 Task: Find connections with filter location Cambará with filter topic #Affiliationwith filter profile language German with filter current company PUMA Group with filter school Rungta College of Engineering & Technology Kohka-Kurud Bhilai. with filter industry Wholesale Alcoholic Beverages with filter service category Administrative with filter keywords title Call Center Representative
Action: Mouse moved to (615, 234)
Screenshot: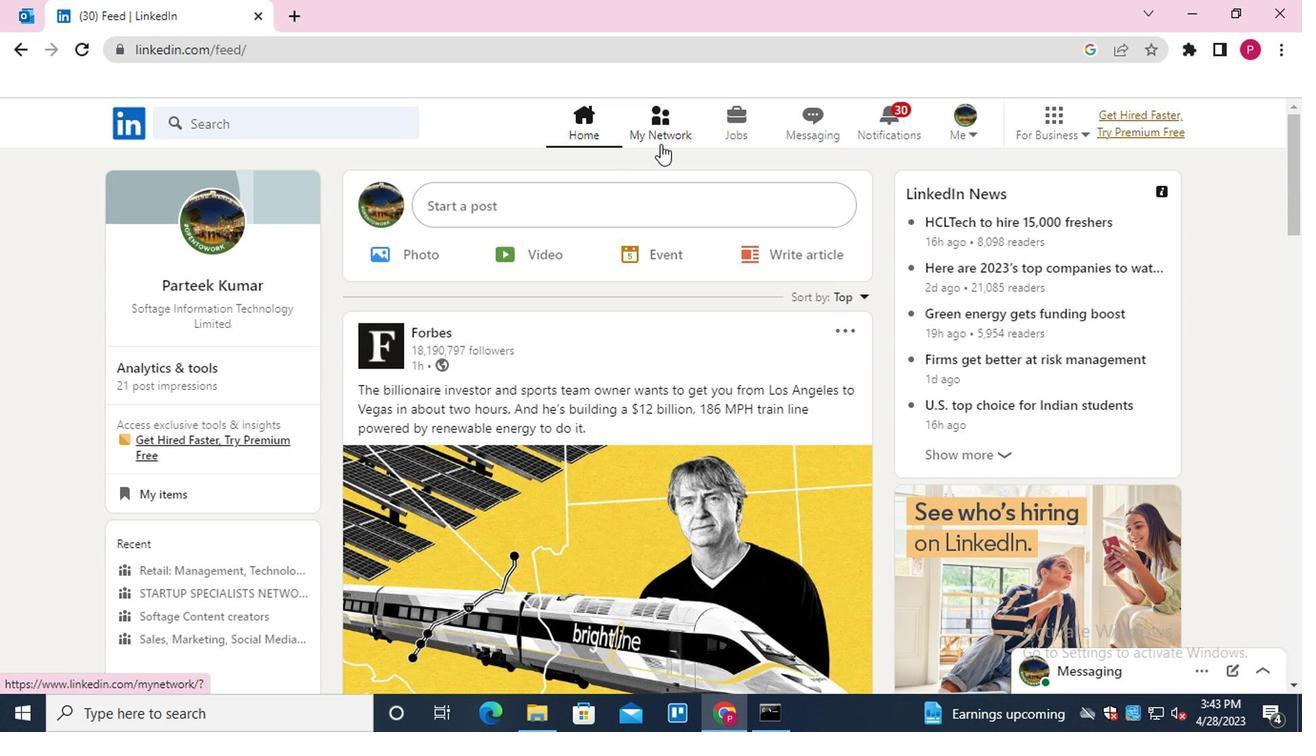 
Action: Mouse pressed left at (615, 234)
Screenshot: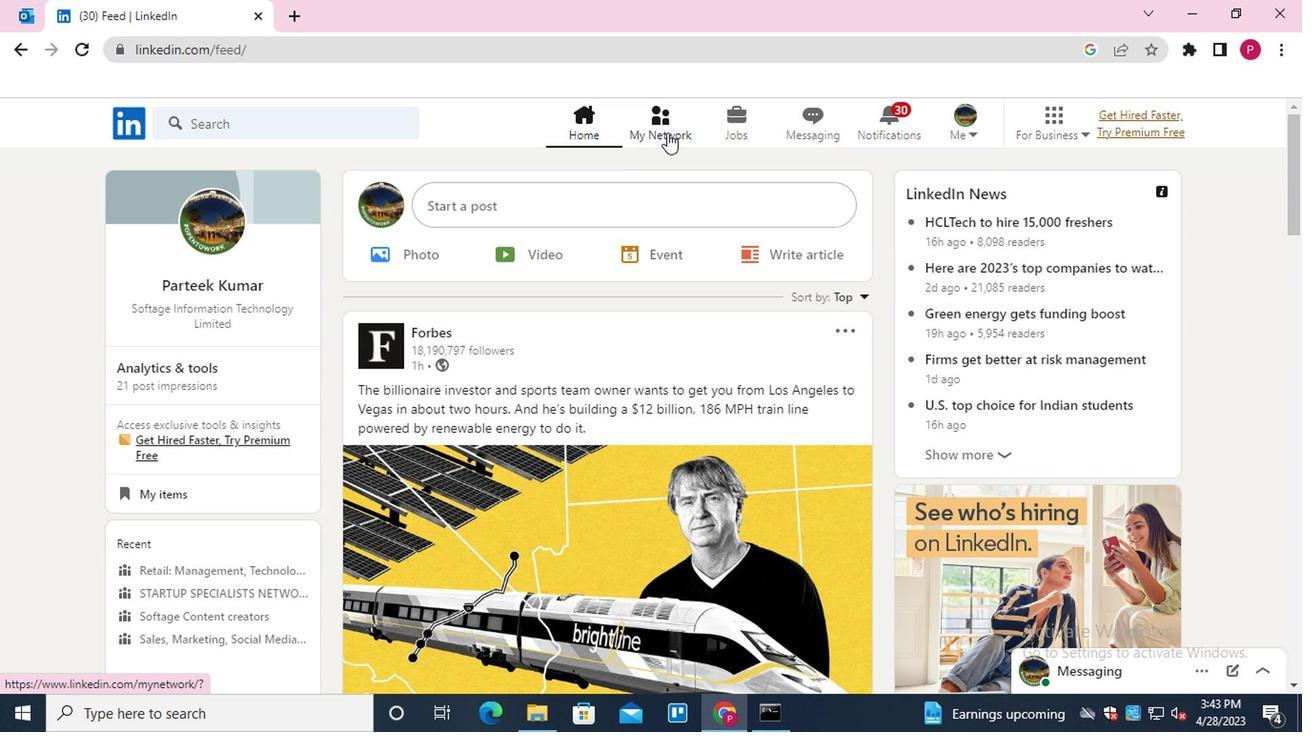 
Action: Mouse moved to (370, 309)
Screenshot: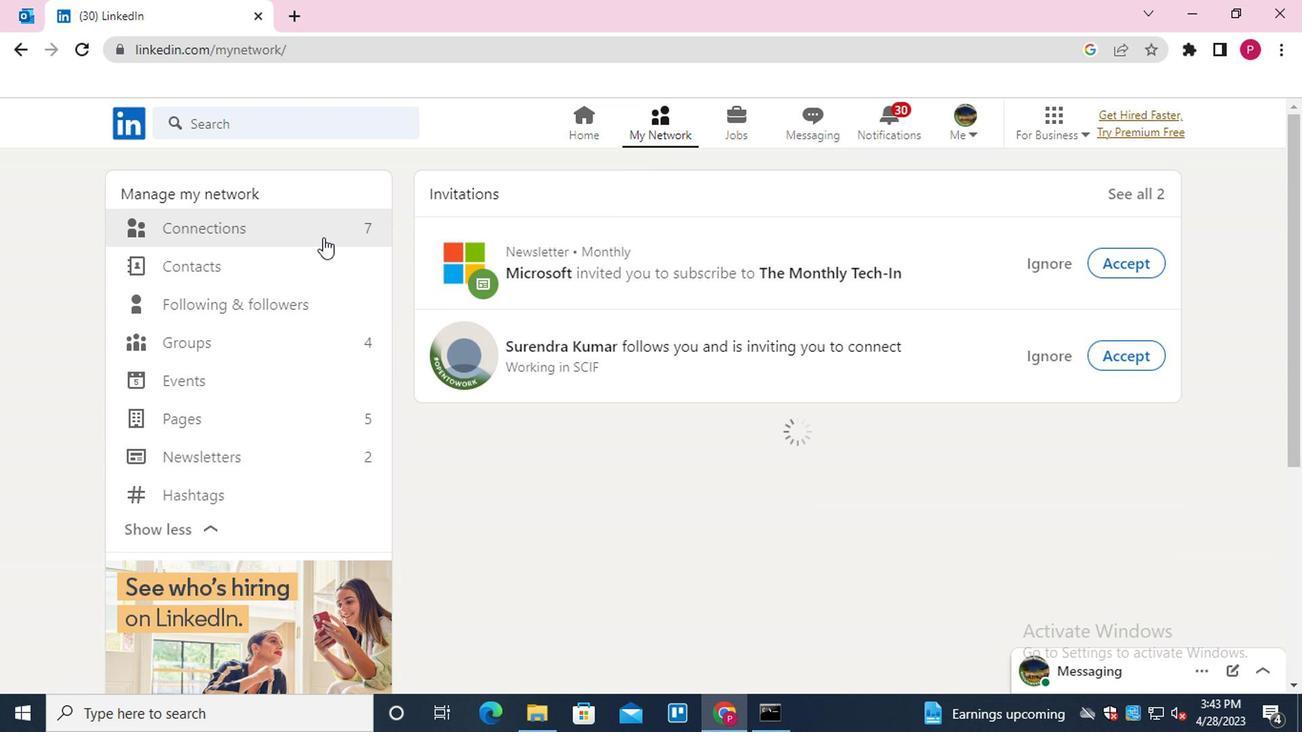 
Action: Mouse pressed left at (370, 309)
Screenshot: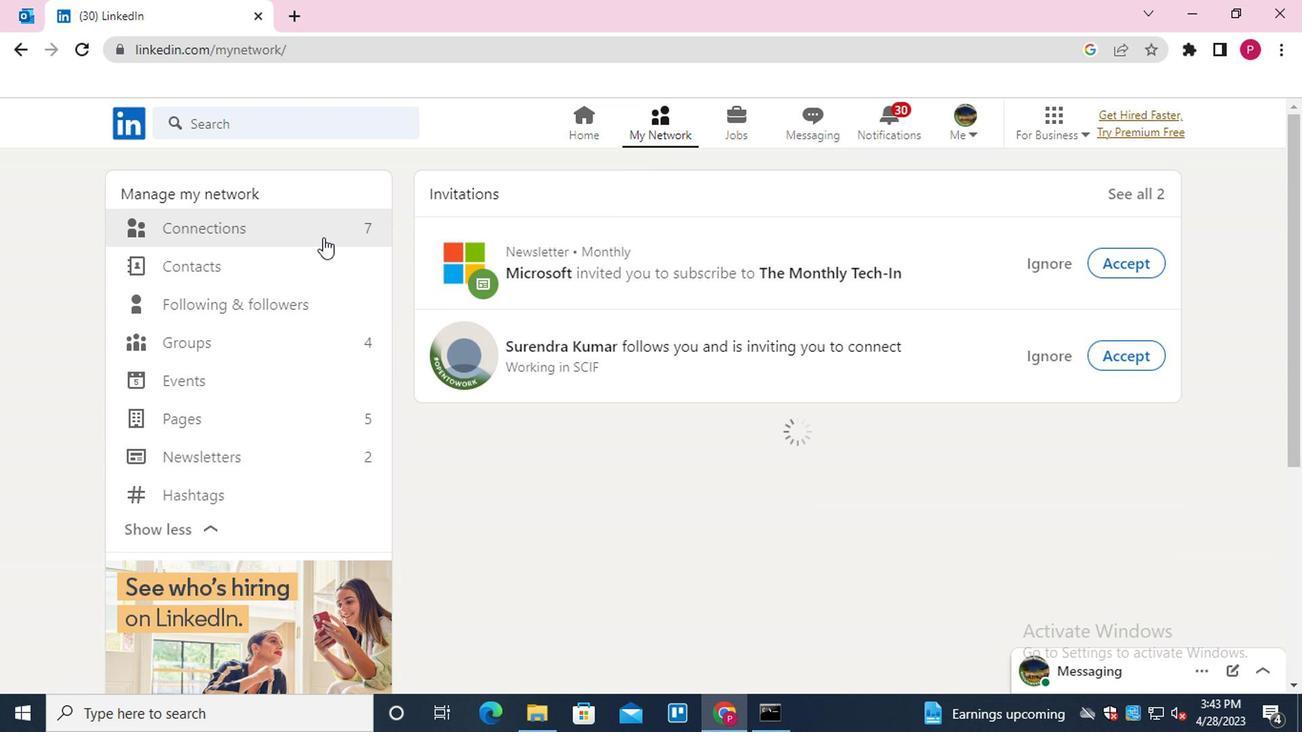 
Action: Mouse moved to (685, 303)
Screenshot: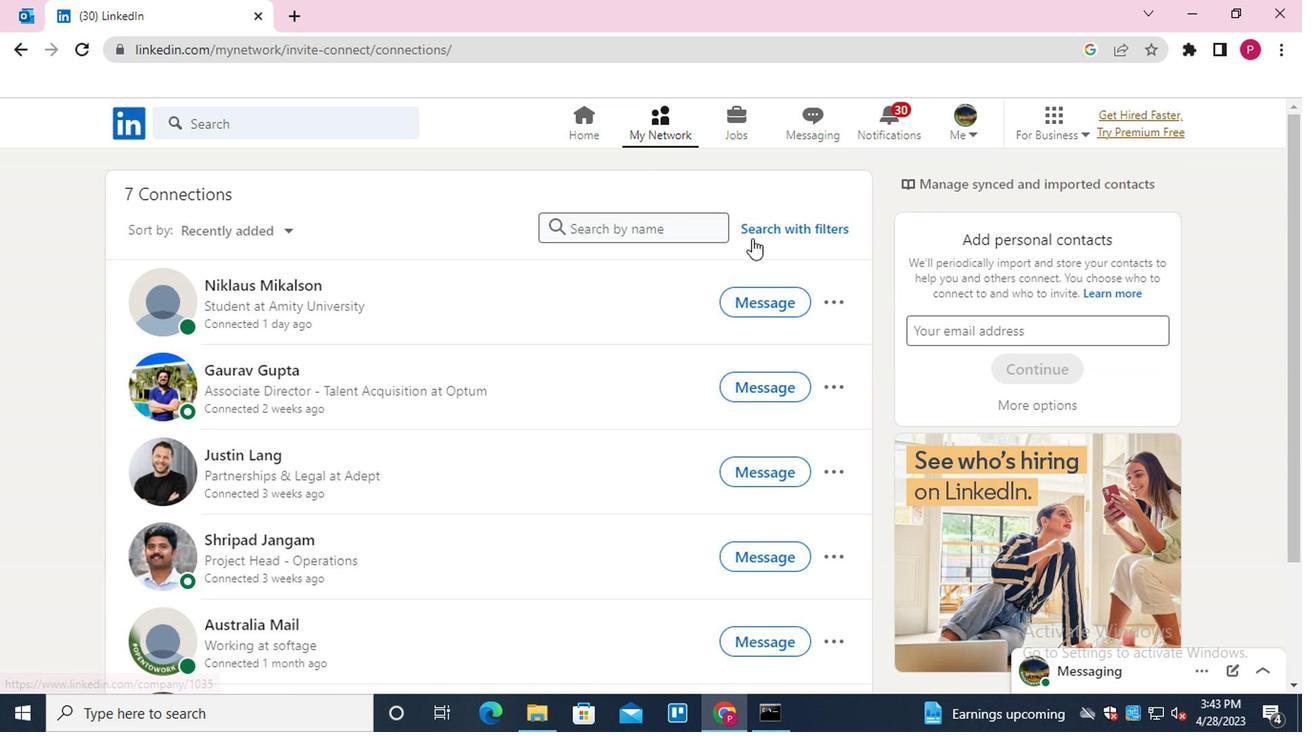 
Action: Mouse pressed left at (685, 303)
Screenshot: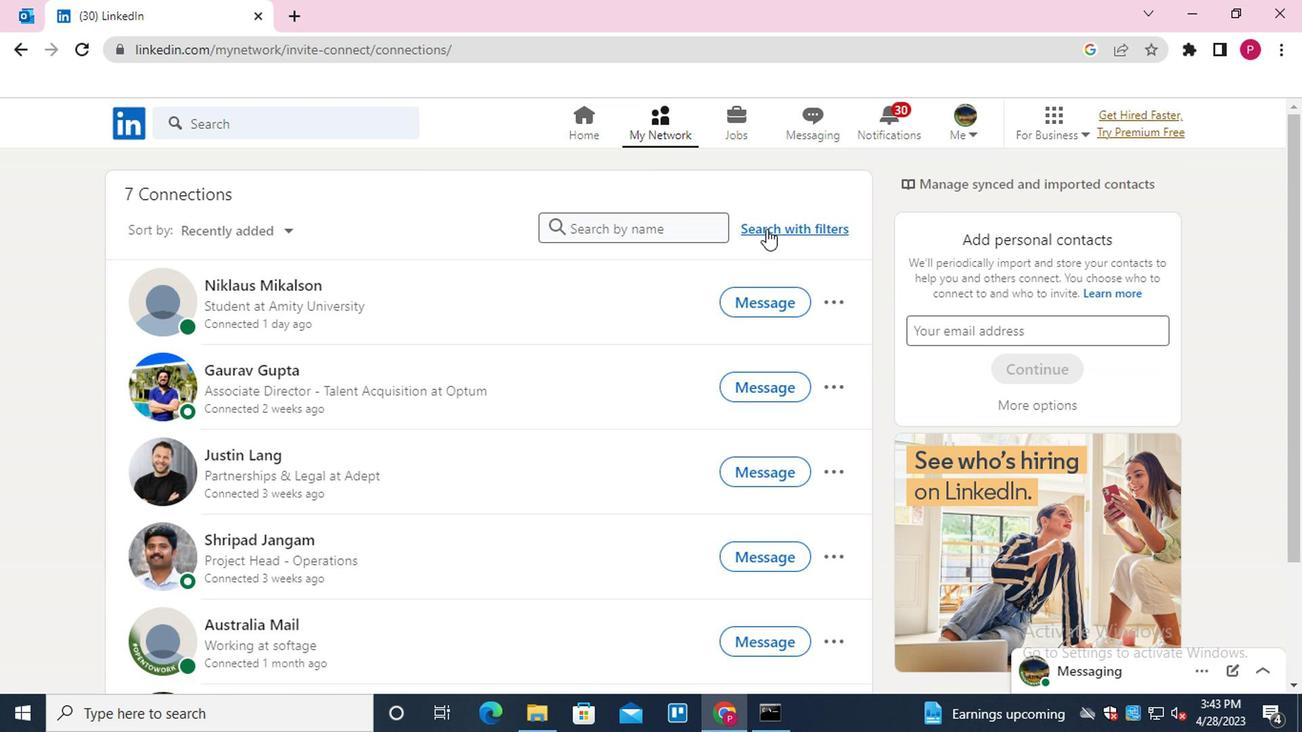 
Action: Mouse moved to (649, 263)
Screenshot: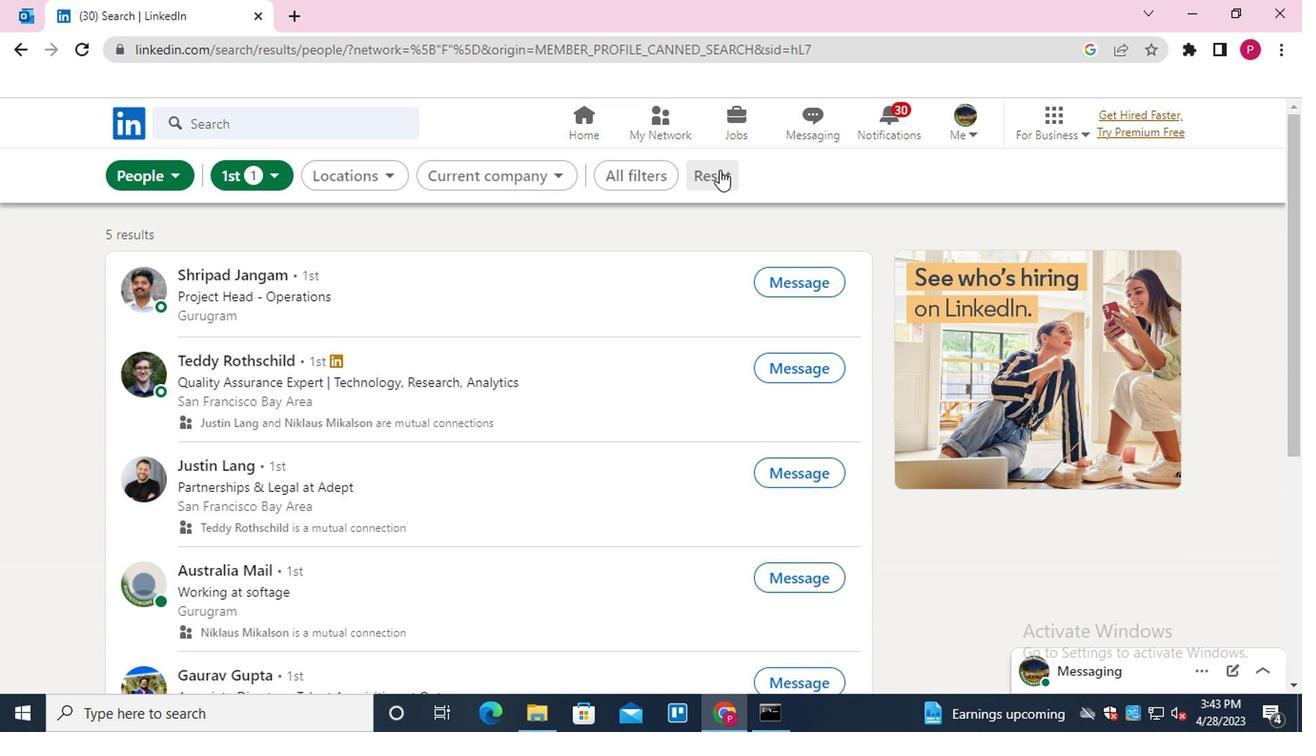 
Action: Mouse pressed left at (649, 263)
Screenshot: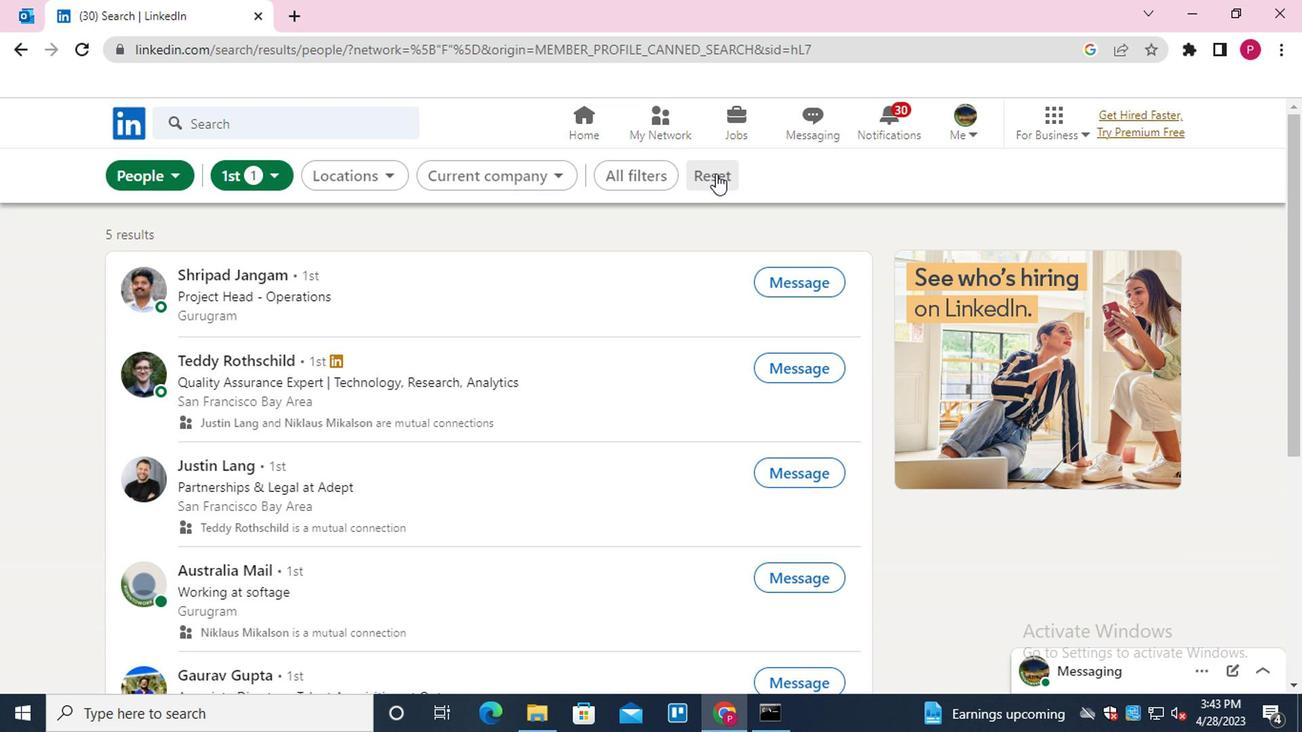 
Action: Mouse moved to (629, 266)
Screenshot: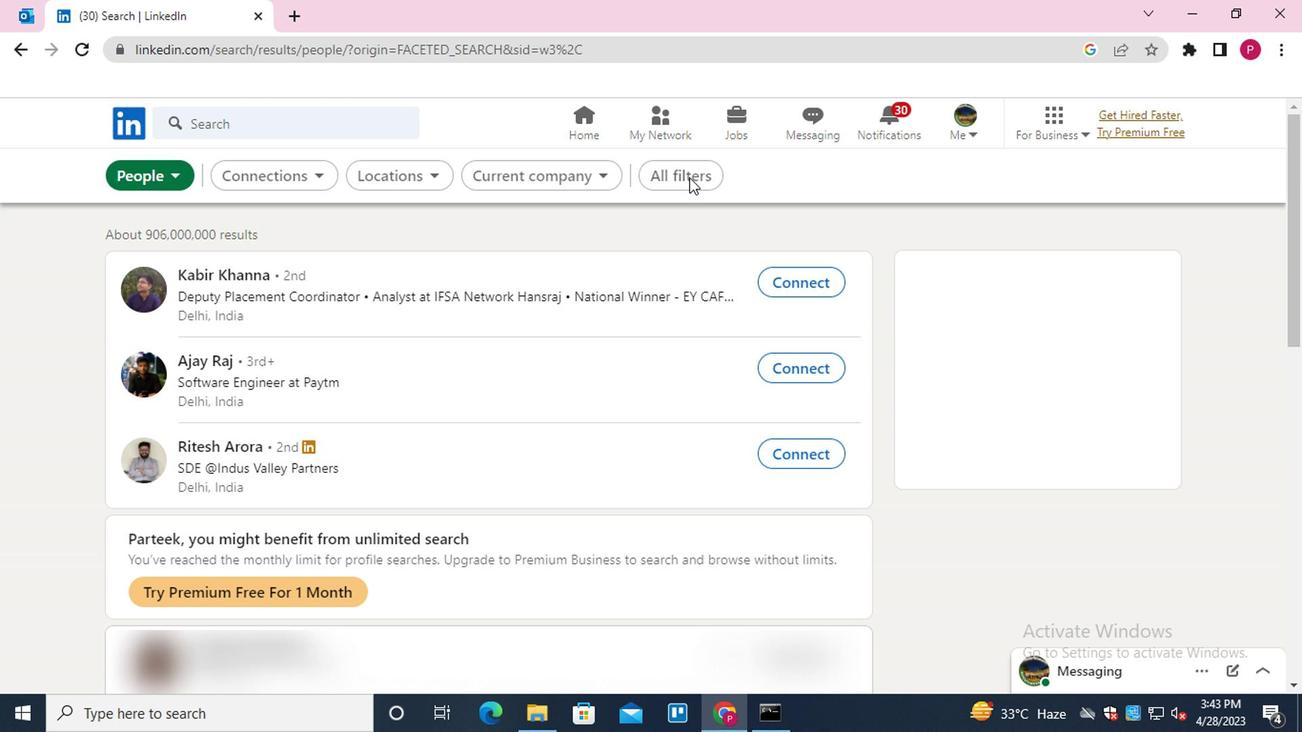 
Action: Mouse pressed left at (629, 266)
Screenshot: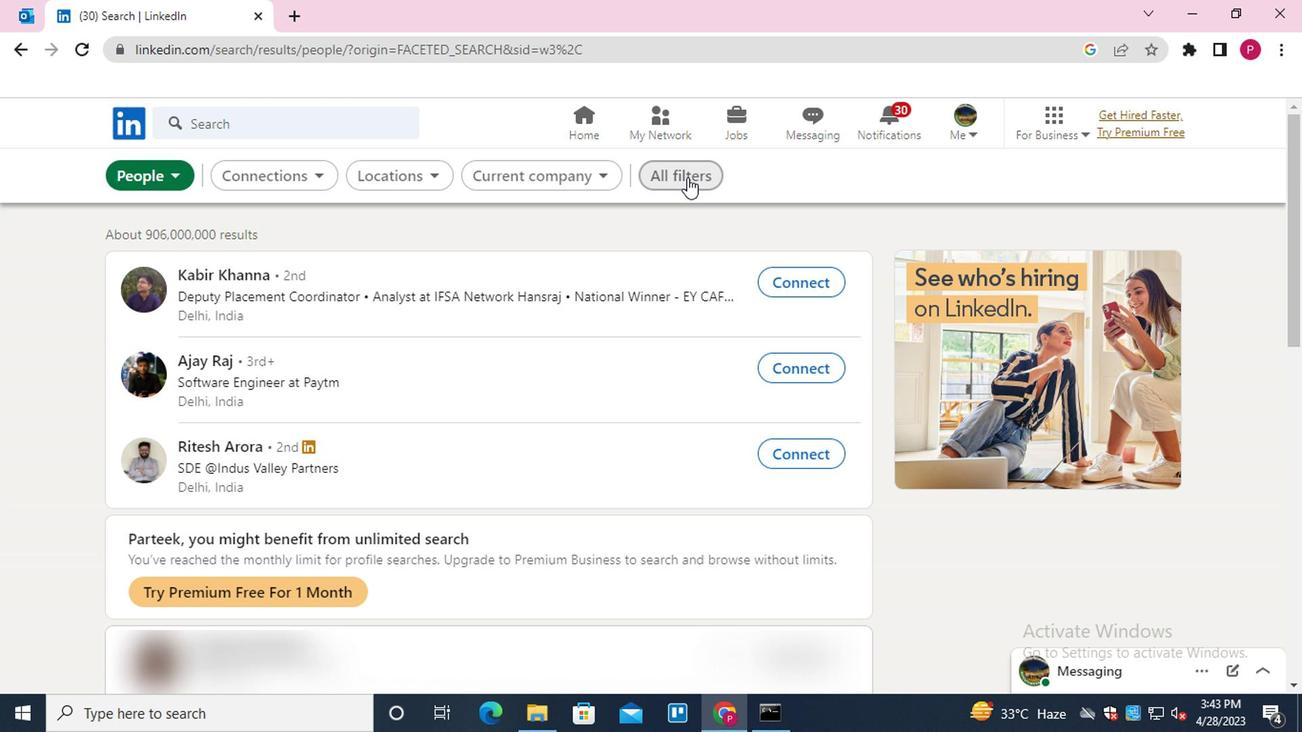 
Action: Mouse moved to (825, 422)
Screenshot: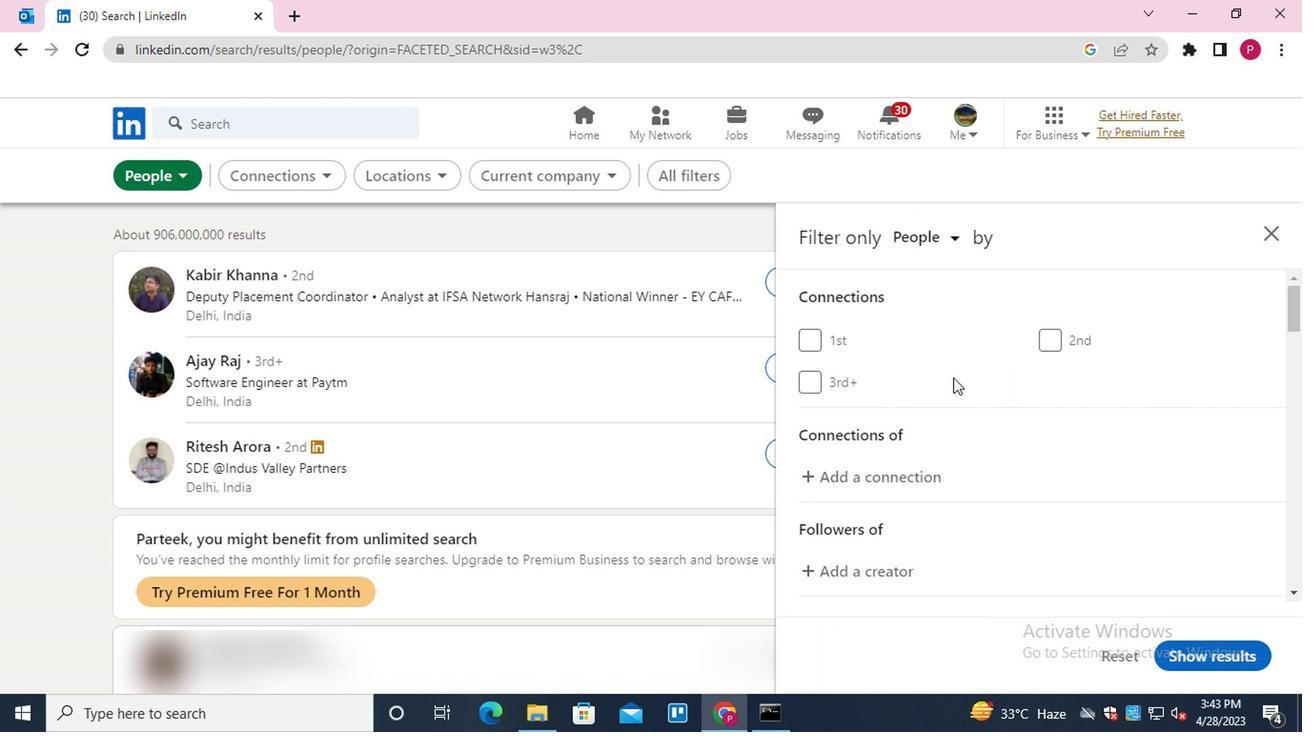
Action: Mouse scrolled (825, 421) with delta (0, 0)
Screenshot: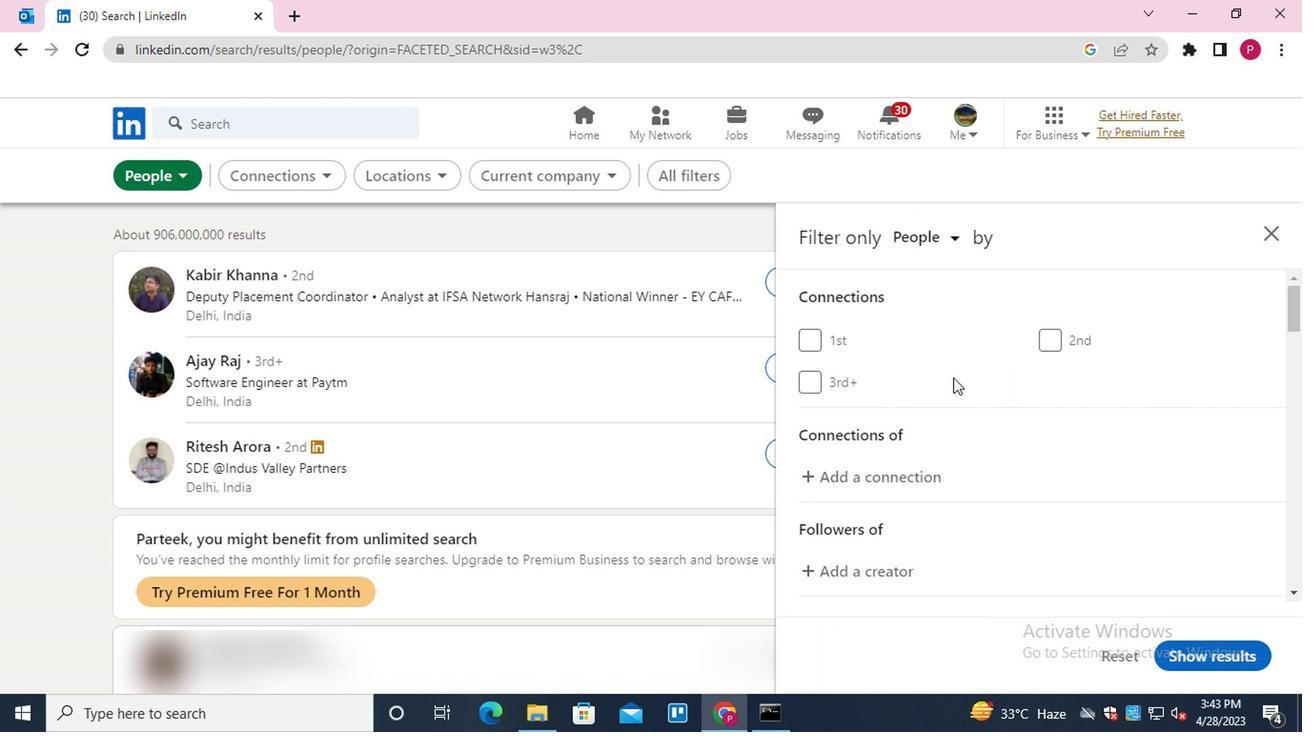 
Action: Mouse moved to (825, 424)
Screenshot: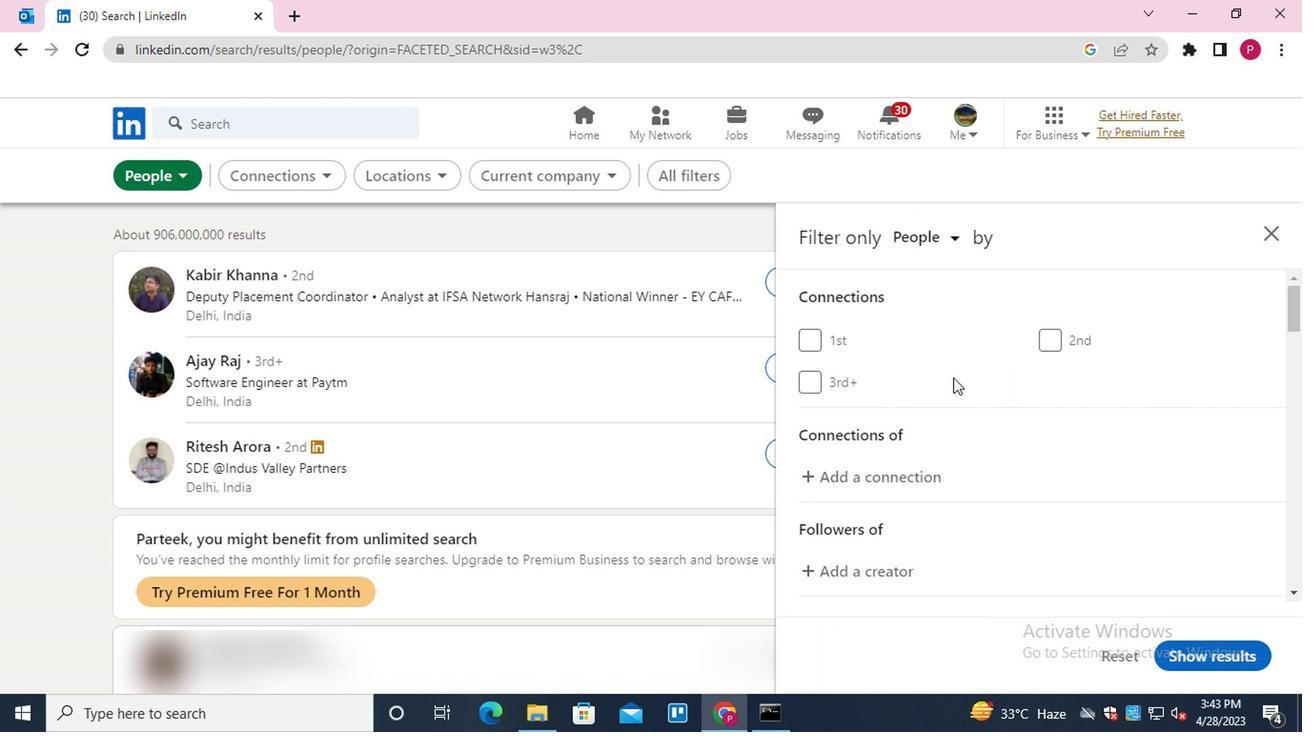 
Action: Mouse scrolled (825, 424) with delta (0, 0)
Screenshot: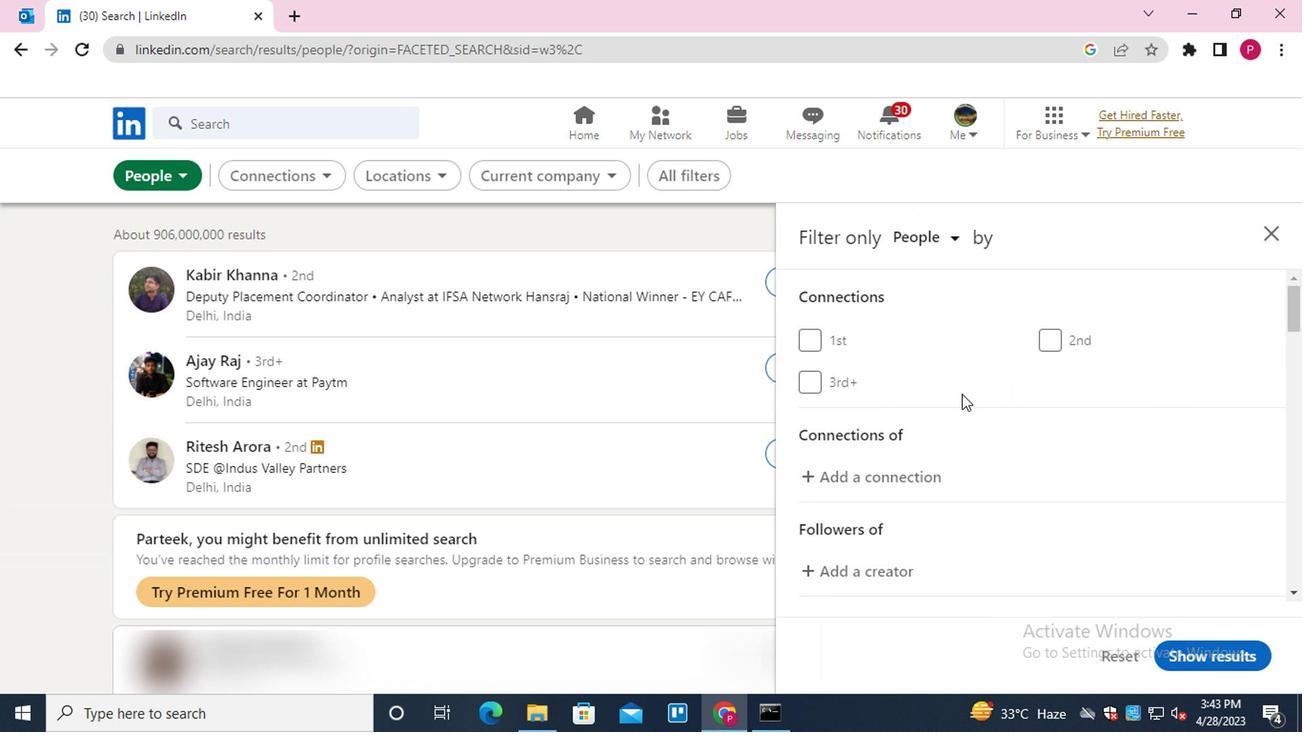 
Action: Mouse moved to (825, 426)
Screenshot: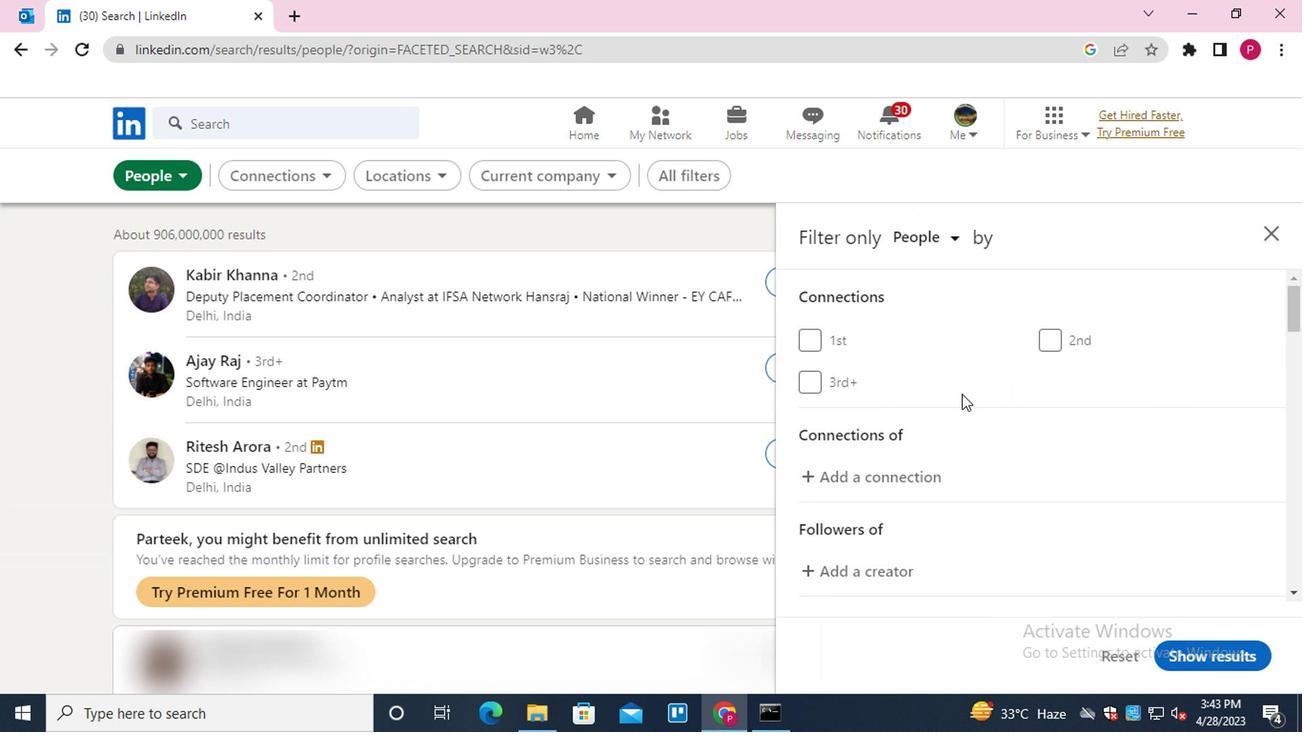 
Action: Mouse scrolled (825, 425) with delta (0, 0)
Screenshot: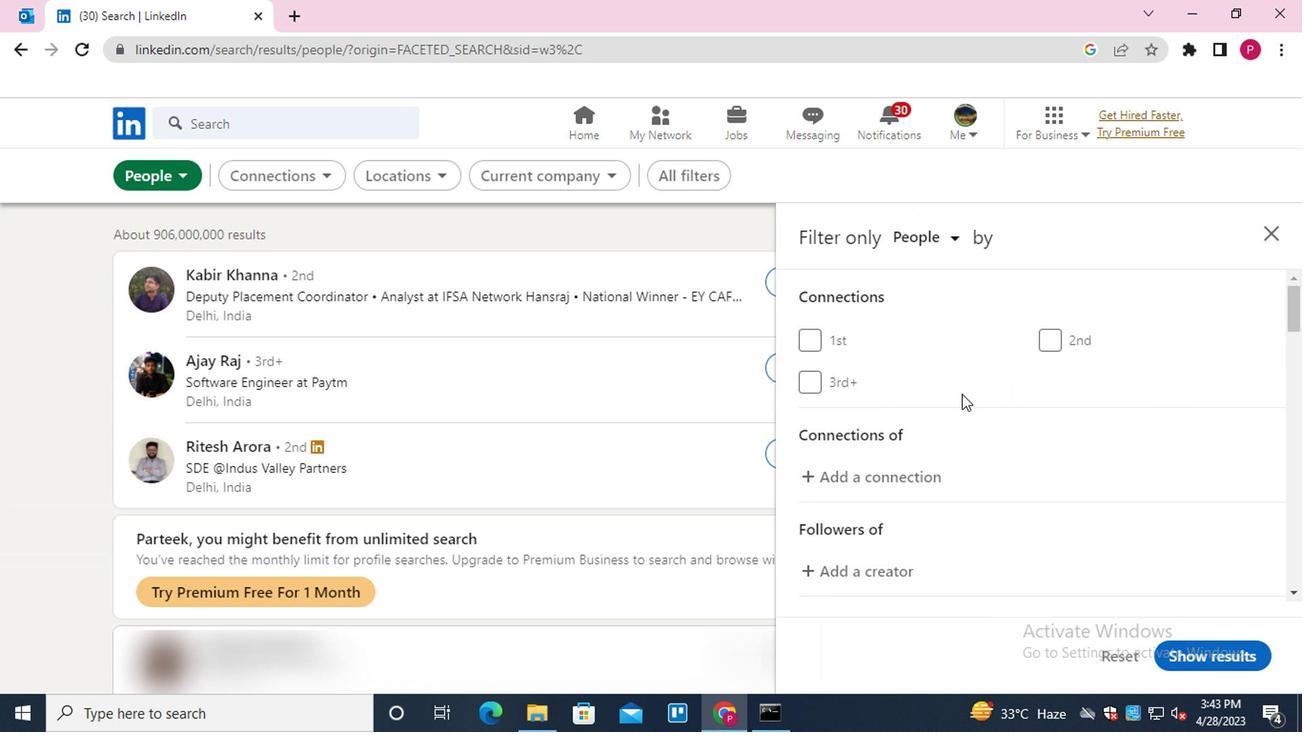 
Action: Mouse moved to (825, 428)
Screenshot: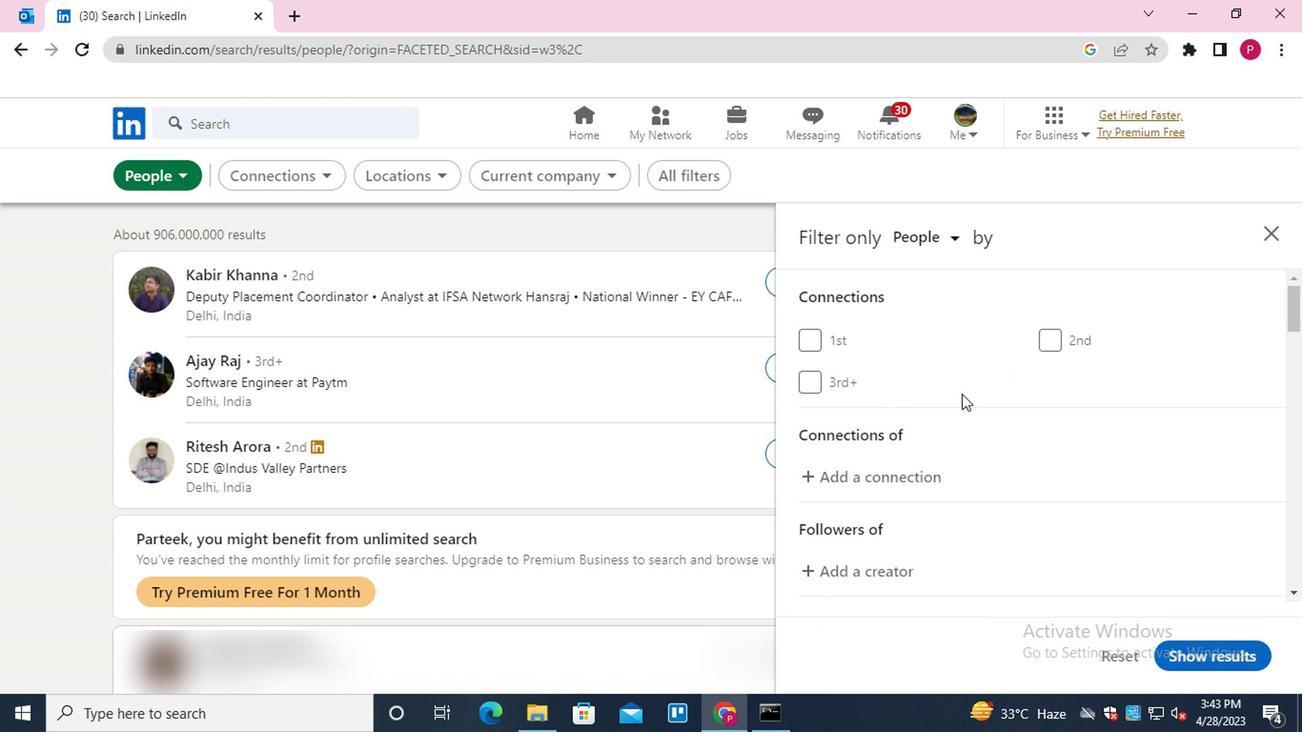 
Action: Mouse scrolled (825, 427) with delta (0, 0)
Screenshot: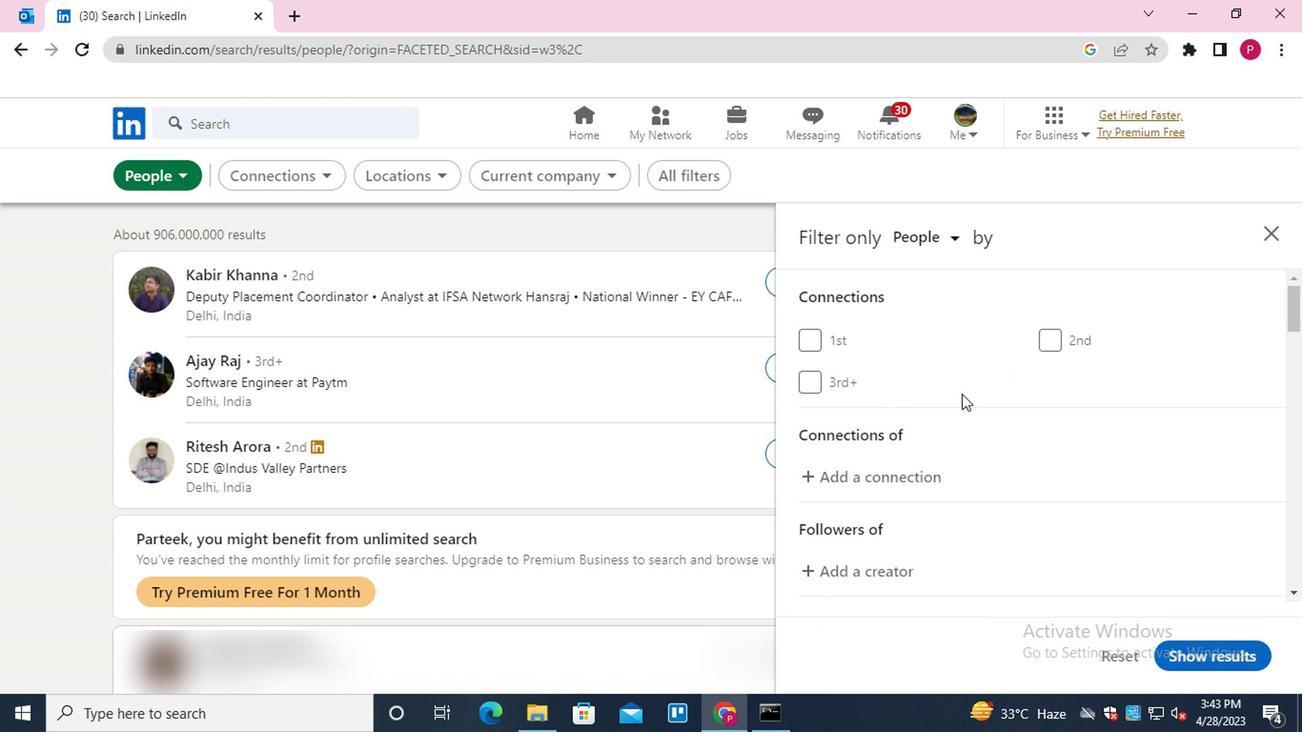 
Action: Mouse moved to (929, 408)
Screenshot: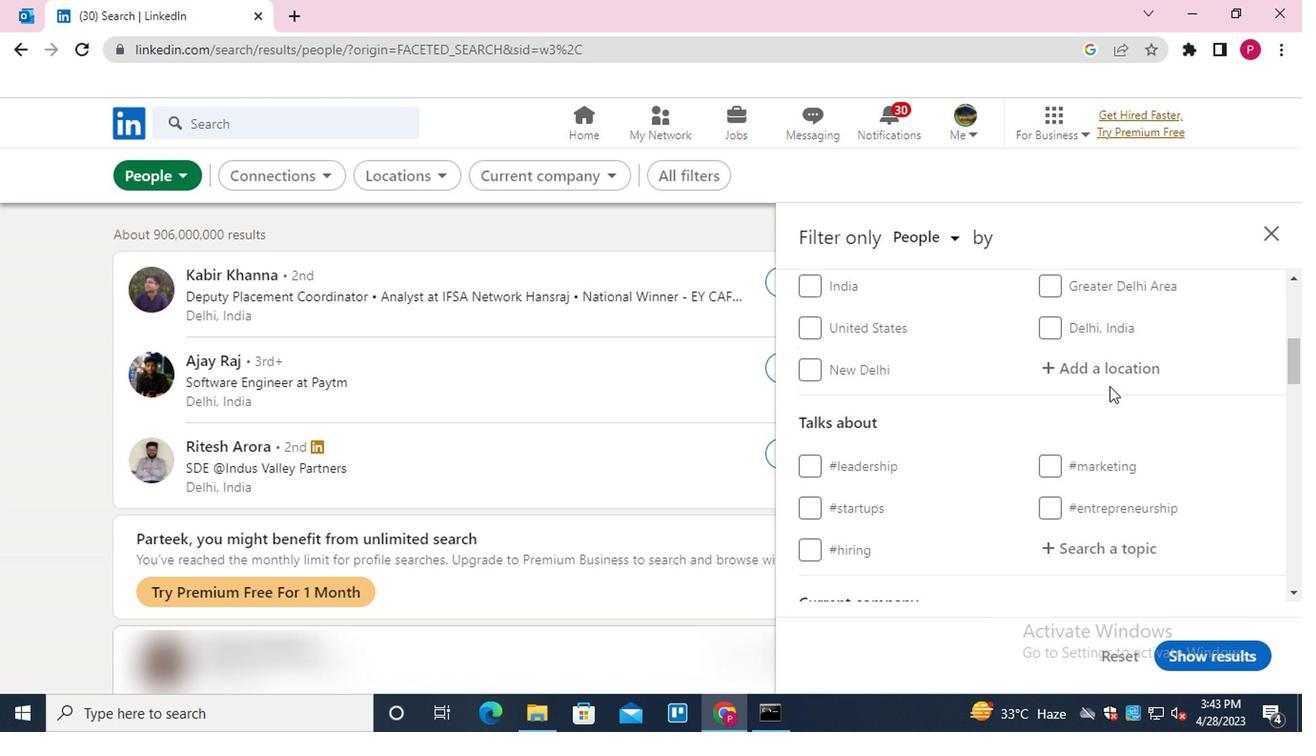 
Action: Mouse pressed left at (929, 408)
Screenshot: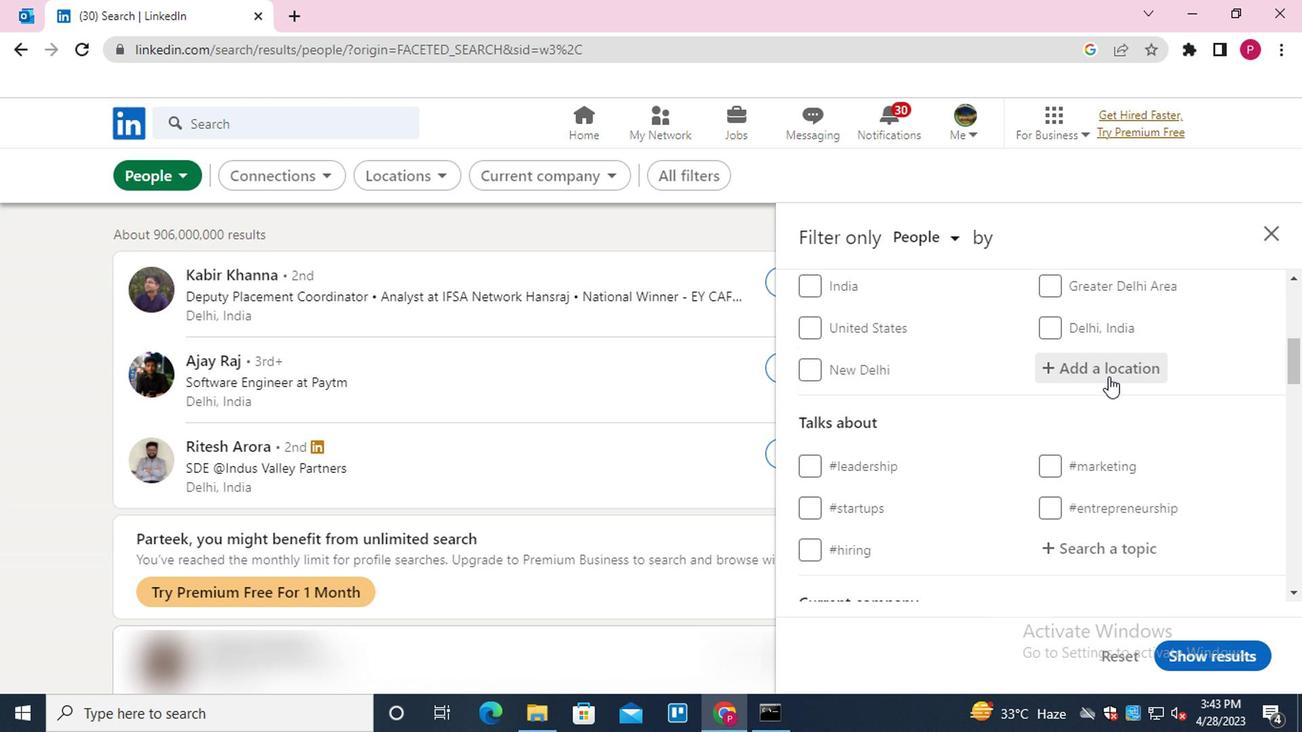 
Action: Mouse moved to (927, 407)
Screenshot: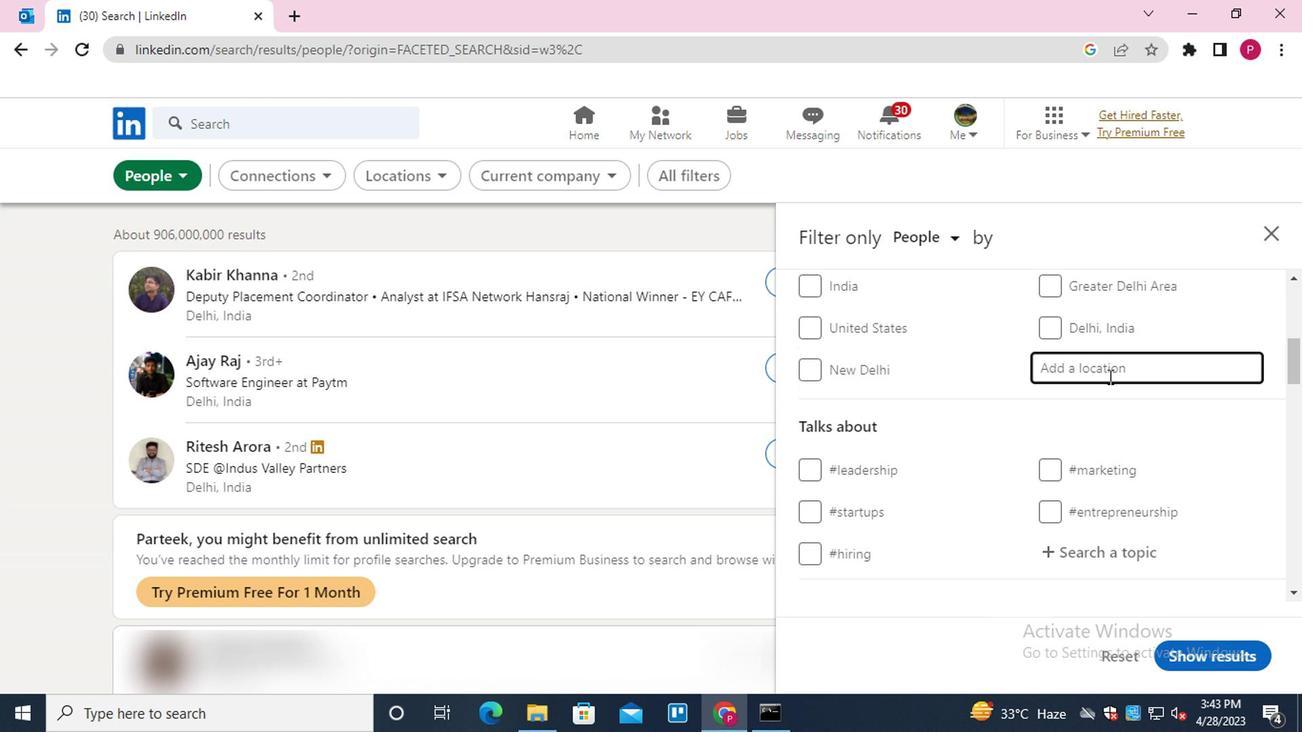 
Action: Key pressed <Key.shift>CAMBARA<Key.down><Key.enter>
Screenshot: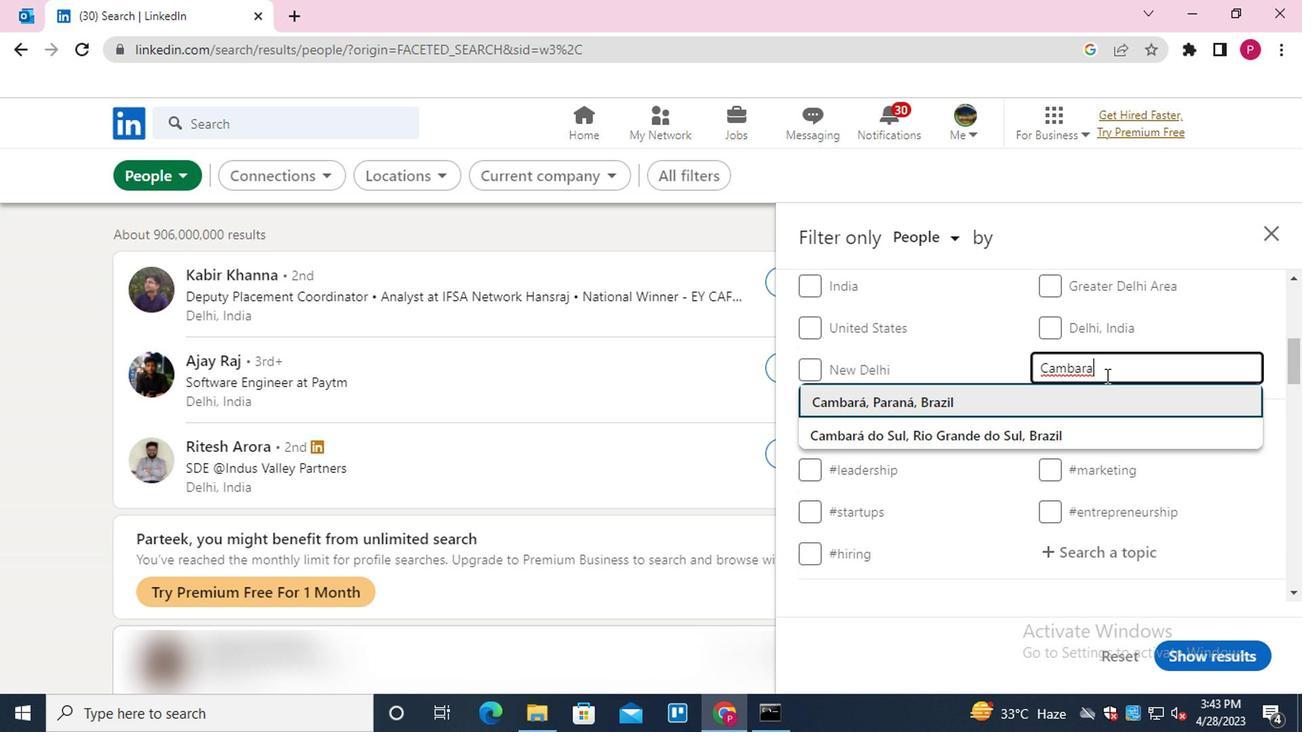 
Action: Mouse moved to (845, 474)
Screenshot: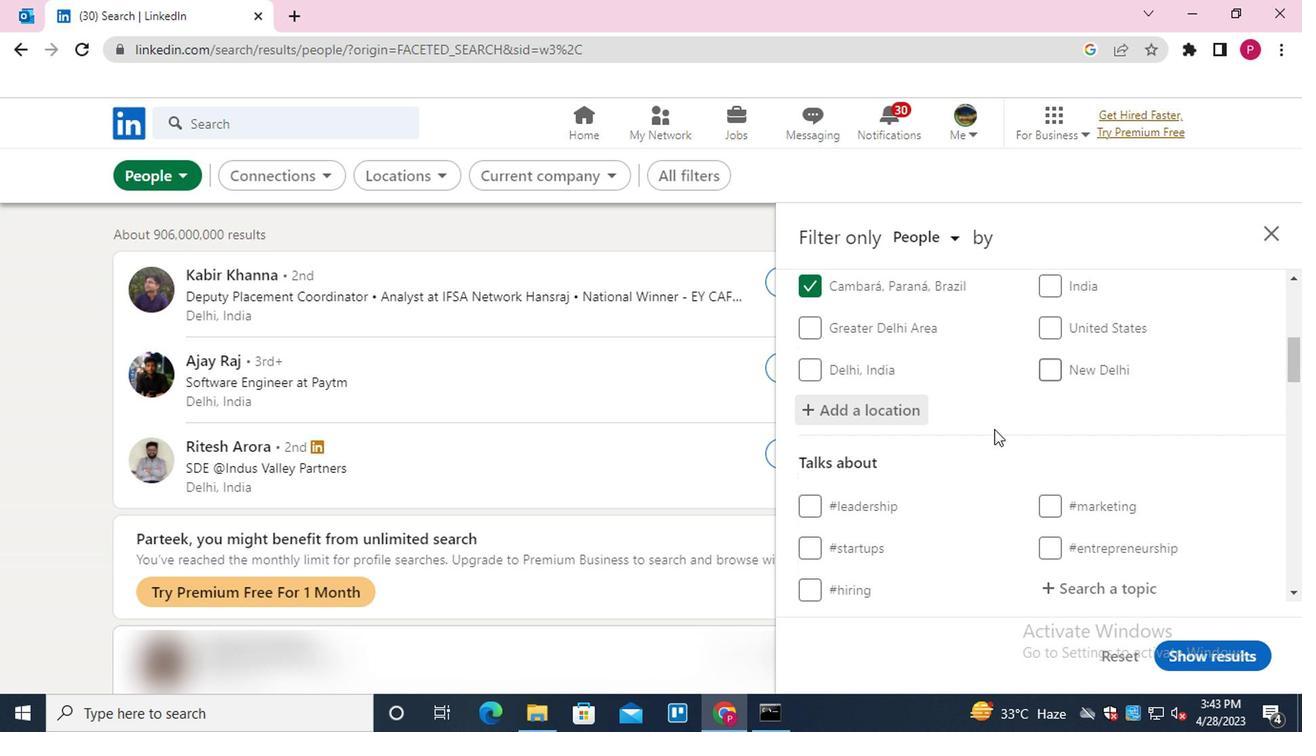 
Action: Mouse scrolled (845, 473) with delta (0, 0)
Screenshot: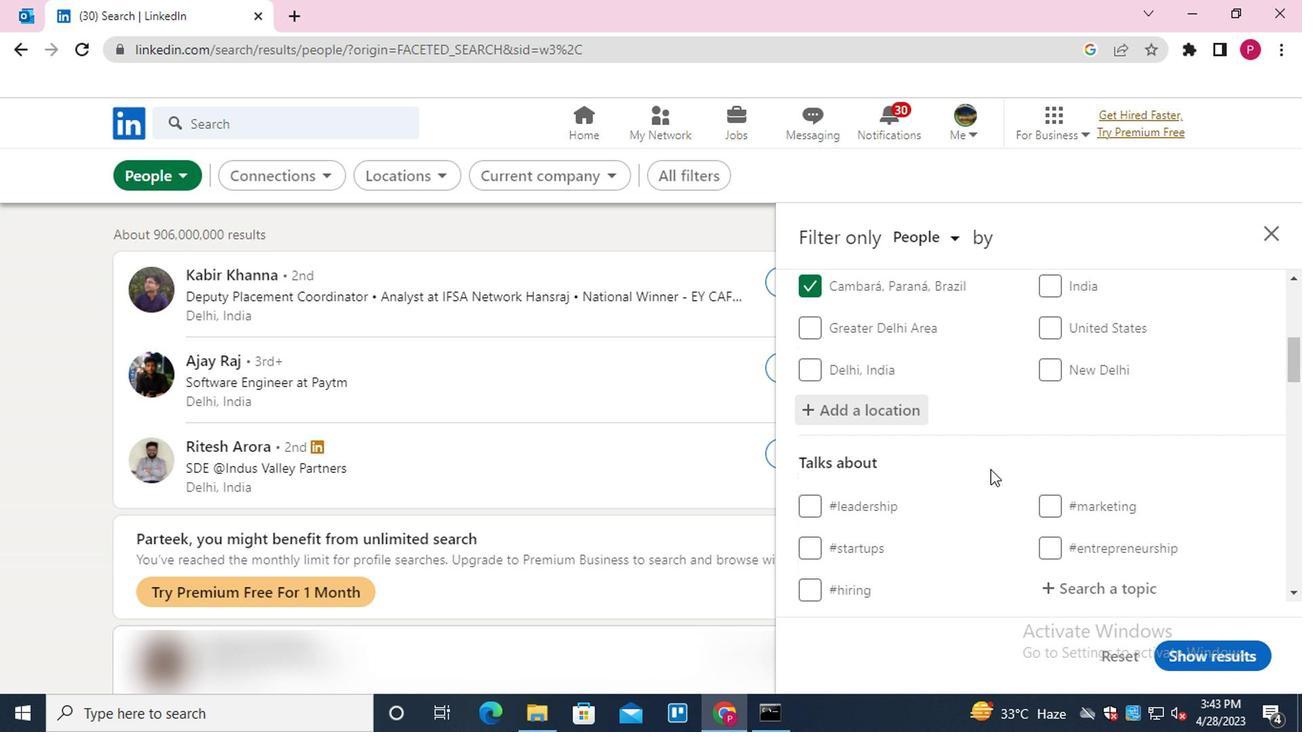 
Action: Mouse scrolled (845, 473) with delta (0, 0)
Screenshot: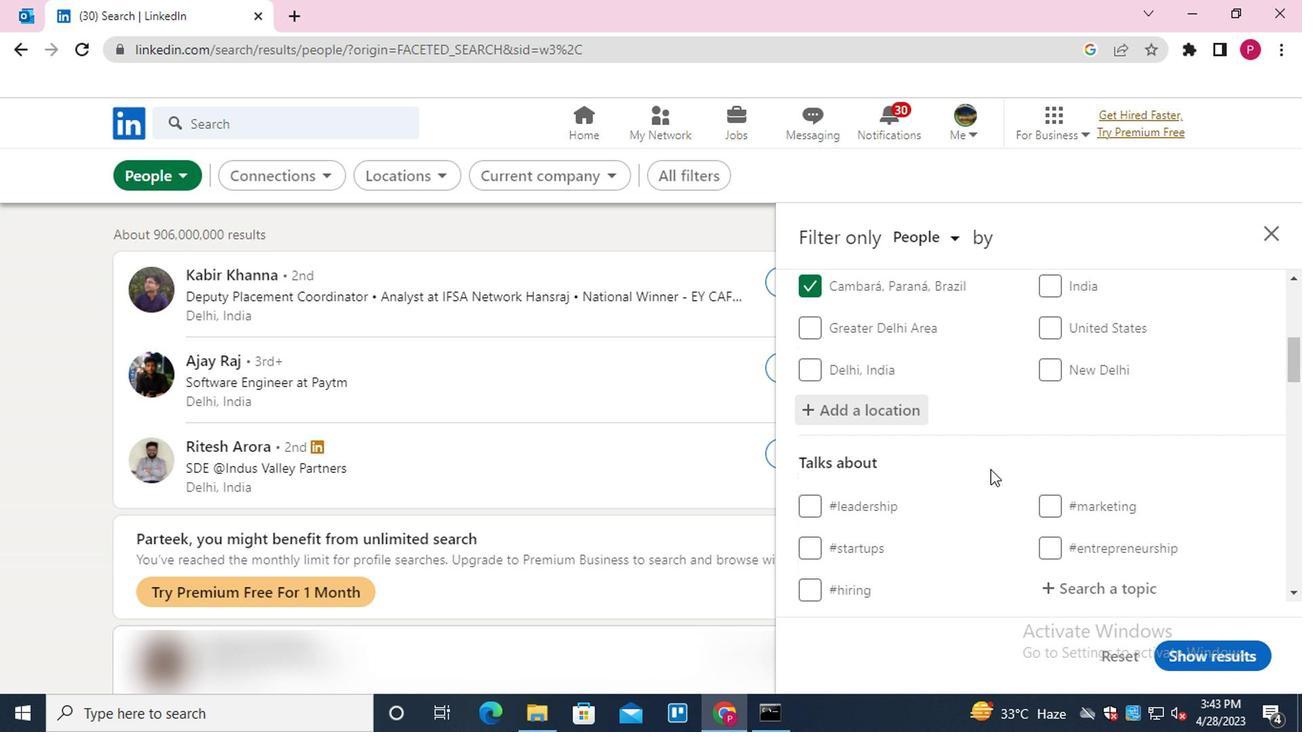 
Action: Mouse moved to (929, 424)
Screenshot: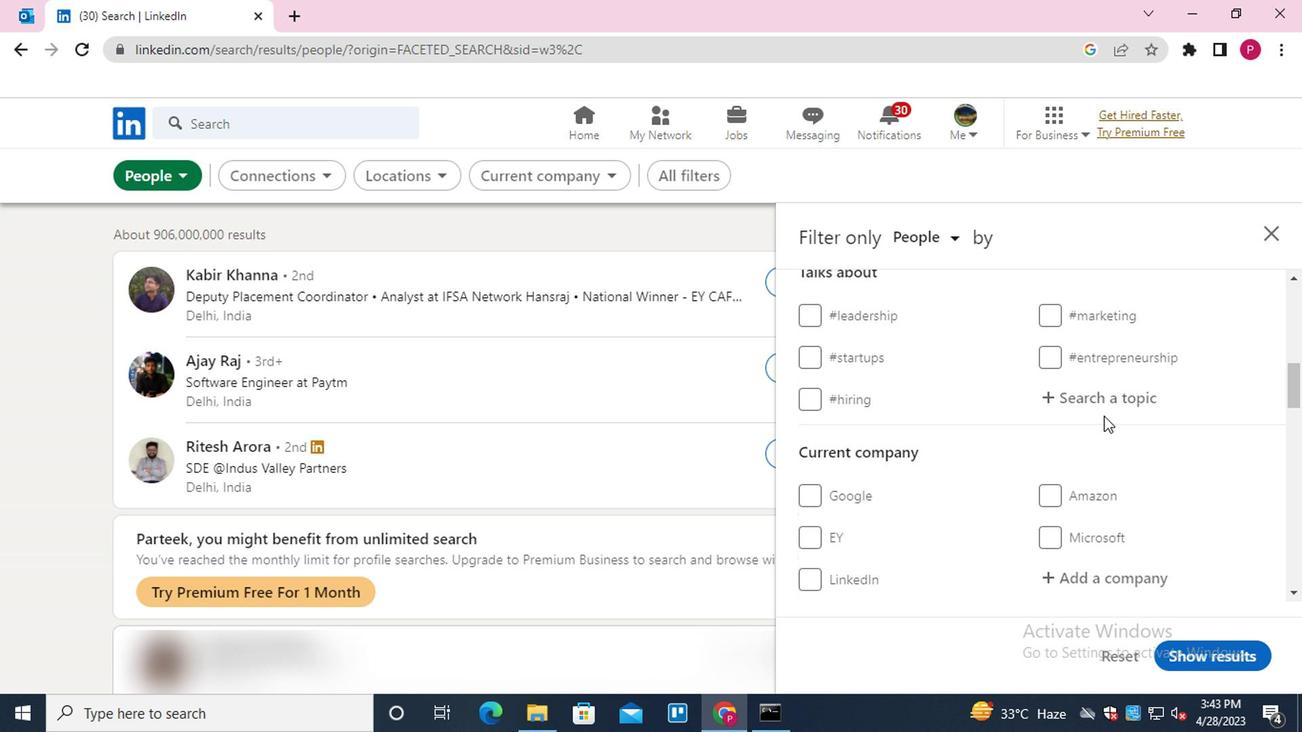 
Action: Mouse pressed left at (929, 424)
Screenshot: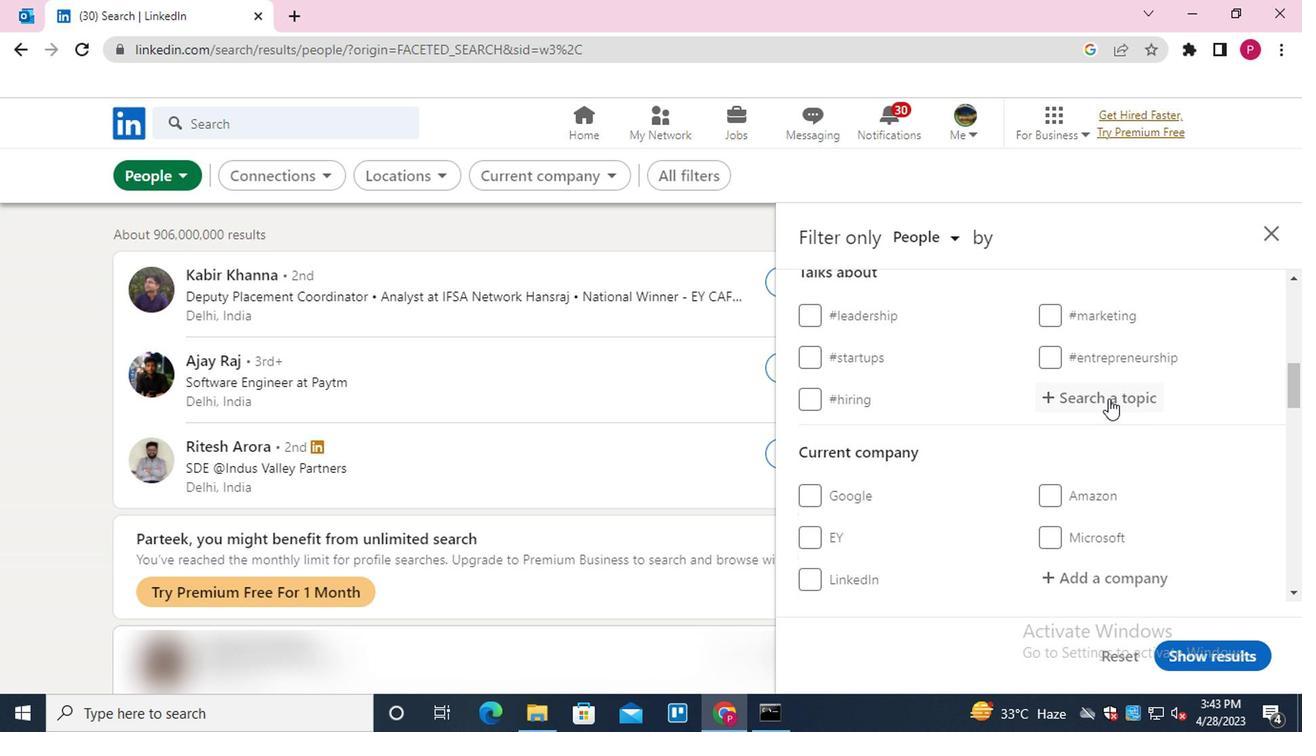 
Action: Mouse moved to (926, 426)
Screenshot: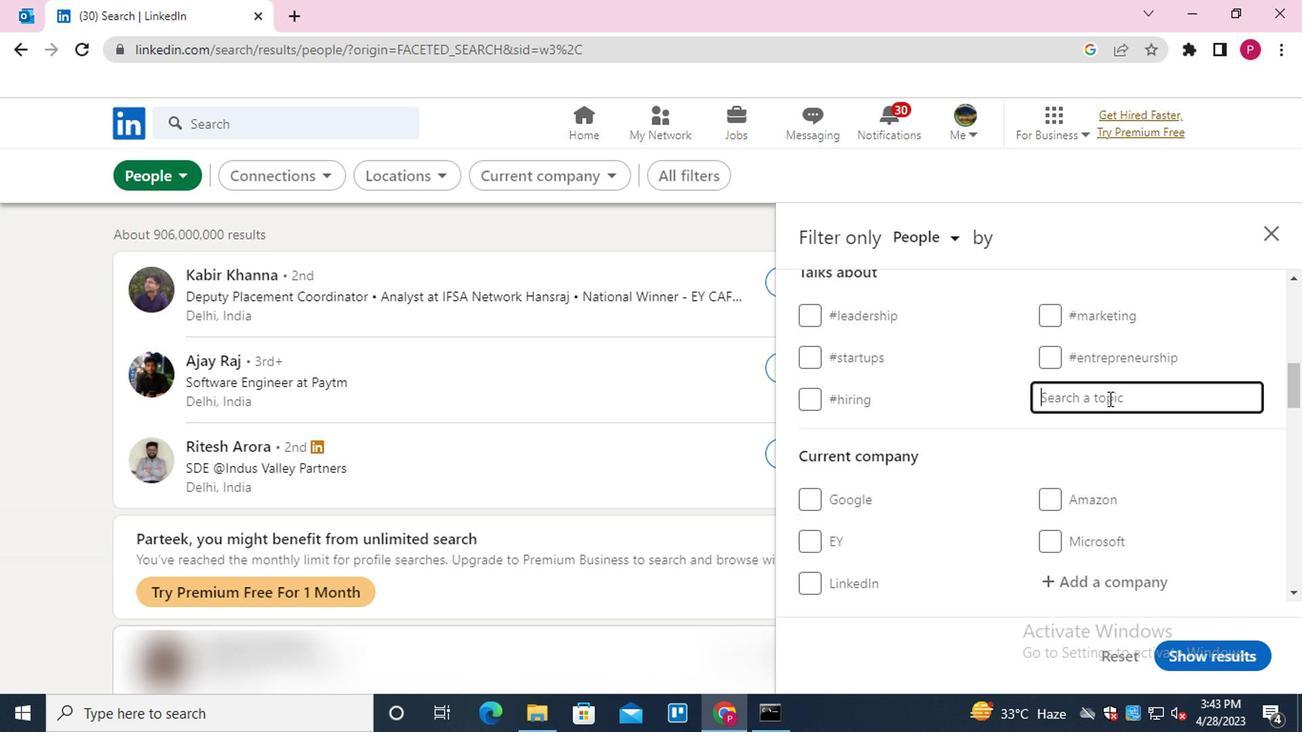 
Action: Key pressed <Key.shift>AFFILATION<Key.backspace><Key.backspace><Key.backspace><Key.down>ION<Key.enter>
Screenshot: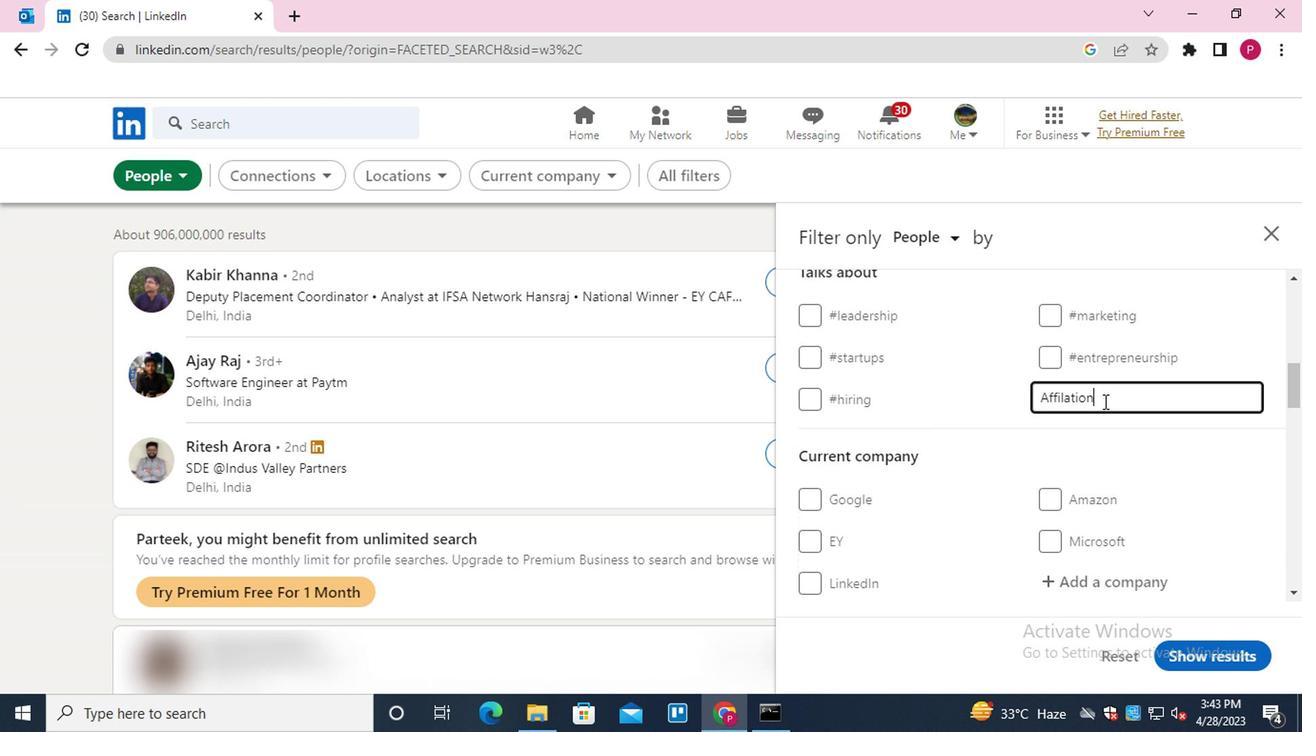 
Action: Mouse moved to (831, 491)
Screenshot: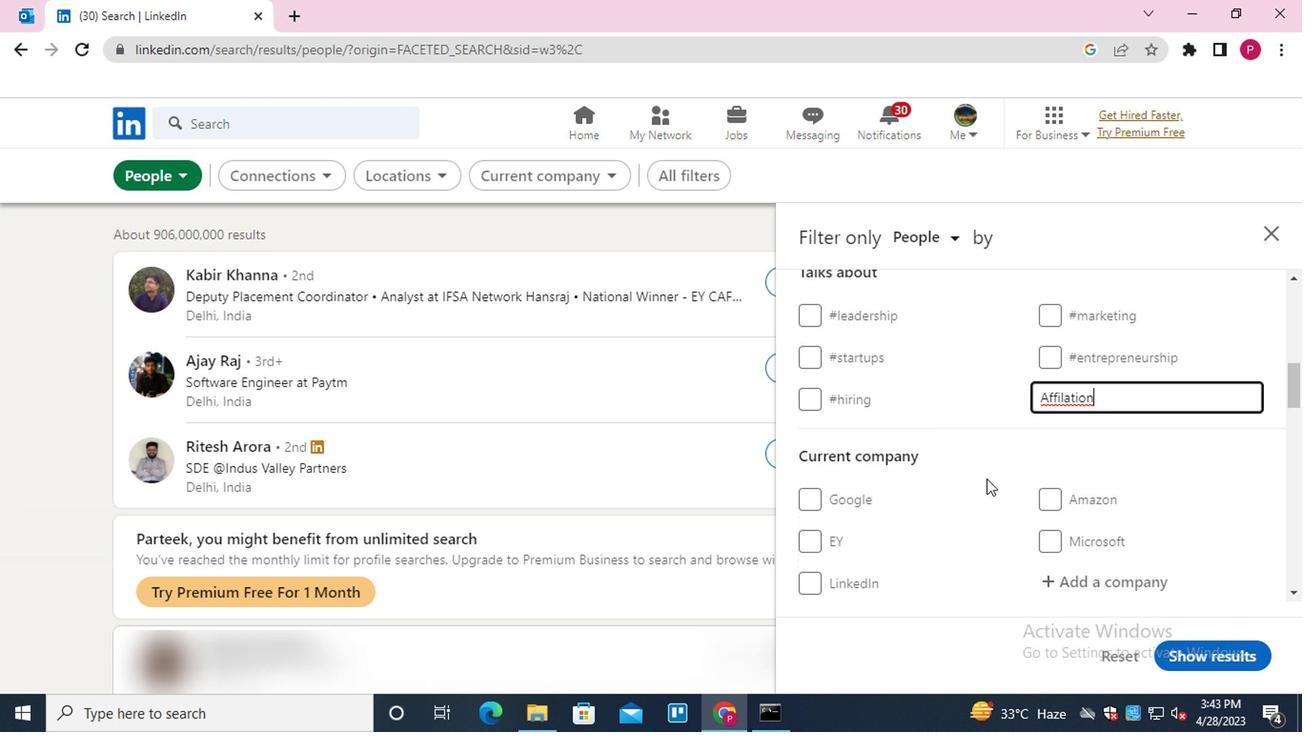 
Action: Mouse scrolled (831, 491) with delta (0, 0)
Screenshot: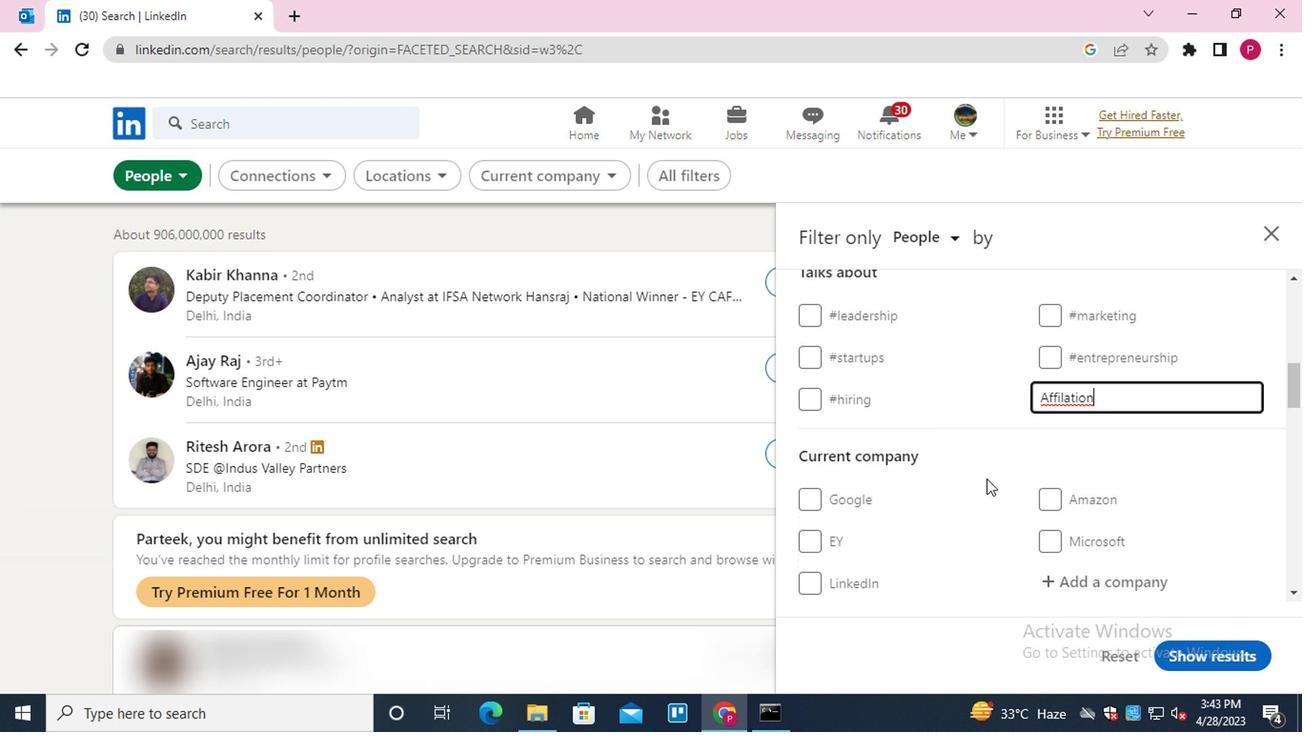 
Action: Mouse moved to (830, 491)
Screenshot: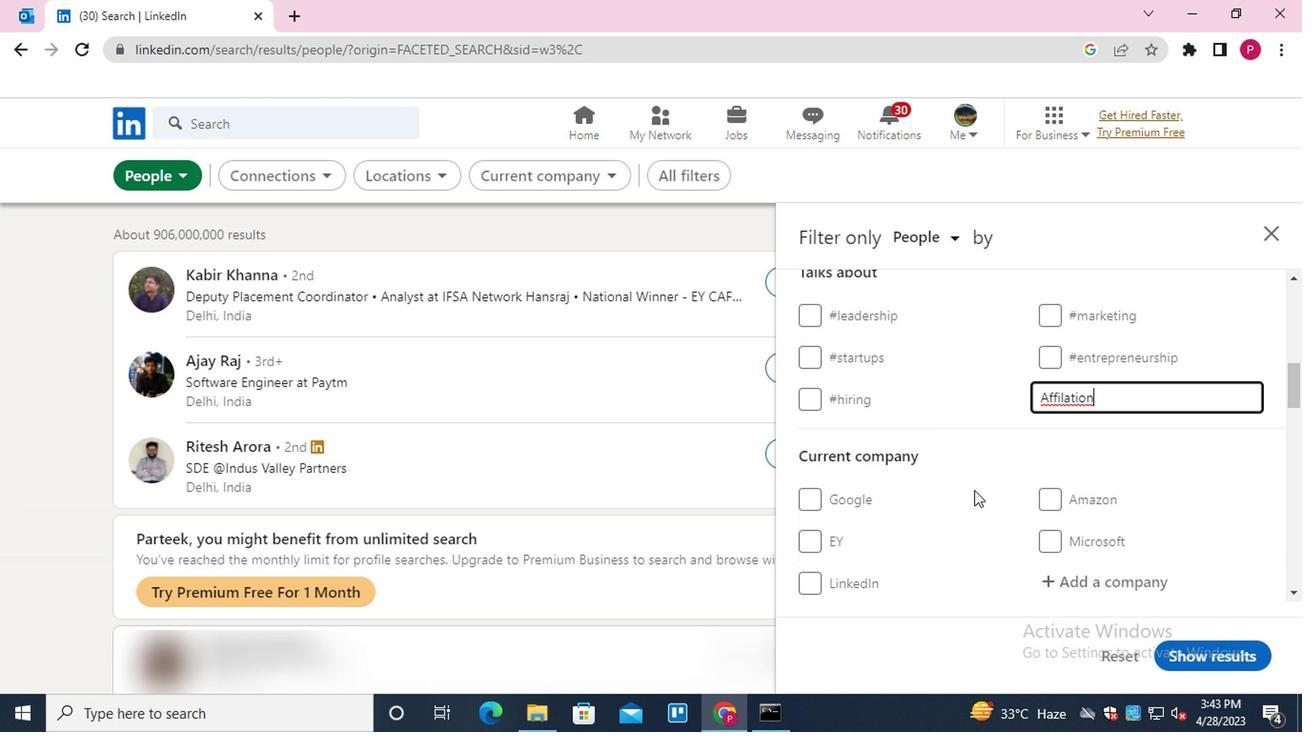 
Action: Mouse scrolled (830, 491) with delta (0, 0)
Screenshot: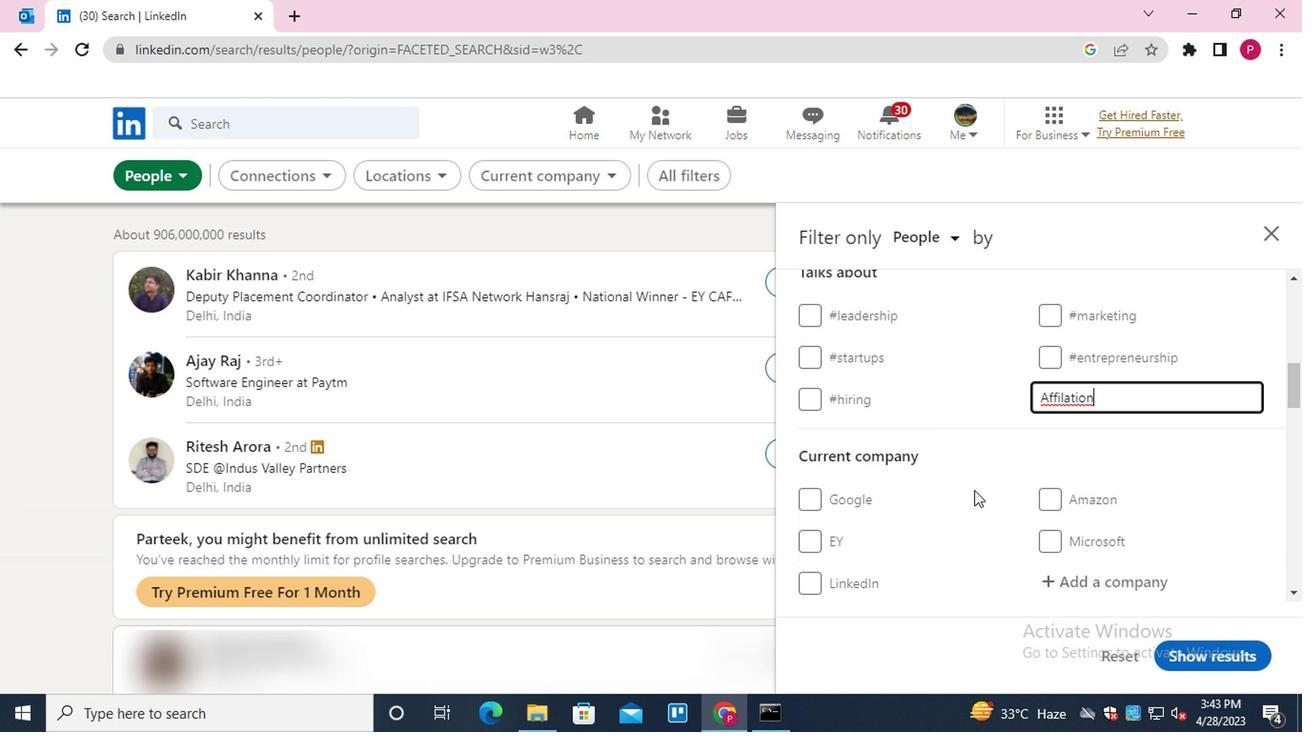 
Action: Mouse moved to (810, 495)
Screenshot: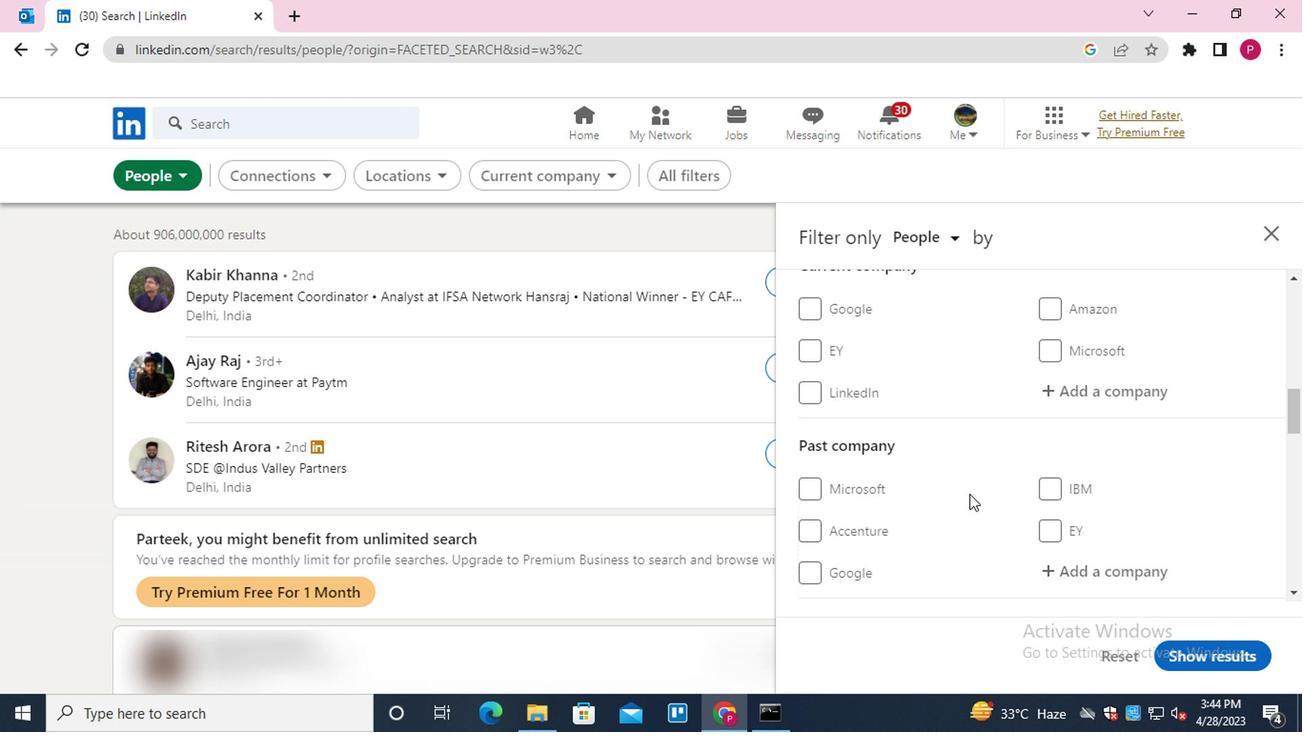 
Action: Mouse scrolled (810, 495) with delta (0, 0)
Screenshot: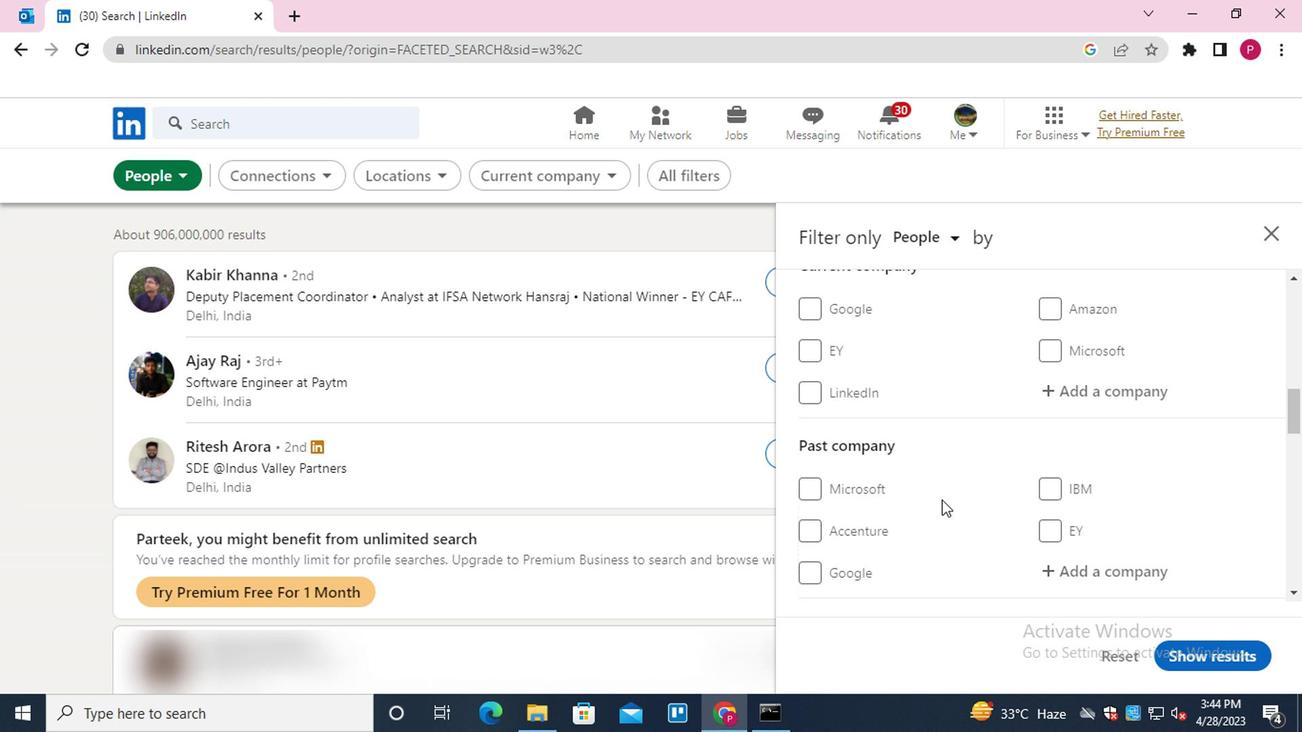 
Action: Mouse scrolled (810, 495) with delta (0, 0)
Screenshot: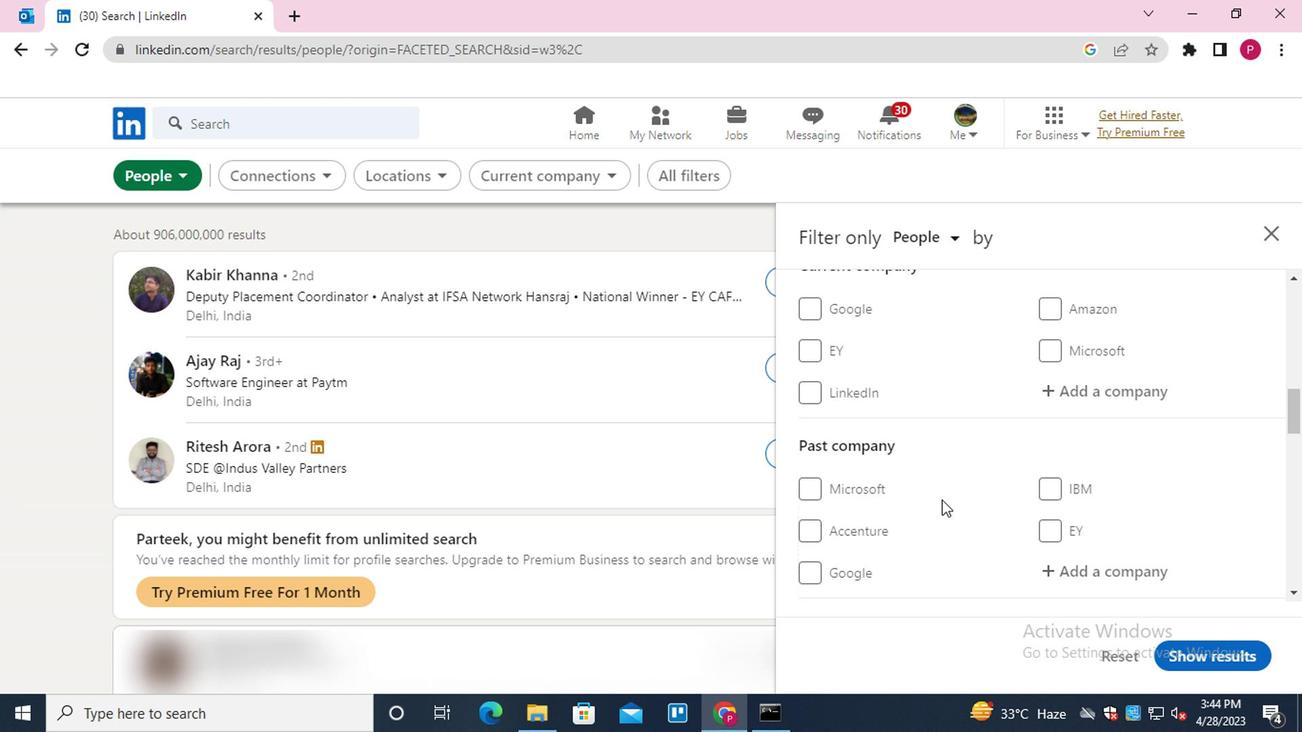 
Action: Mouse scrolled (810, 495) with delta (0, 0)
Screenshot: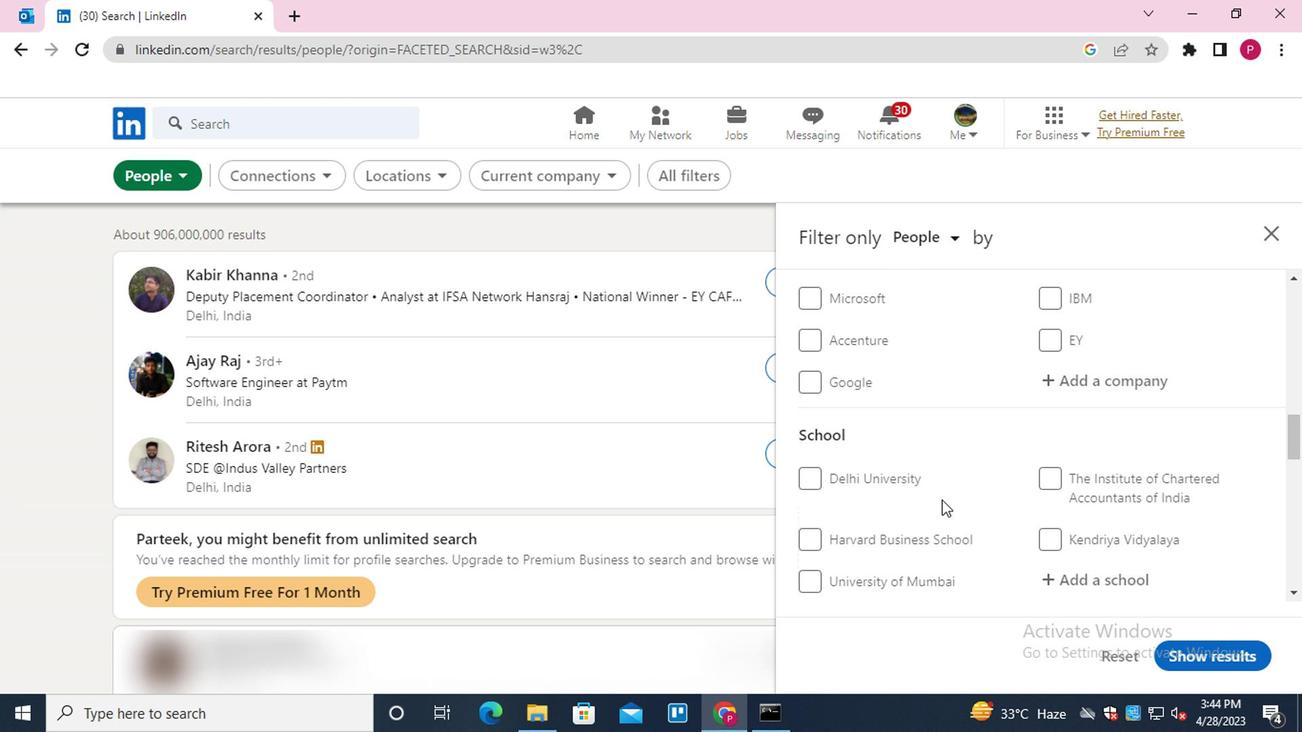
Action: Mouse scrolled (810, 495) with delta (0, 0)
Screenshot: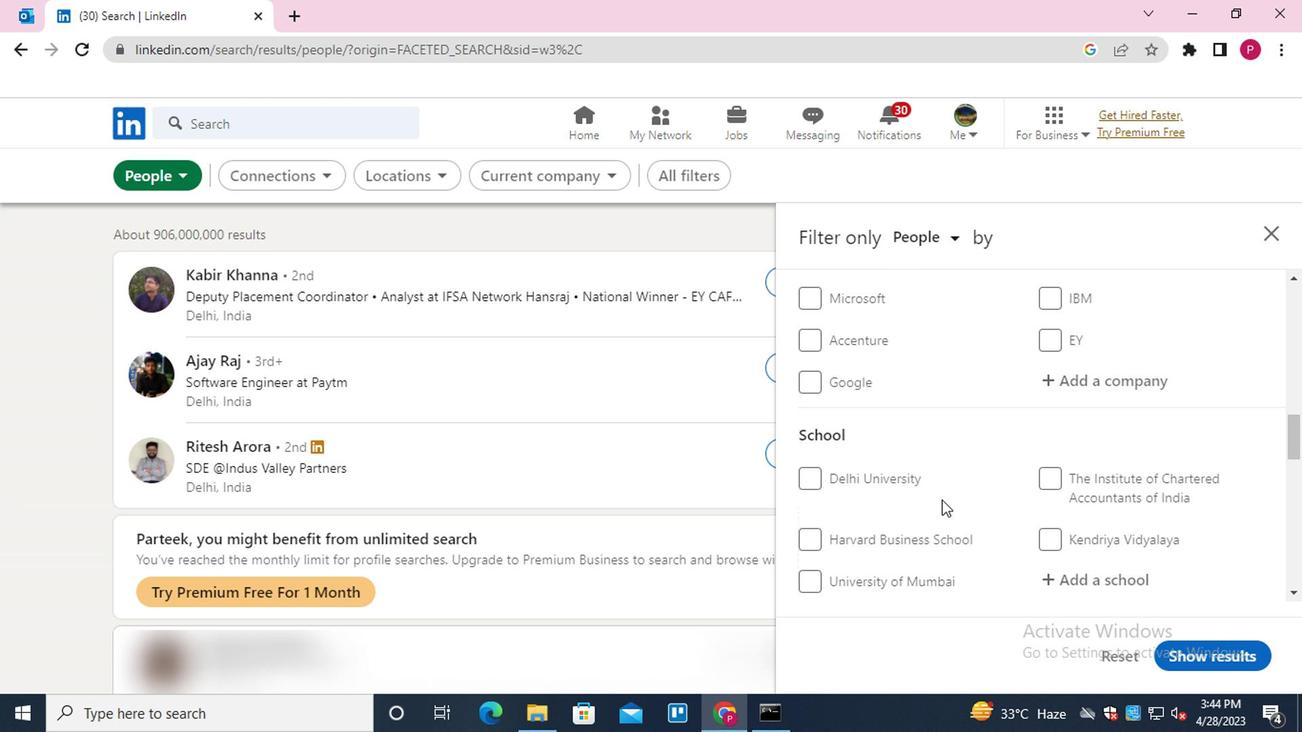 
Action: Mouse scrolled (810, 495) with delta (0, 0)
Screenshot: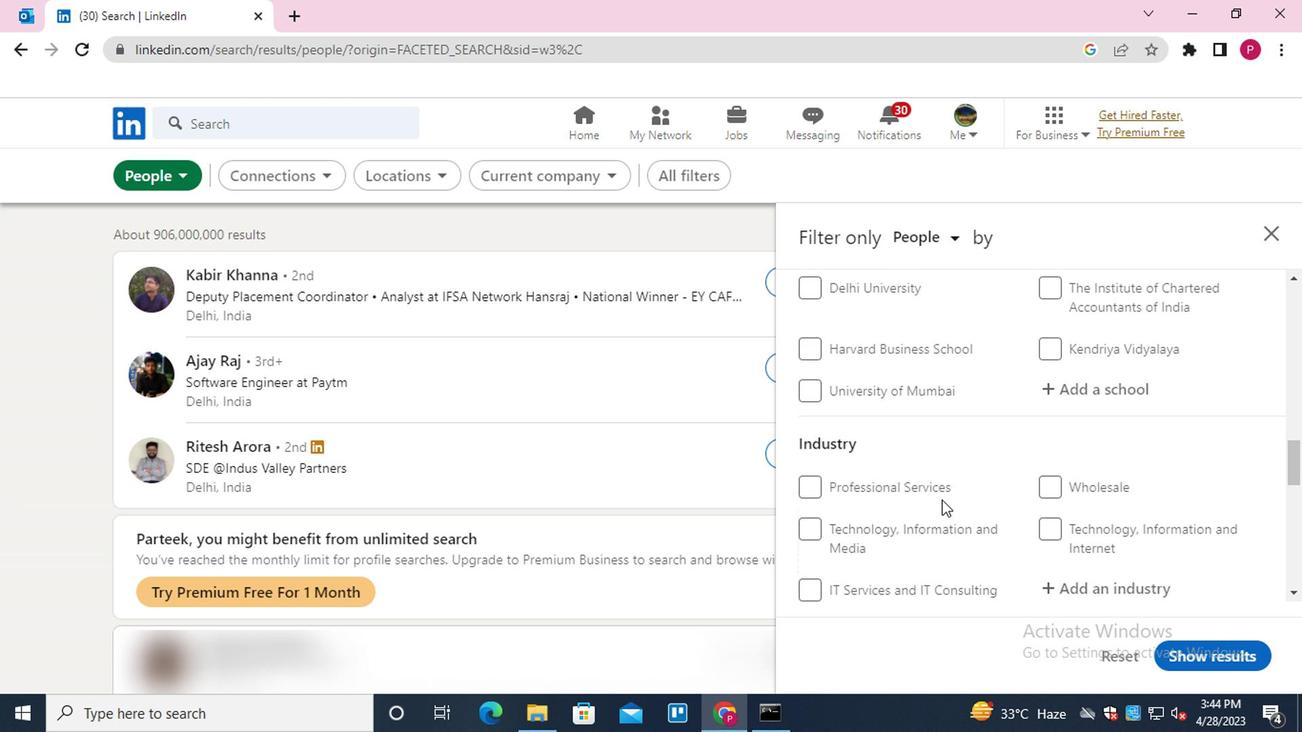 
Action: Mouse moved to (807, 483)
Screenshot: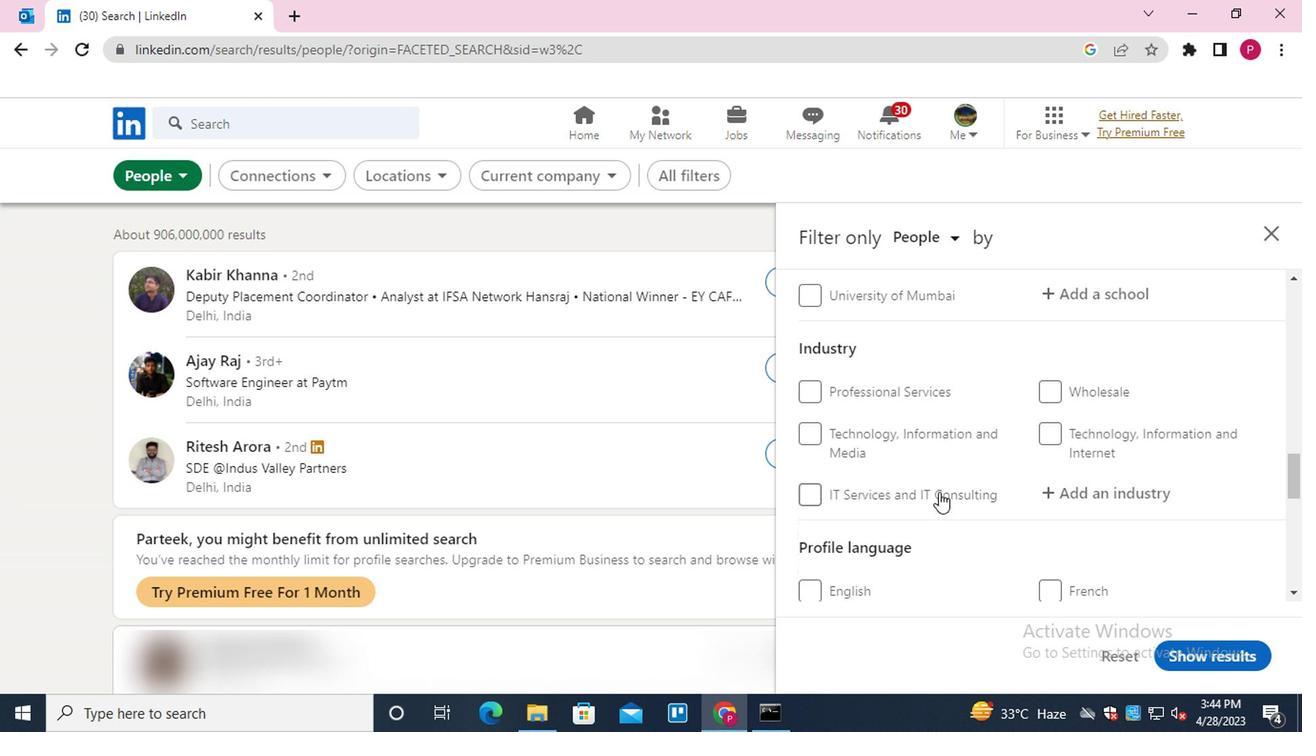 
Action: Mouse scrolled (807, 482) with delta (0, 0)
Screenshot: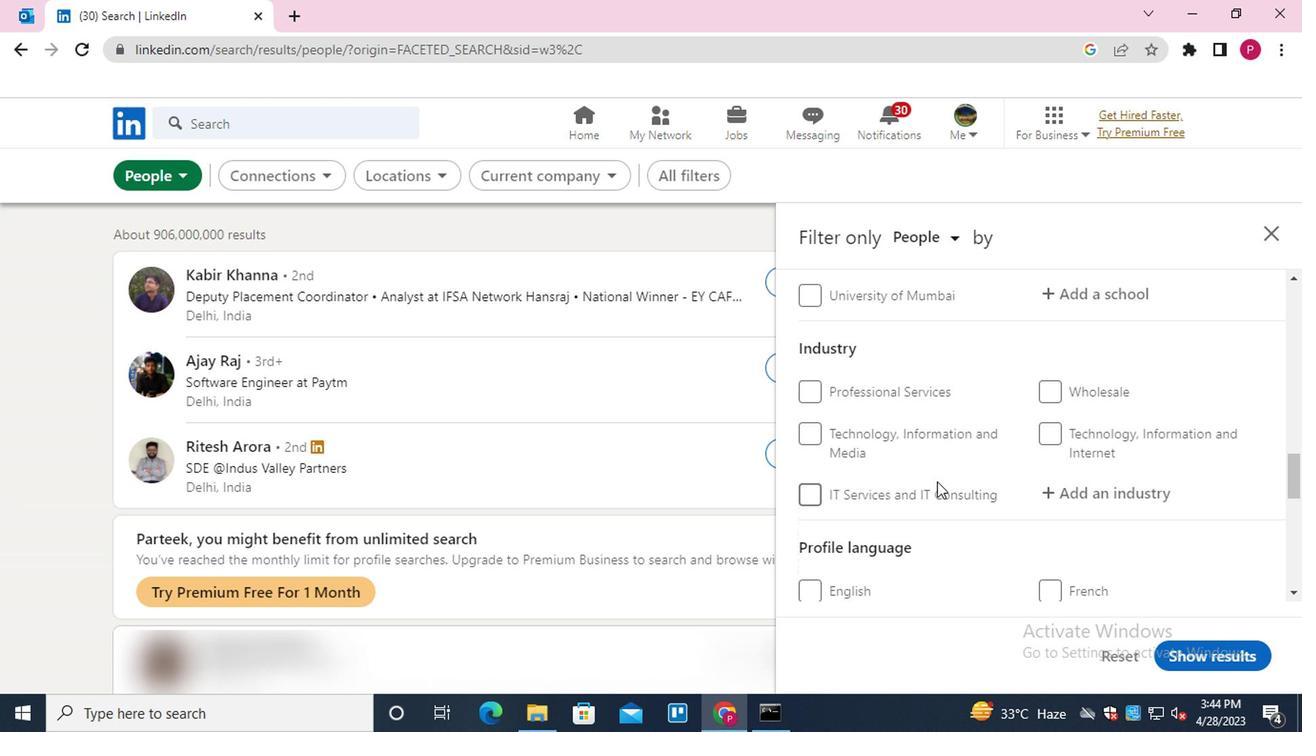 
Action: Mouse moved to (810, 479)
Screenshot: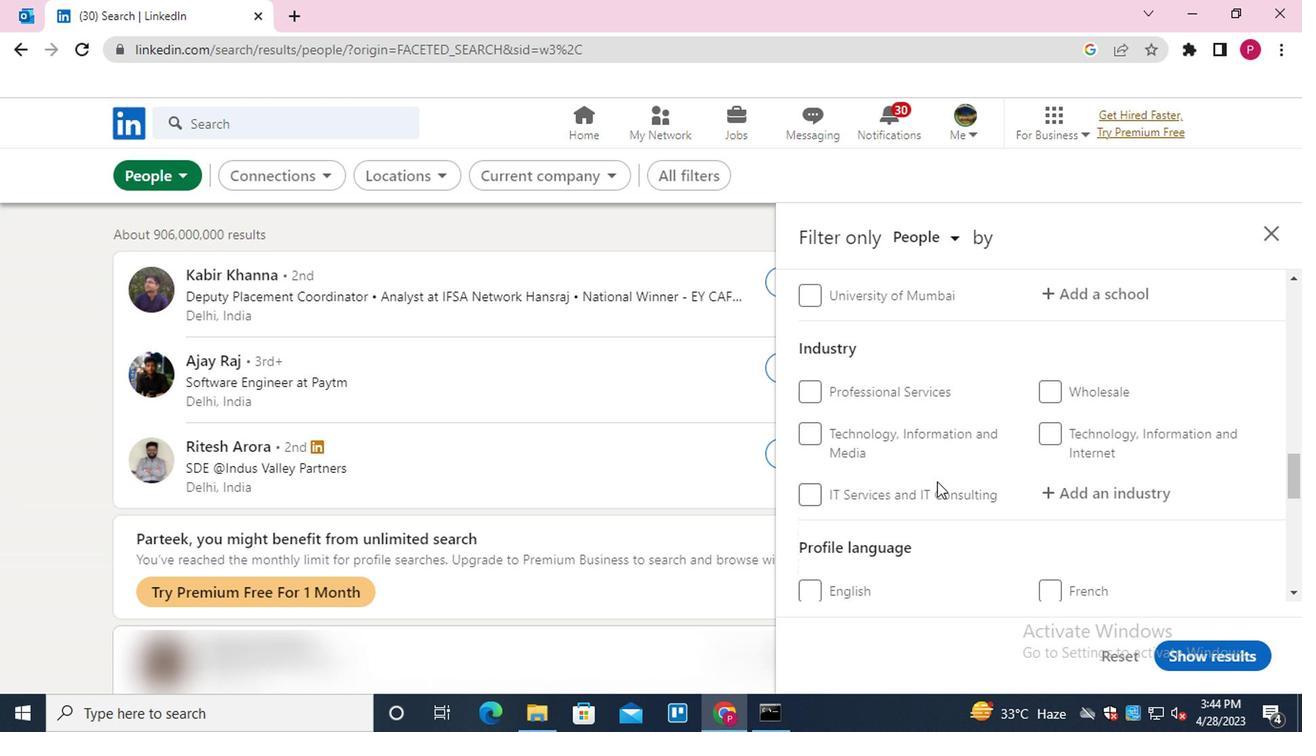
Action: Mouse scrolled (810, 479) with delta (0, 0)
Screenshot: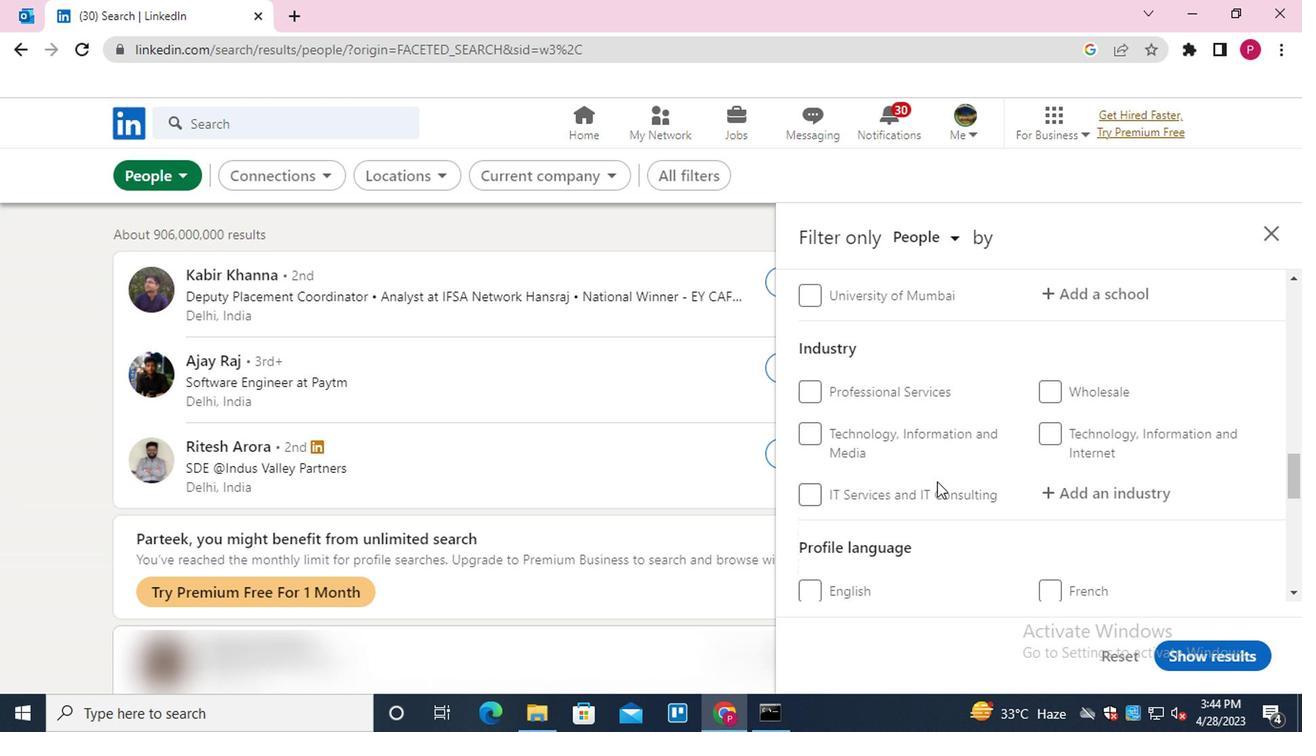 
Action: Mouse moved to (734, 485)
Screenshot: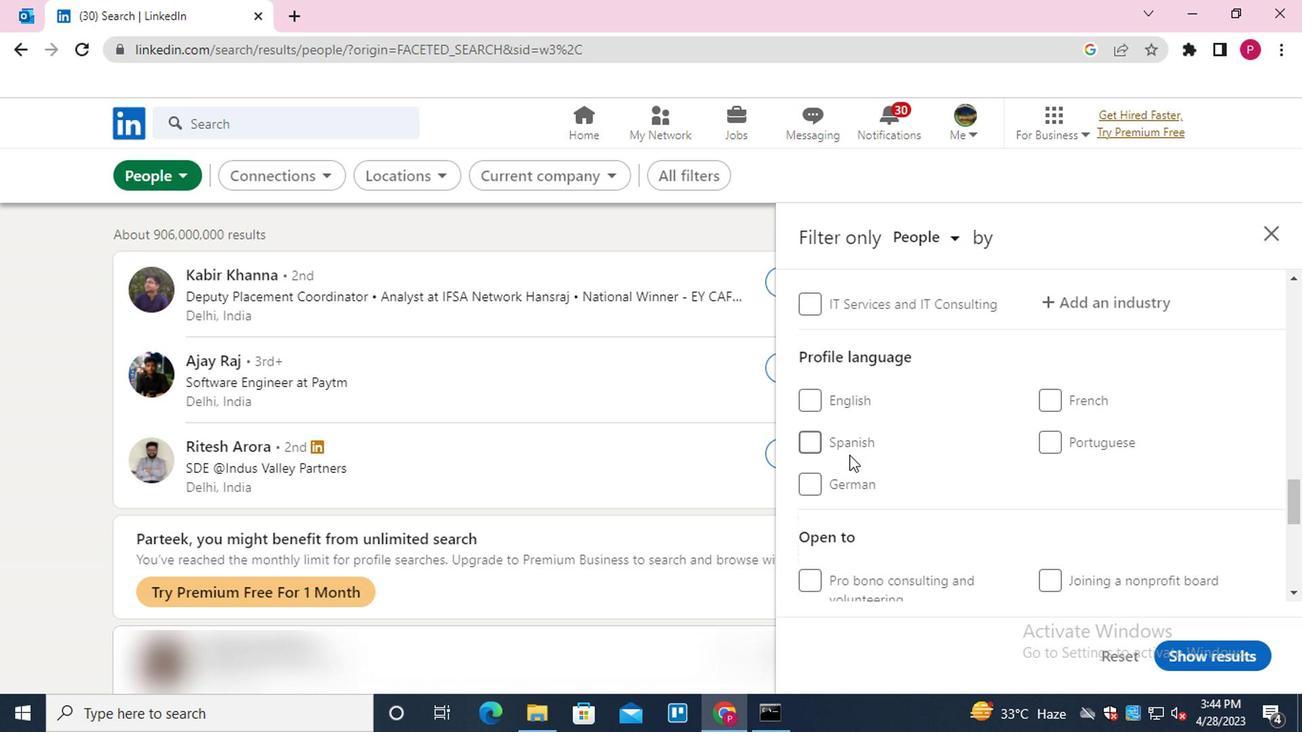 
Action: Mouse pressed left at (734, 485)
Screenshot: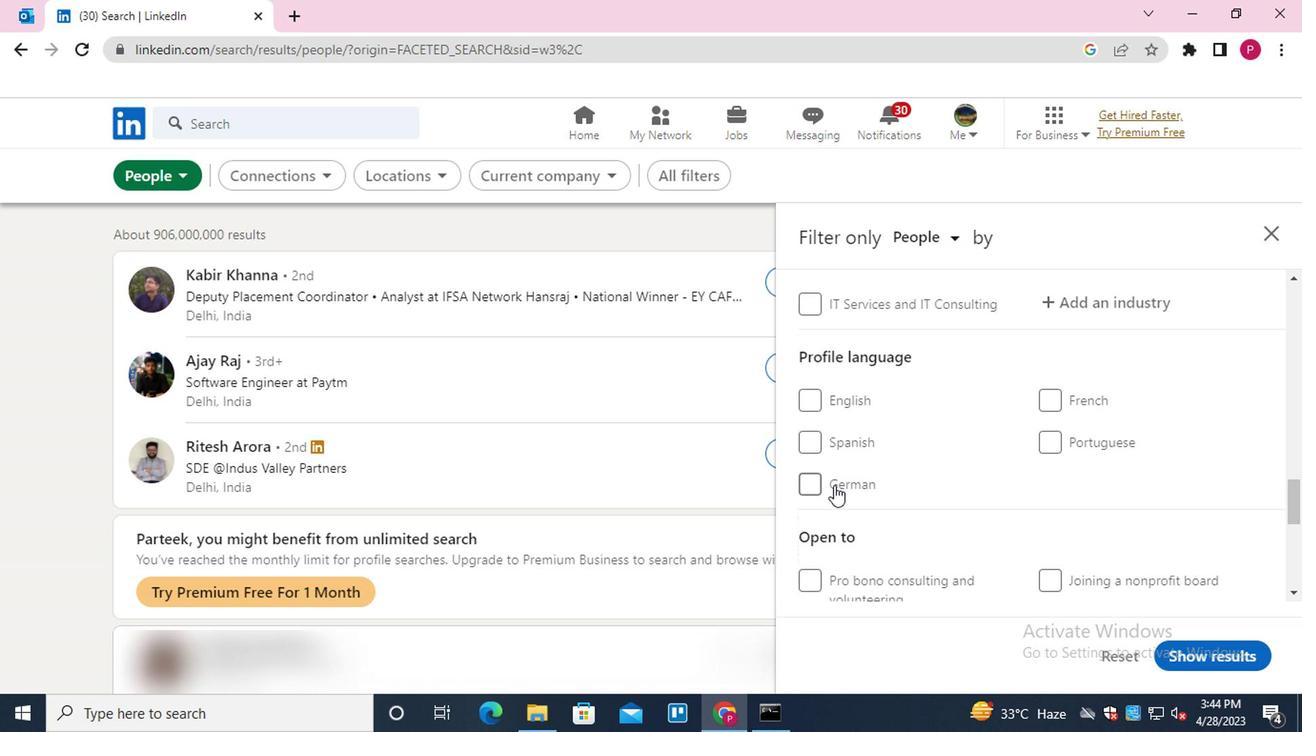 
Action: Mouse moved to (767, 475)
Screenshot: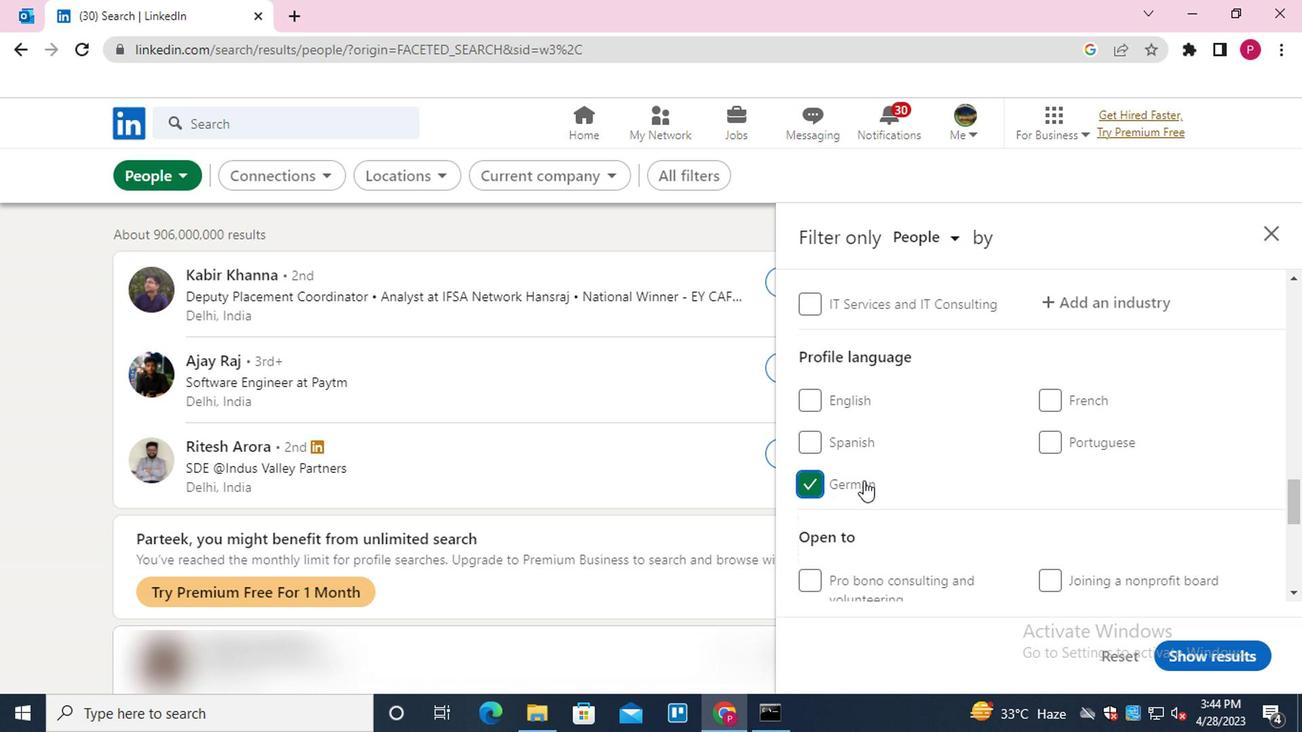 
Action: Mouse scrolled (767, 476) with delta (0, 0)
Screenshot: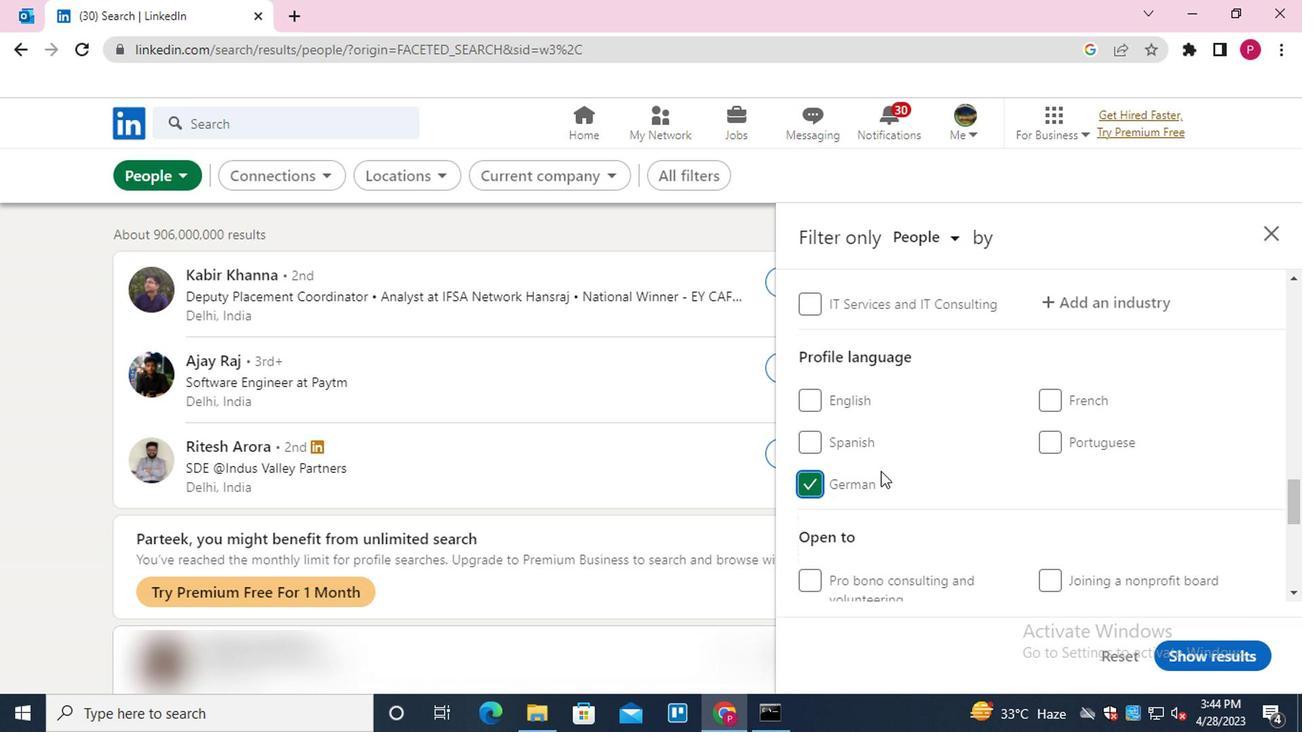 
Action: Mouse scrolled (767, 476) with delta (0, 0)
Screenshot: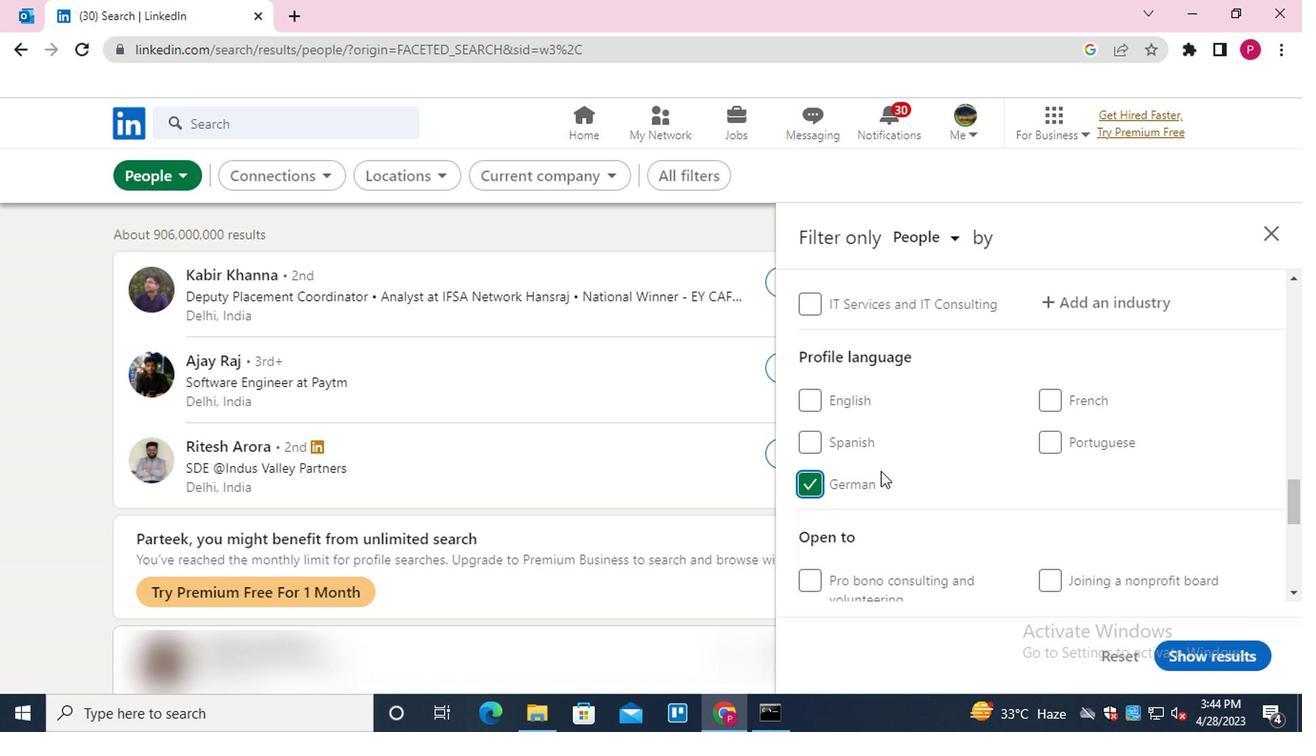 
Action: Mouse scrolled (767, 476) with delta (0, 0)
Screenshot: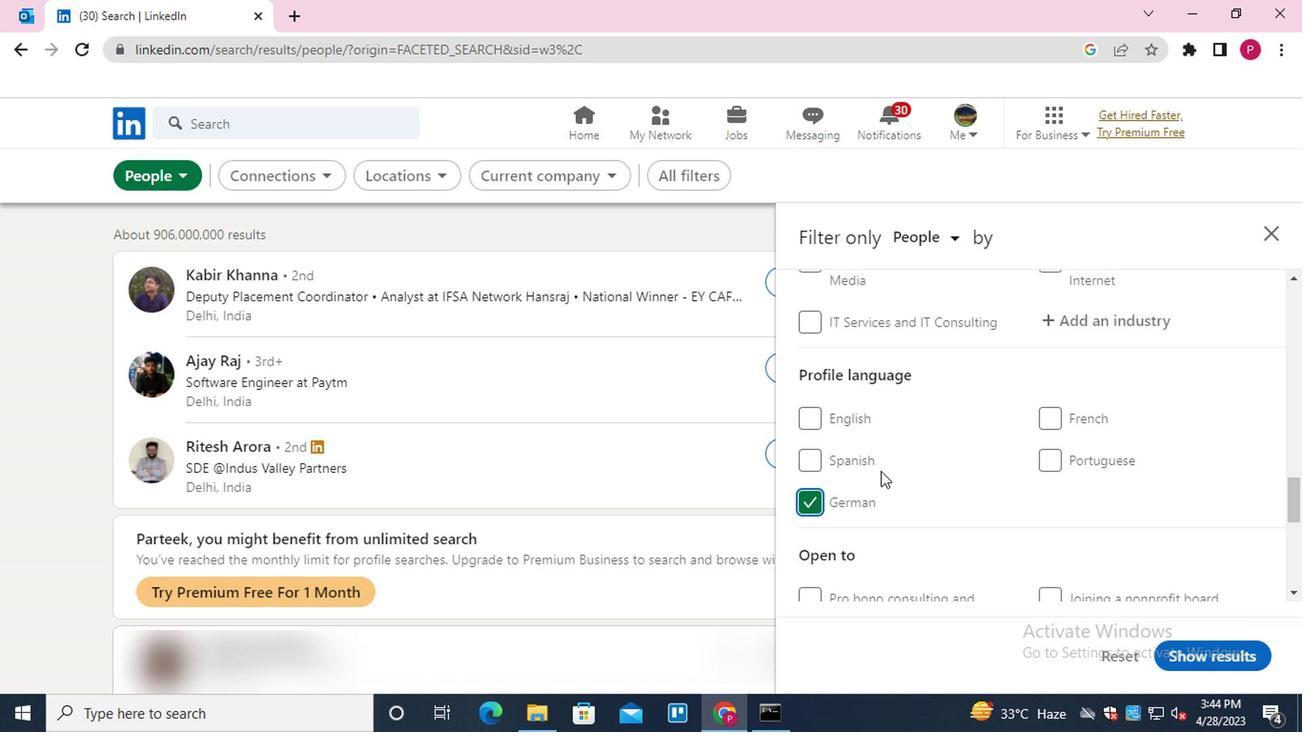 
Action: Mouse scrolled (767, 476) with delta (0, 0)
Screenshot: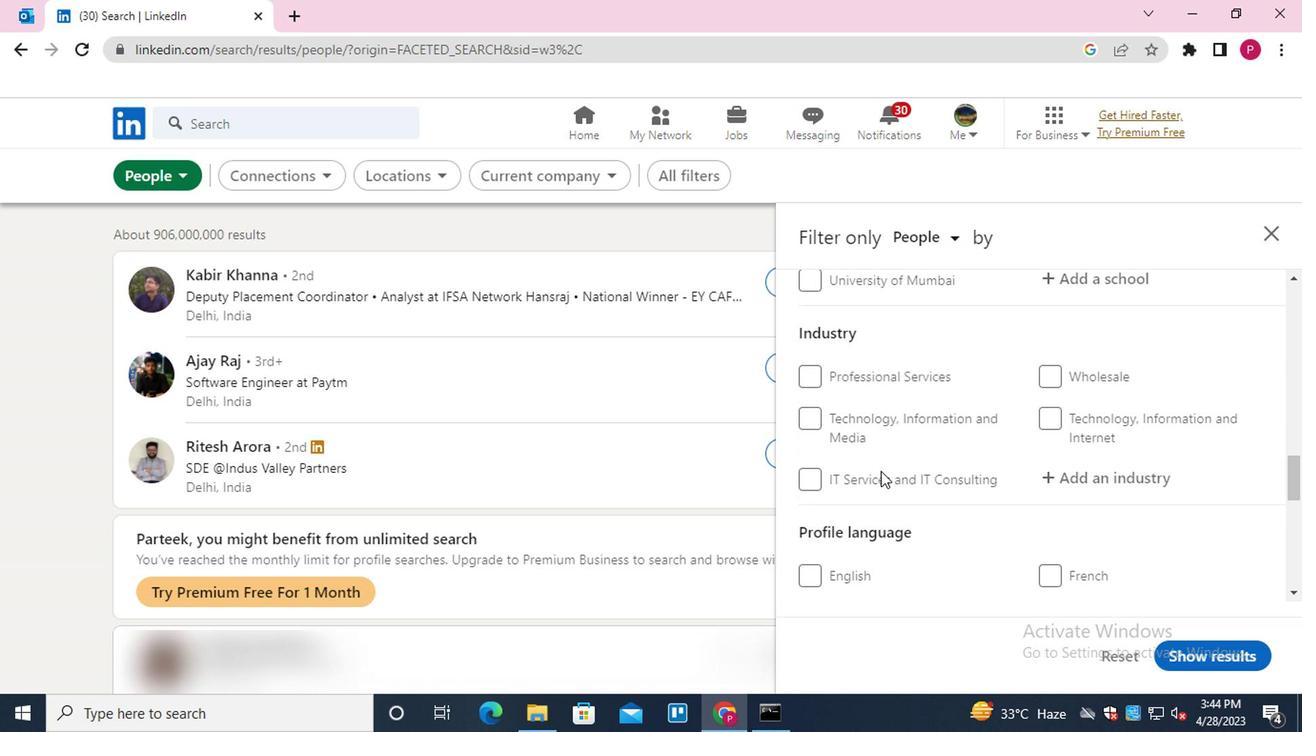 
Action: Mouse scrolled (767, 476) with delta (0, 0)
Screenshot: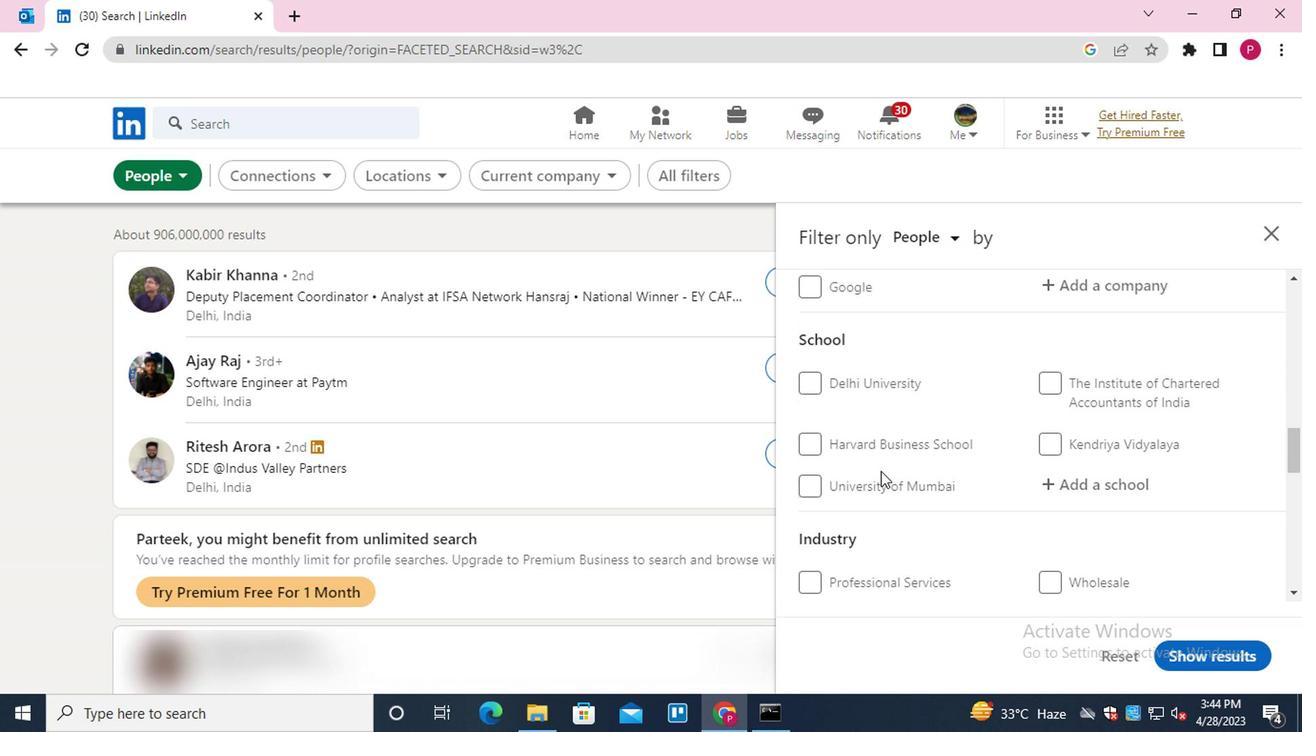 
Action: Mouse scrolled (767, 476) with delta (0, 0)
Screenshot: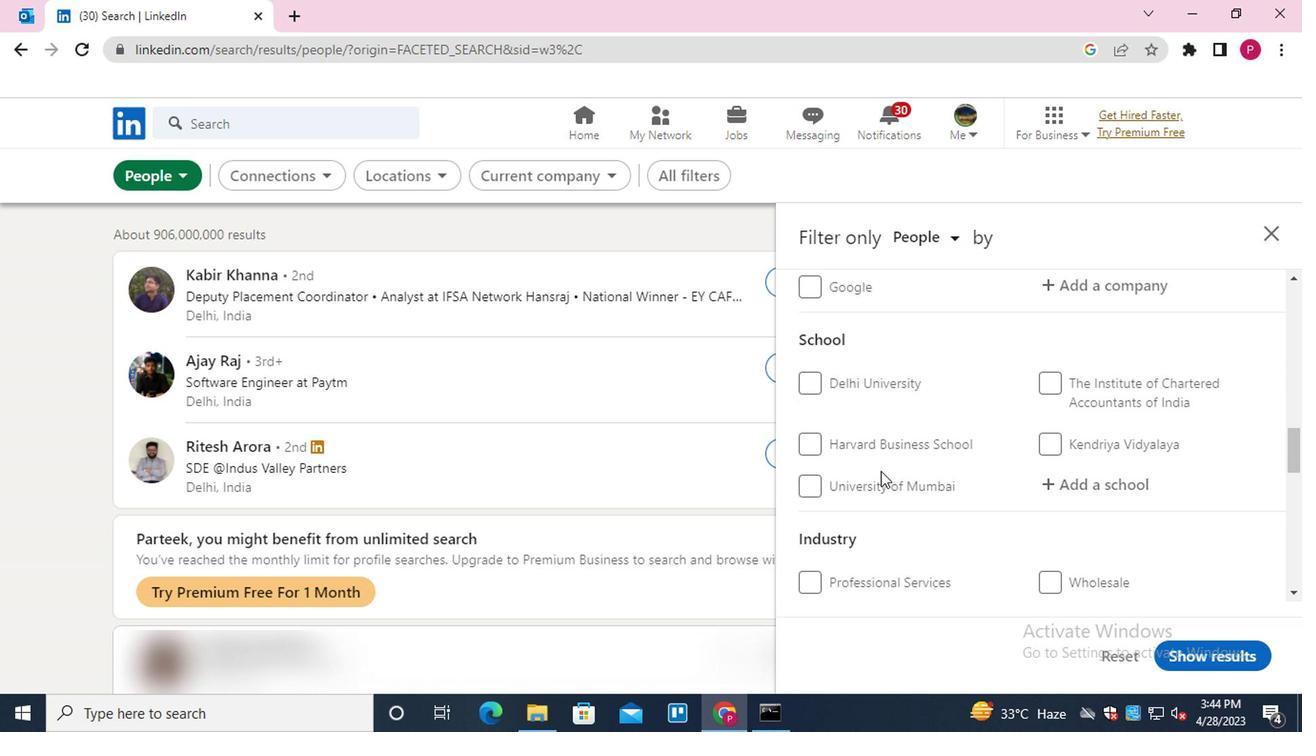 
Action: Mouse scrolled (767, 476) with delta (0, 0)
Screenshot: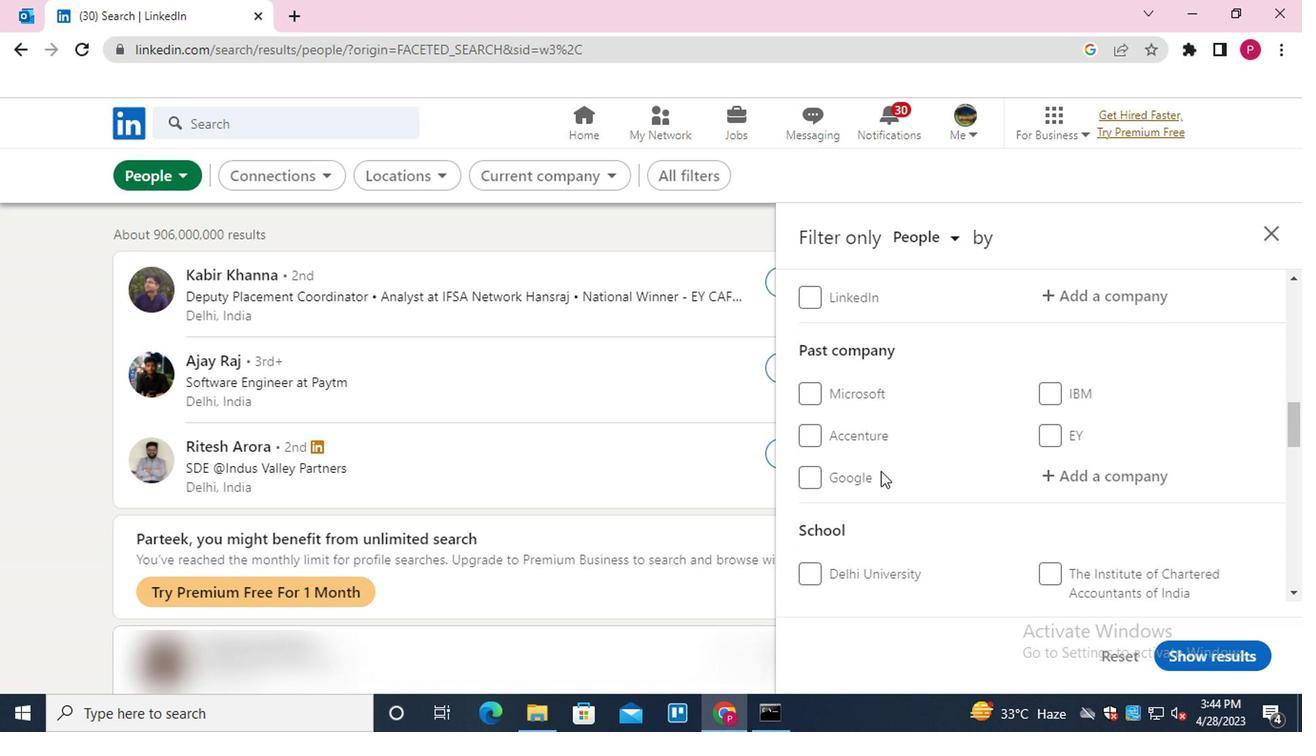 
Action: Mouse scrolled (767, 476) with delta (0, 0)
Screenshot: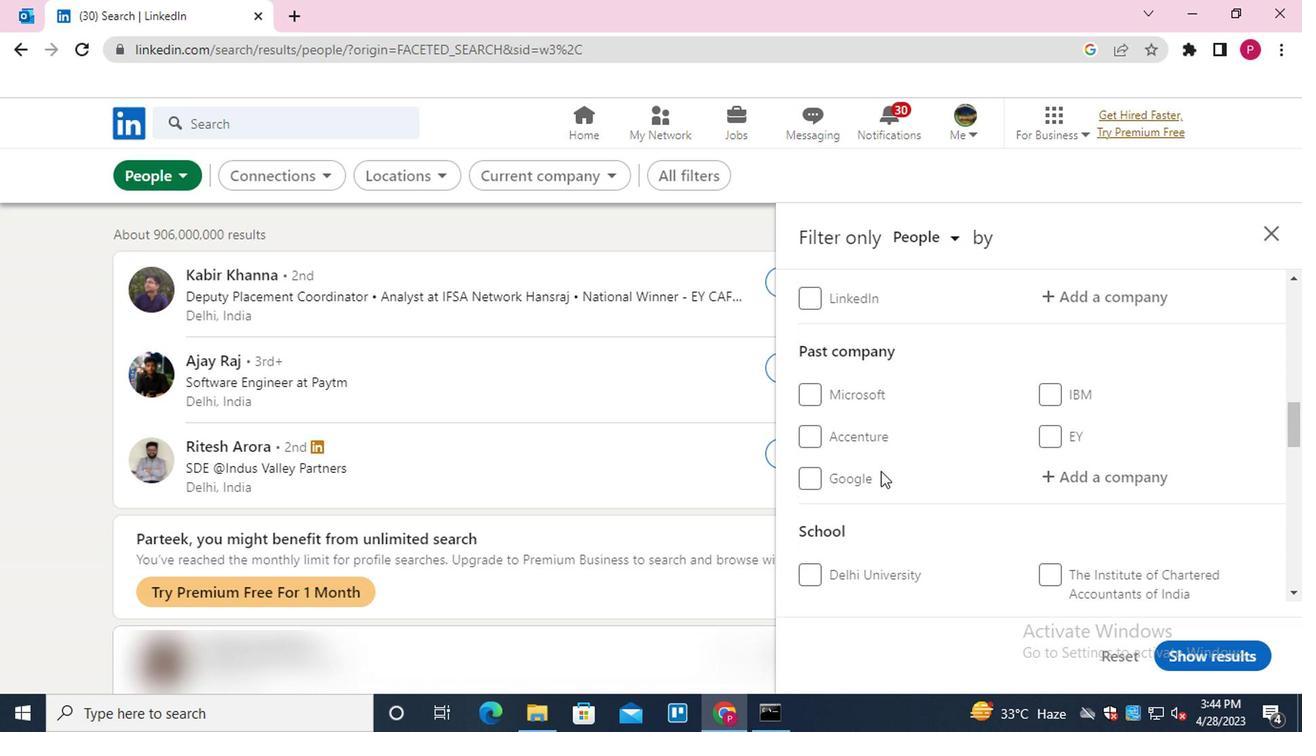 
Action: Mouse moved to (923, 479)
Screenshot: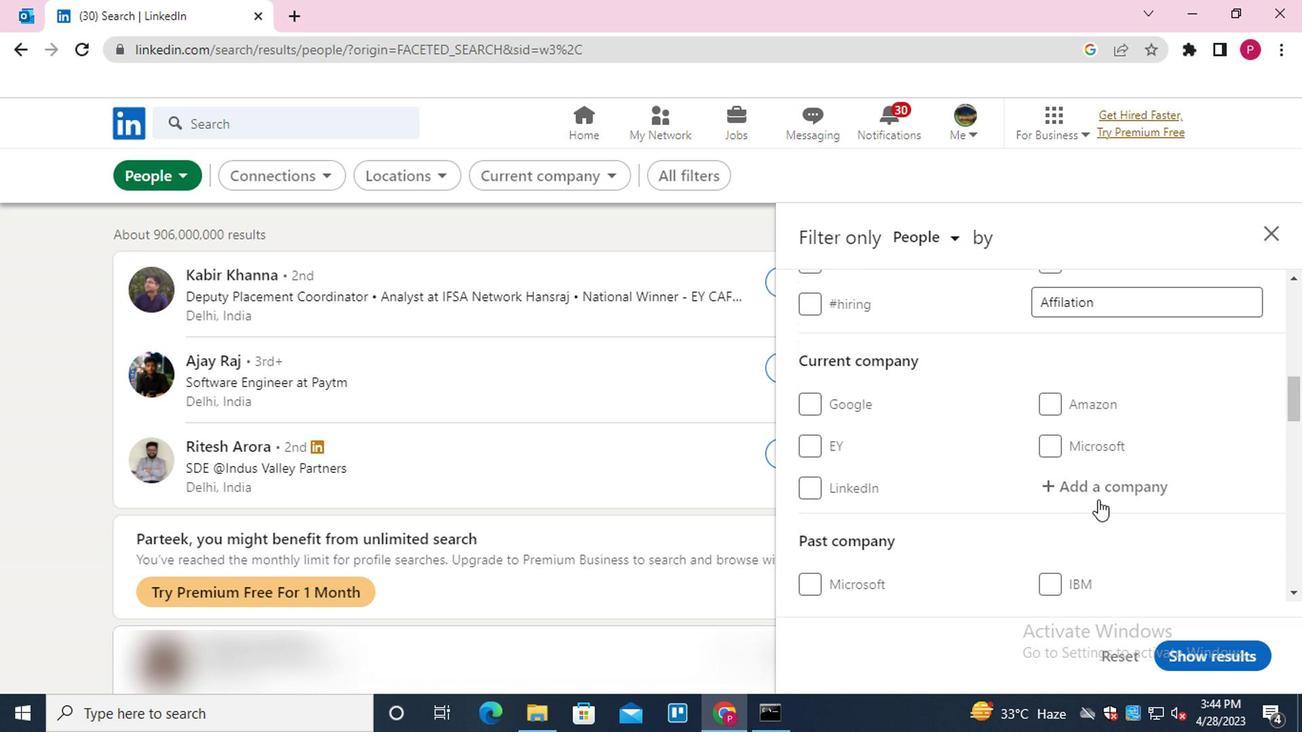 
Action: Mouse pressed left at (923, 479)
Screenshot: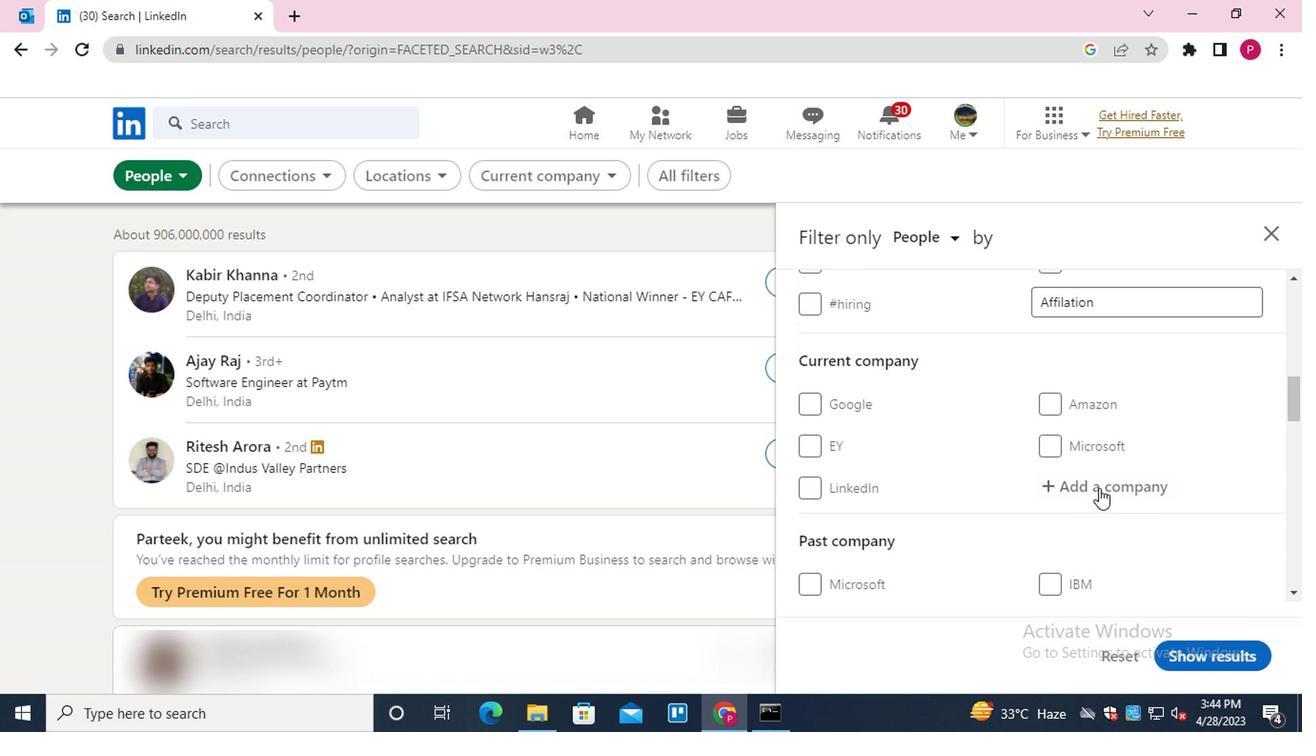 
Action: Mouse moved to (926, 474)
Screenshot: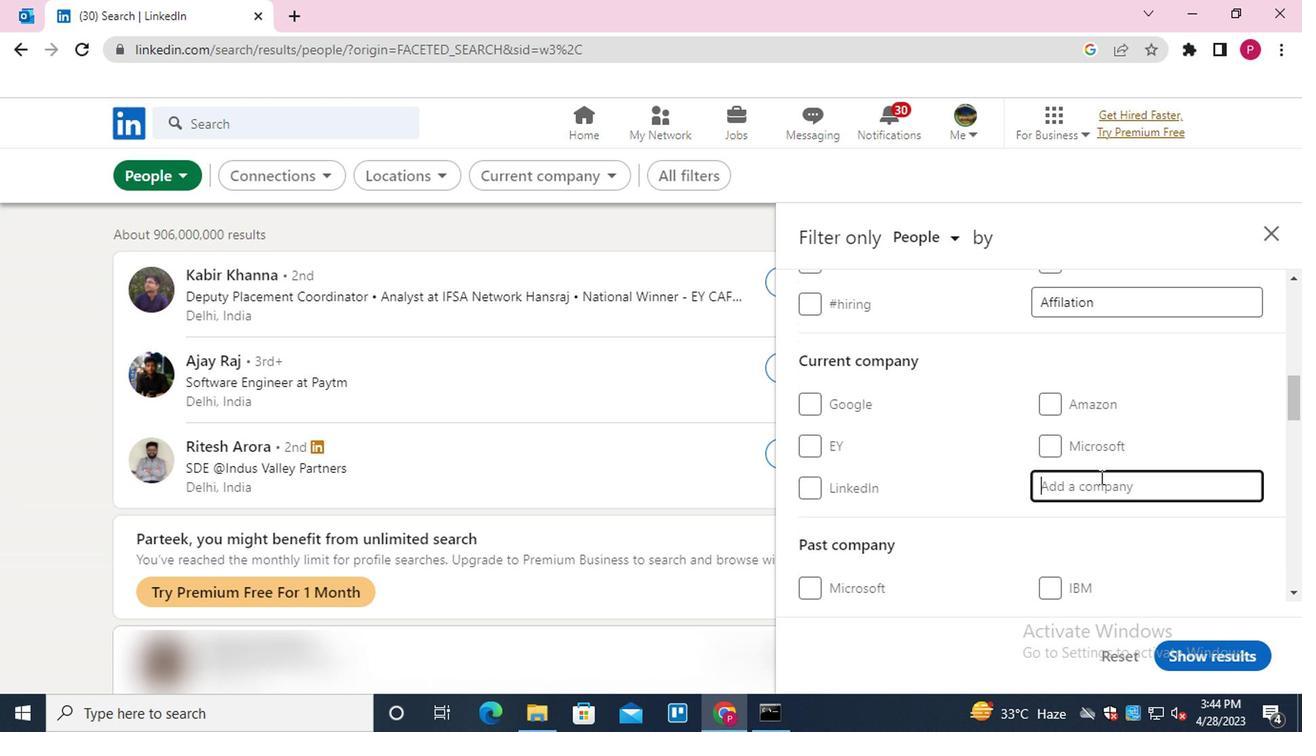 
Action: Key pressed <Key.shift><Key.shift><Key.shift><Key.shift><Key.shift><Key.shift><Key.shift><Key.shift><Key.shift>PUMA<Key.down><Key.enter>
Screenshot: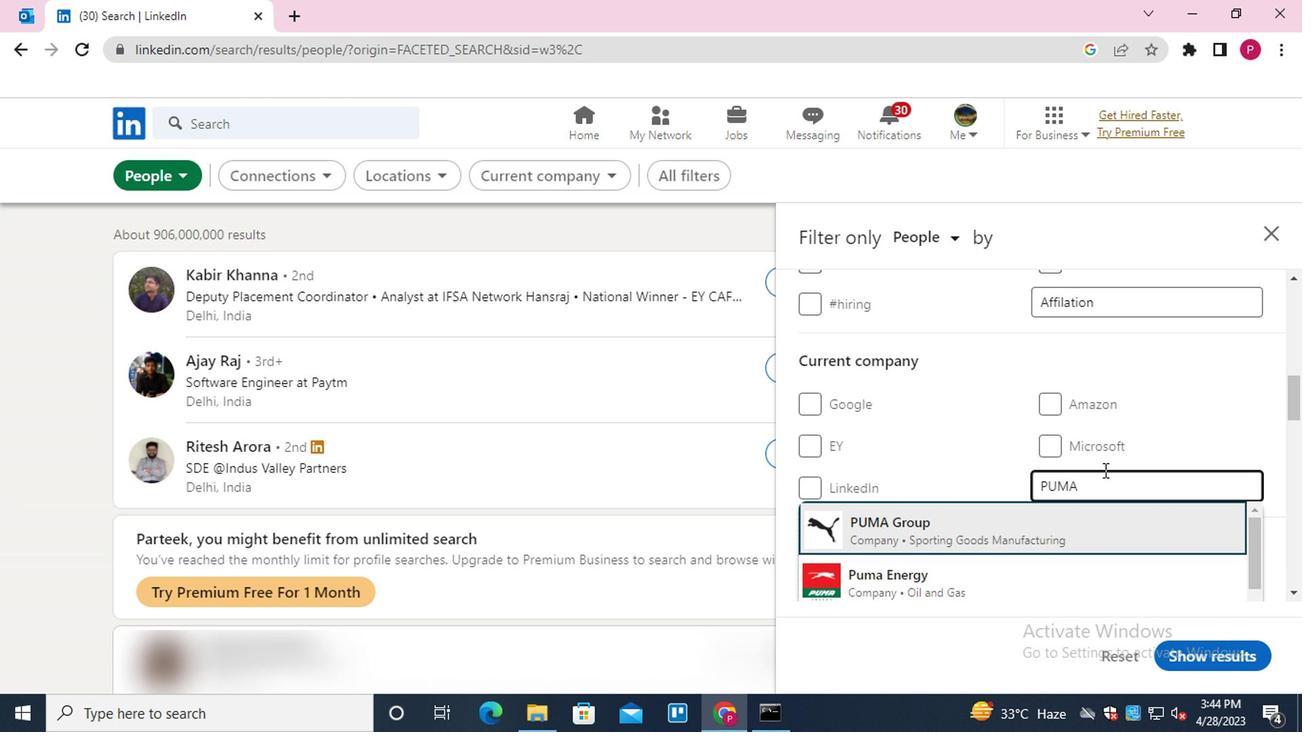 
Action: Mouse moved to (825, 460)
Screenshot: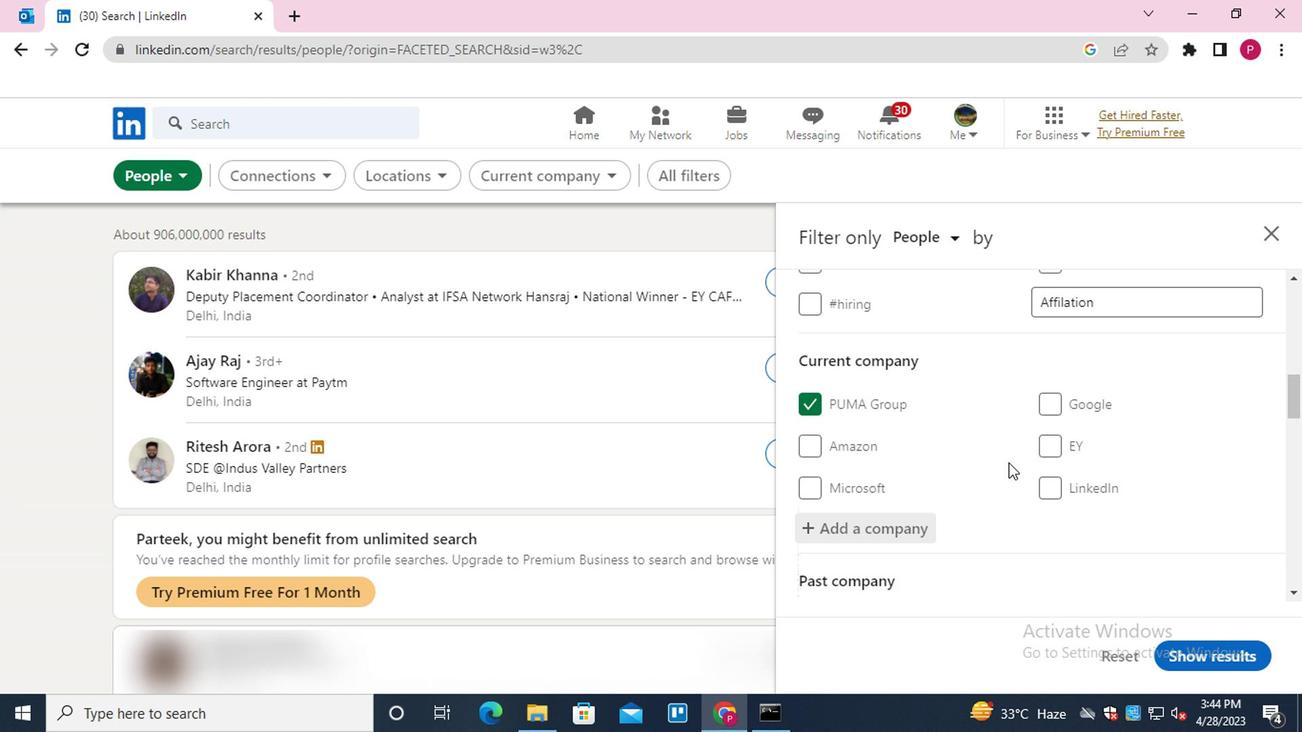 
Action: Mouse scrolled (825, 460) with delta (0, 0)
Screenshot: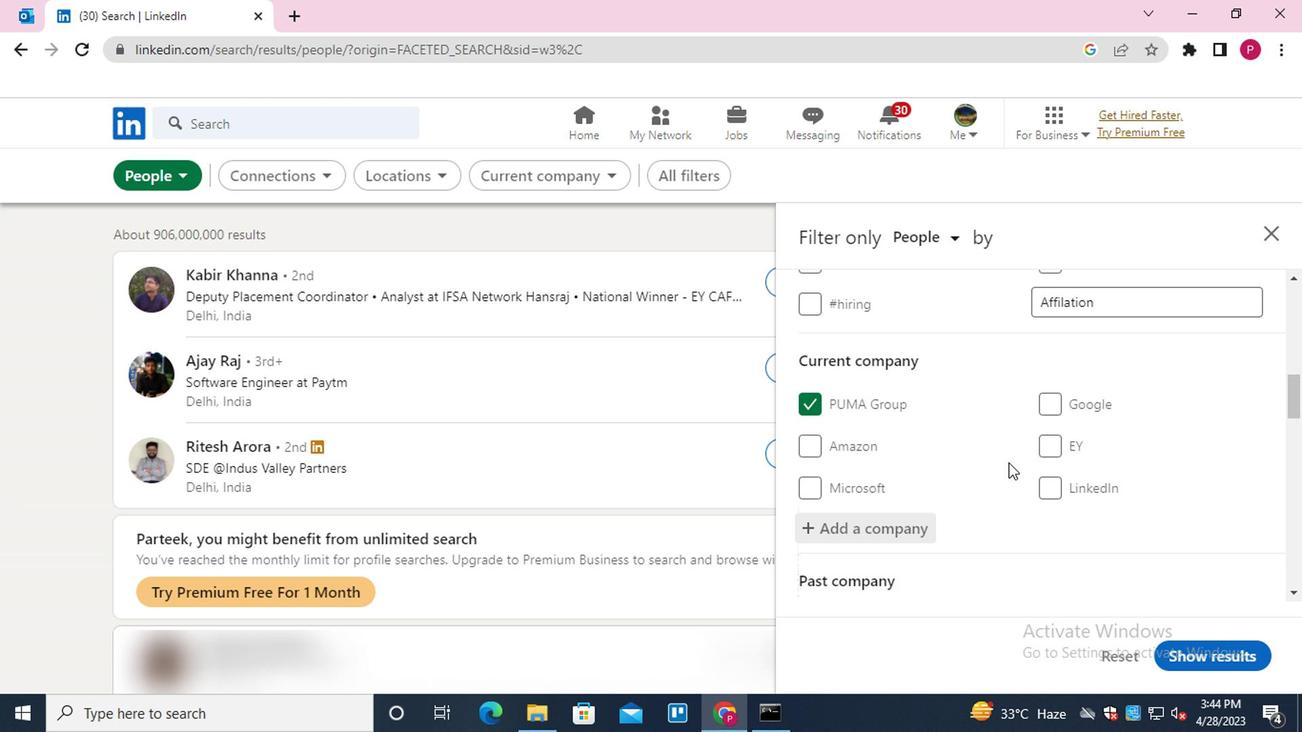 
Action: Mouse moved to (822, 460)
Screenshot: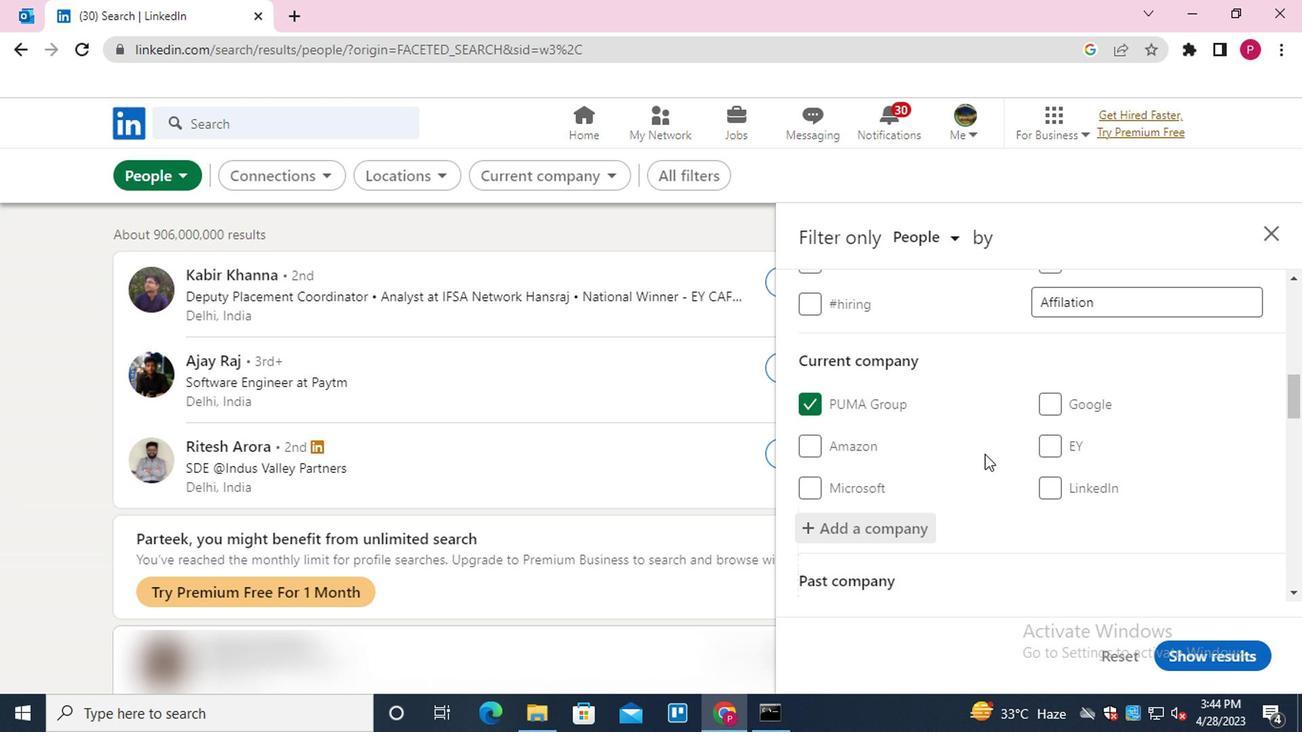 
Action: Mouse scrolled (822, 460) with delta (0, 0)
Screenshot: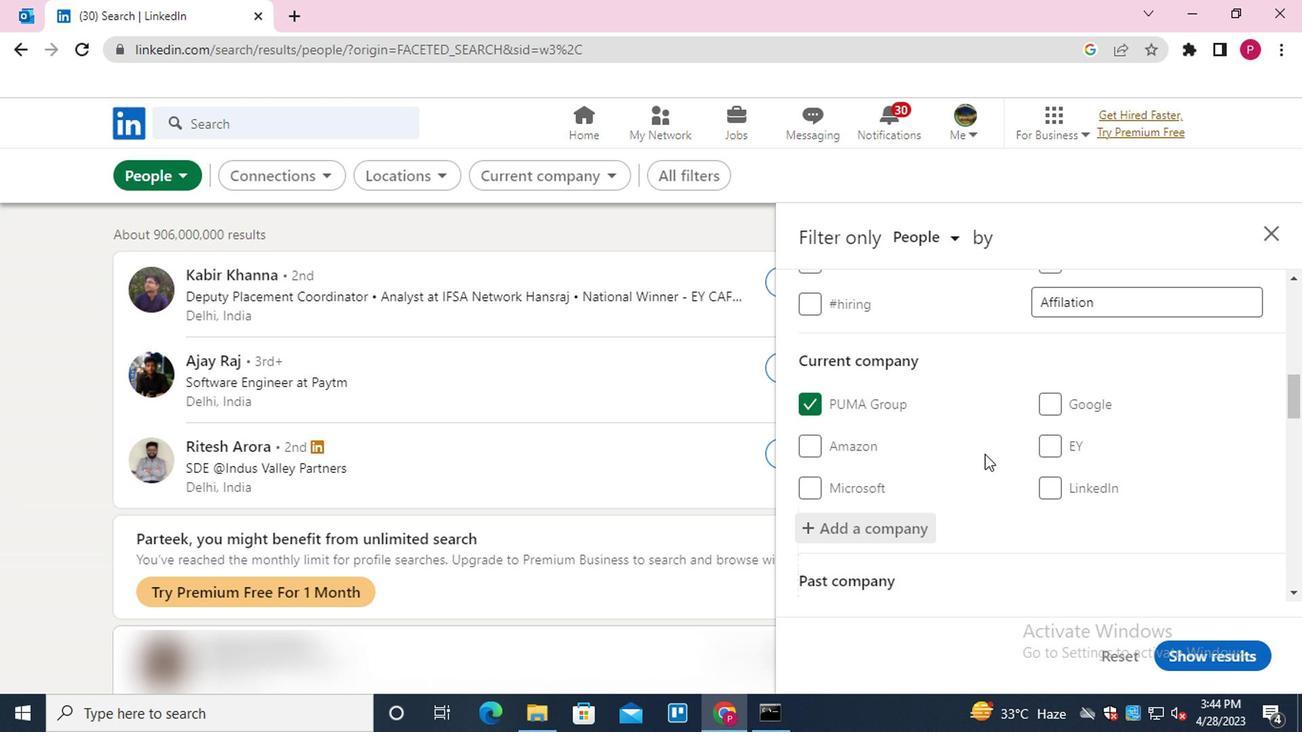 
Action: Mouse scrolled (822, 460) with delta (0, 0)
Screenshot: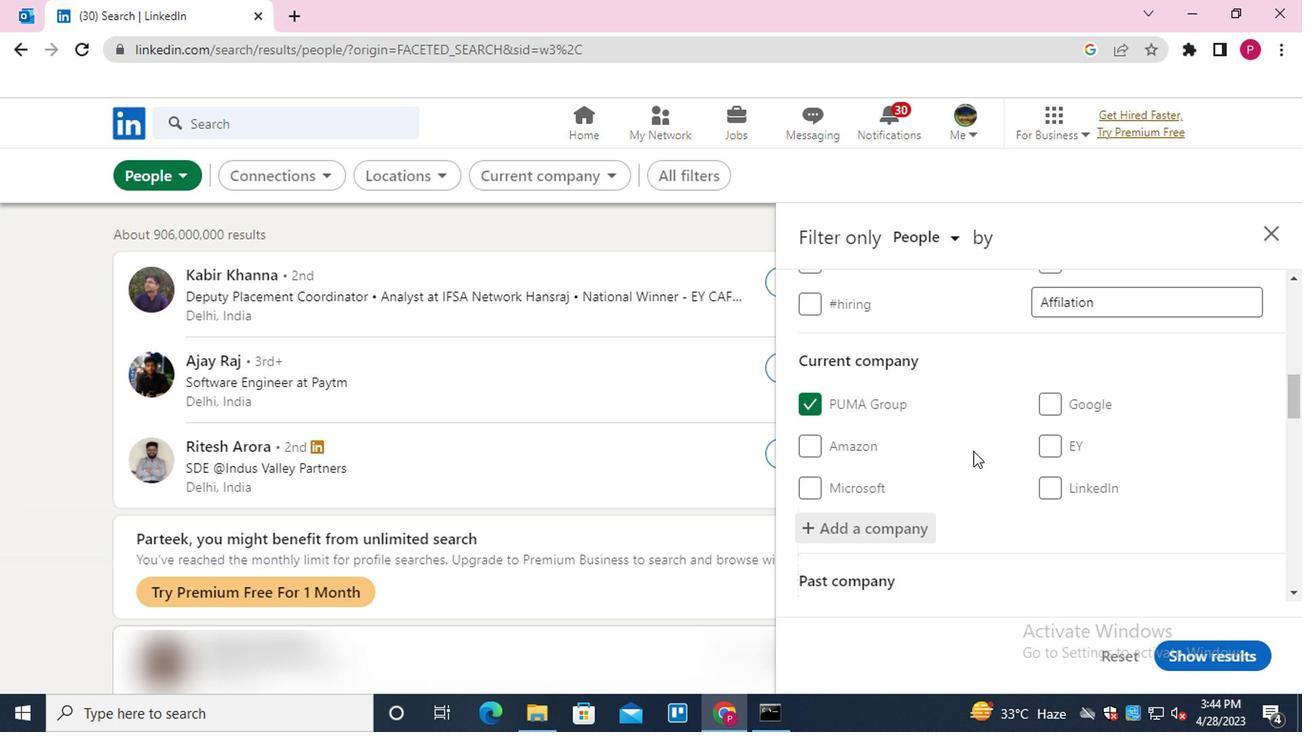 
Action: Mouse moved to (776, 447)
Screenshot: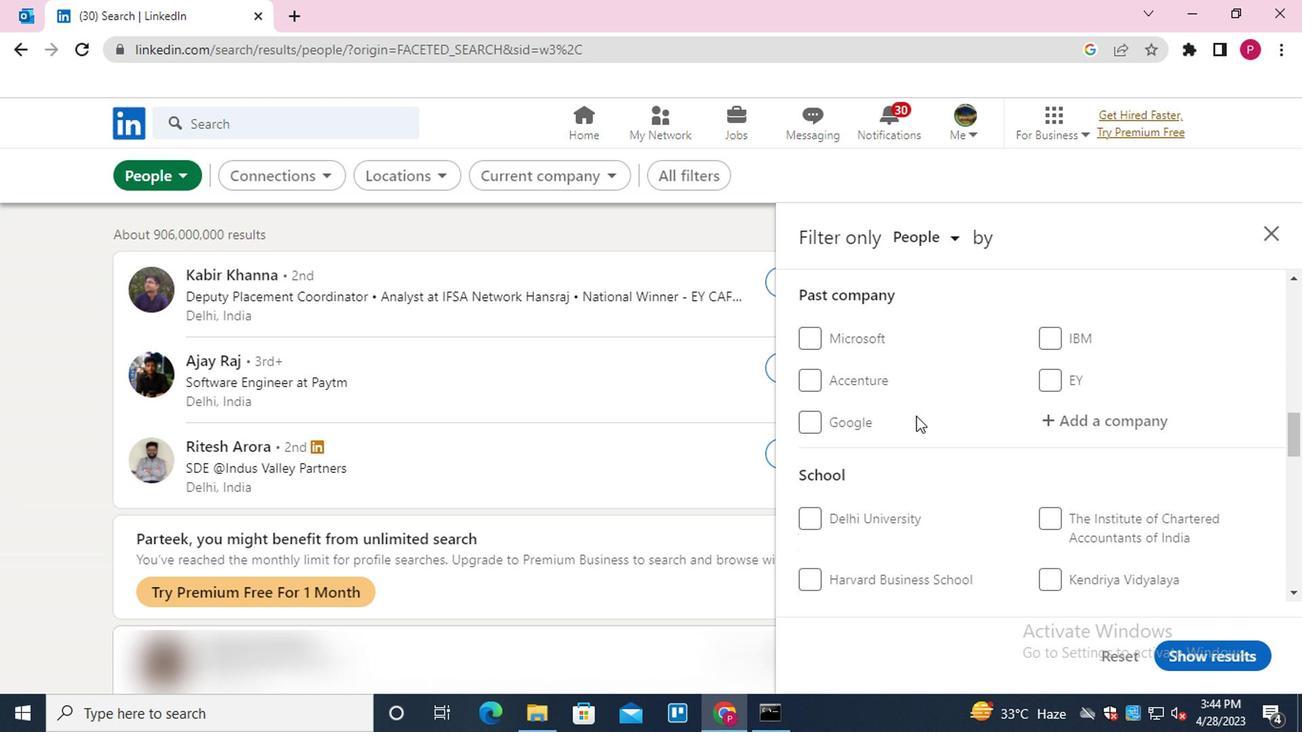 
Action: Mouse scrolled (776, 447) with delta (0, 0)
Screenshot: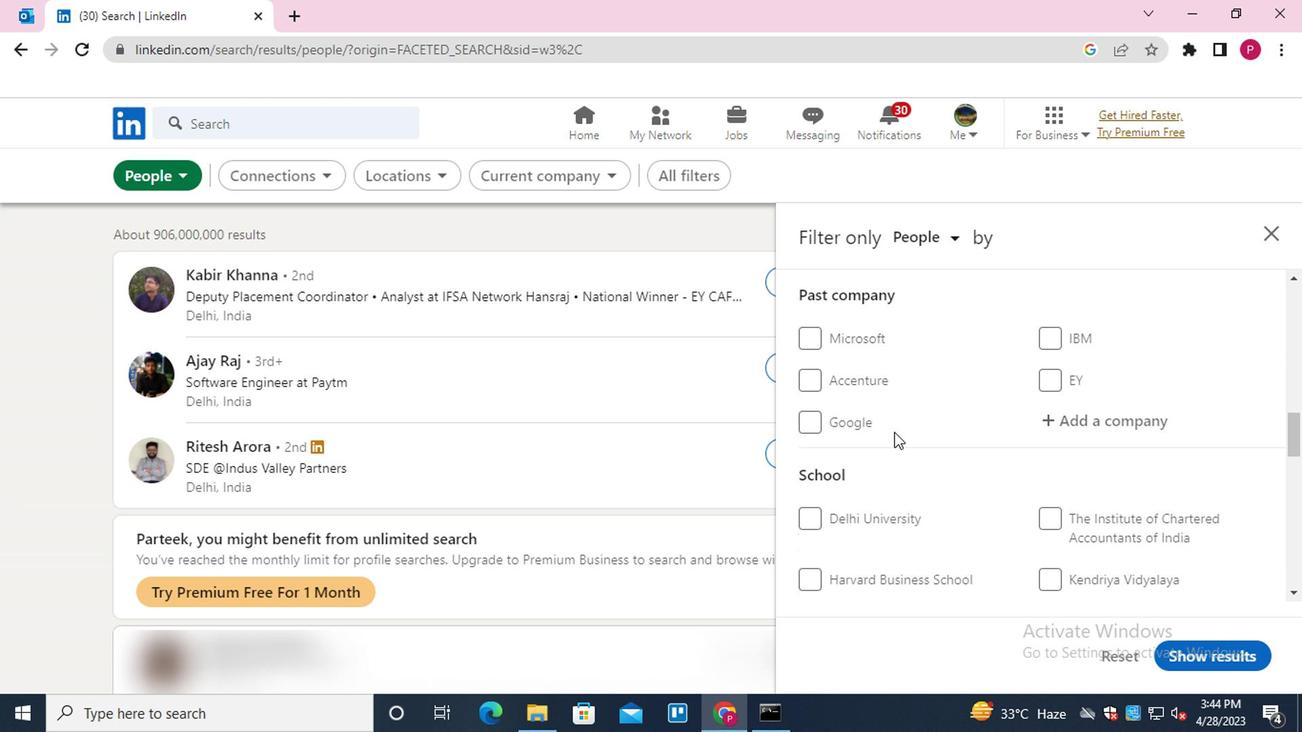 
Action: Mouse scrolled (776, 447) with delta (0, 0)
Screenshot: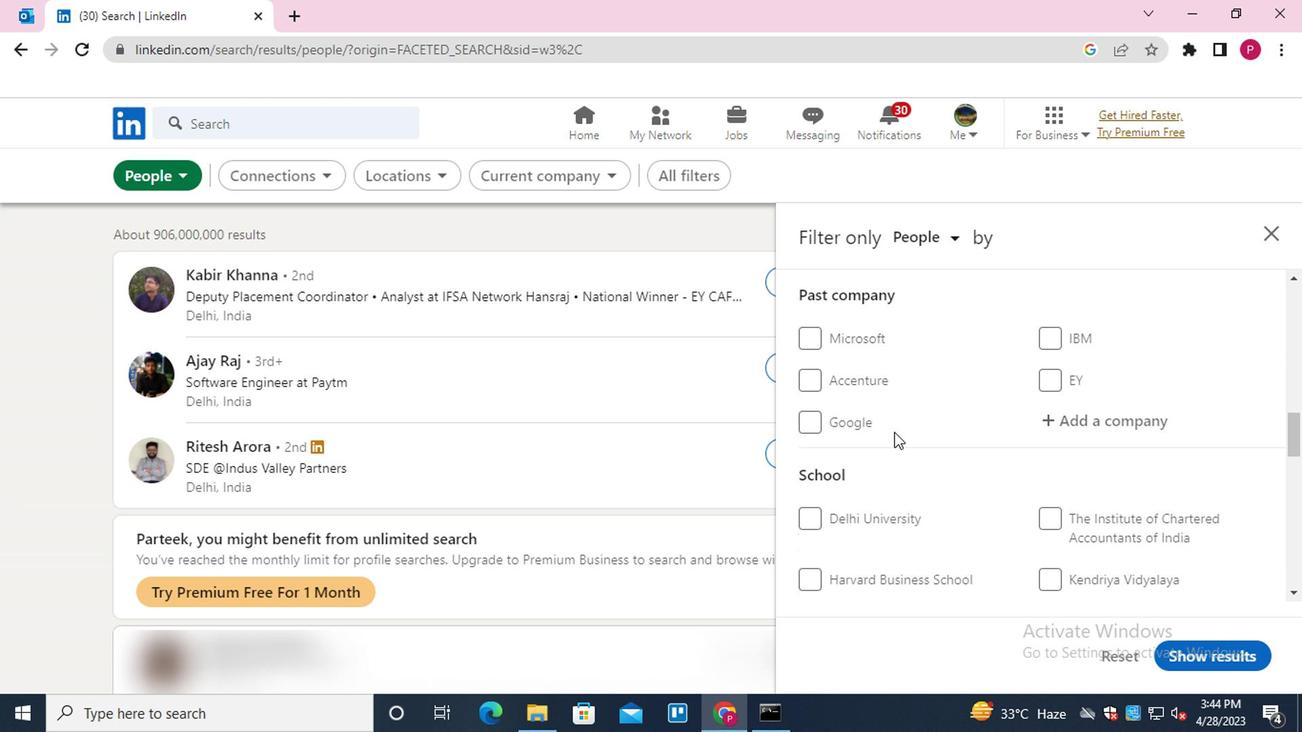 
Action: Mouse moved to (933, 441)
Screenshot: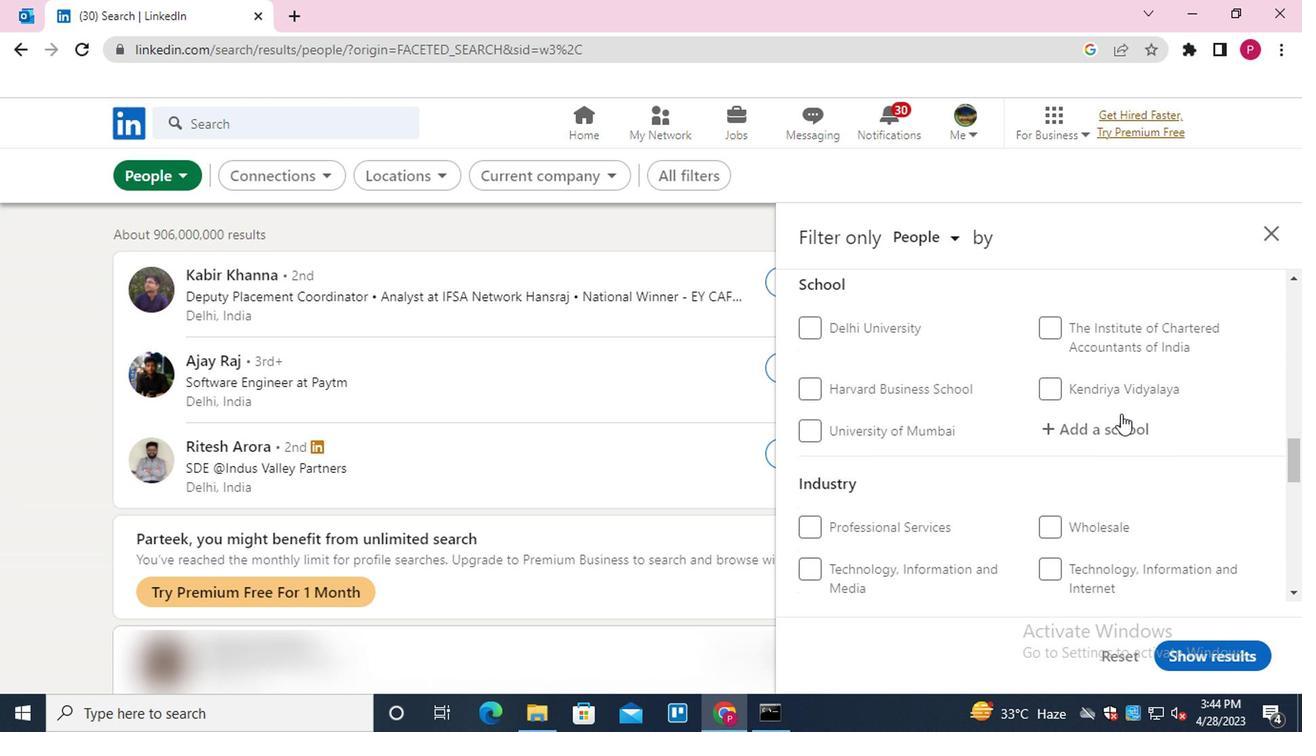 
Action: Mouse pressed left at (933, 441)
Screenshot: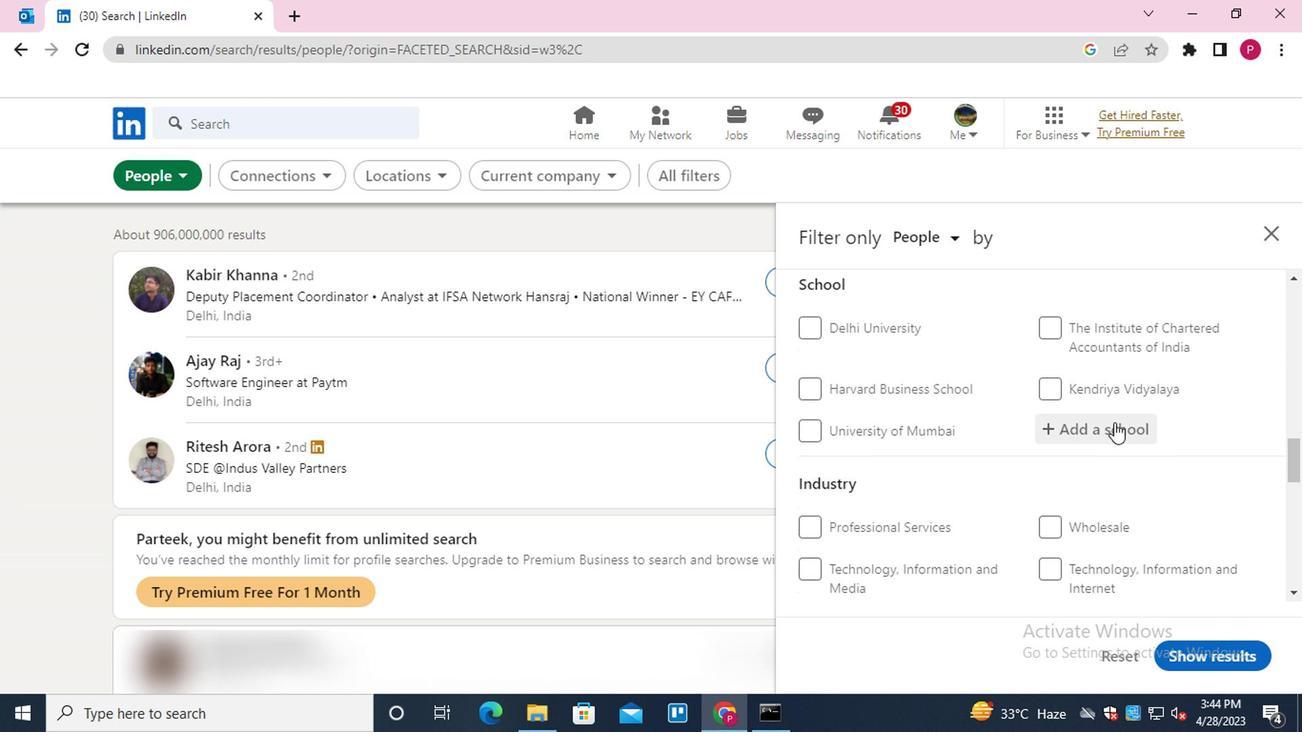 
Action: Mouse moved to (931, 441)
Screenshot: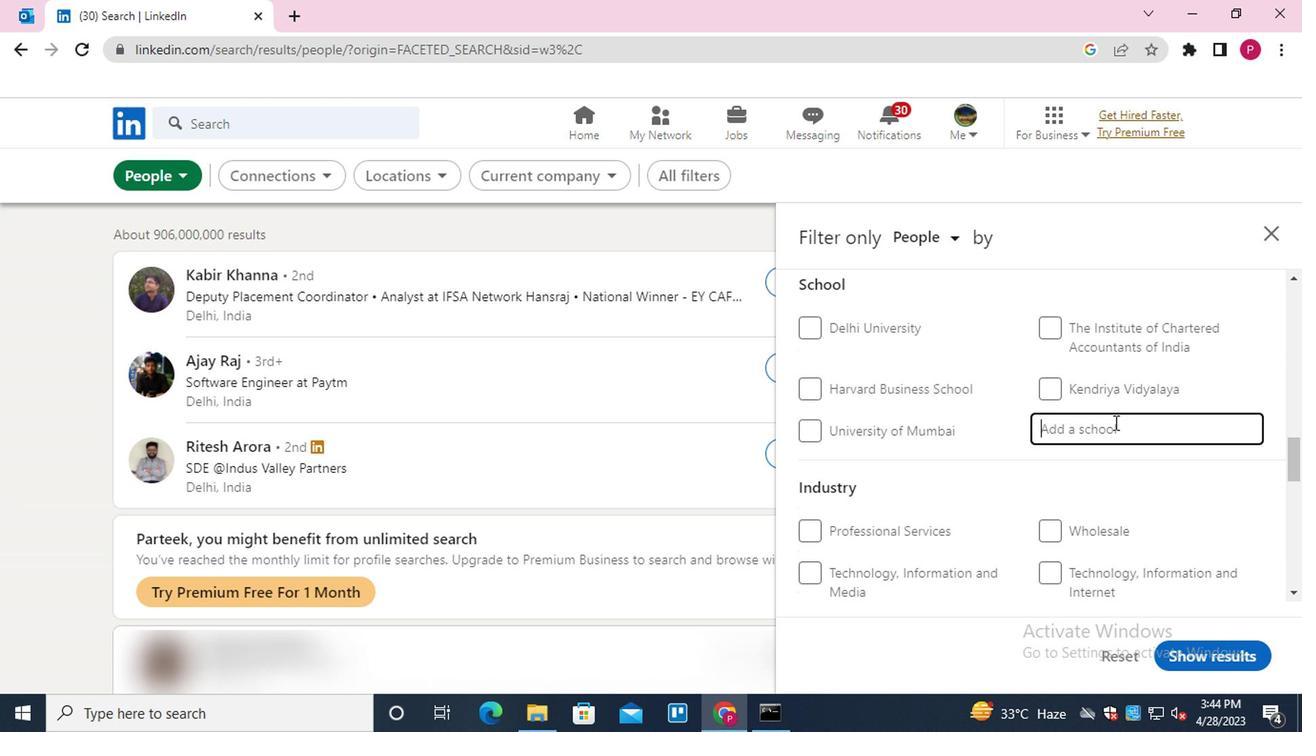 
Action: Mouse scrolled (931, 440) with delta (0, 0)
Screenshot: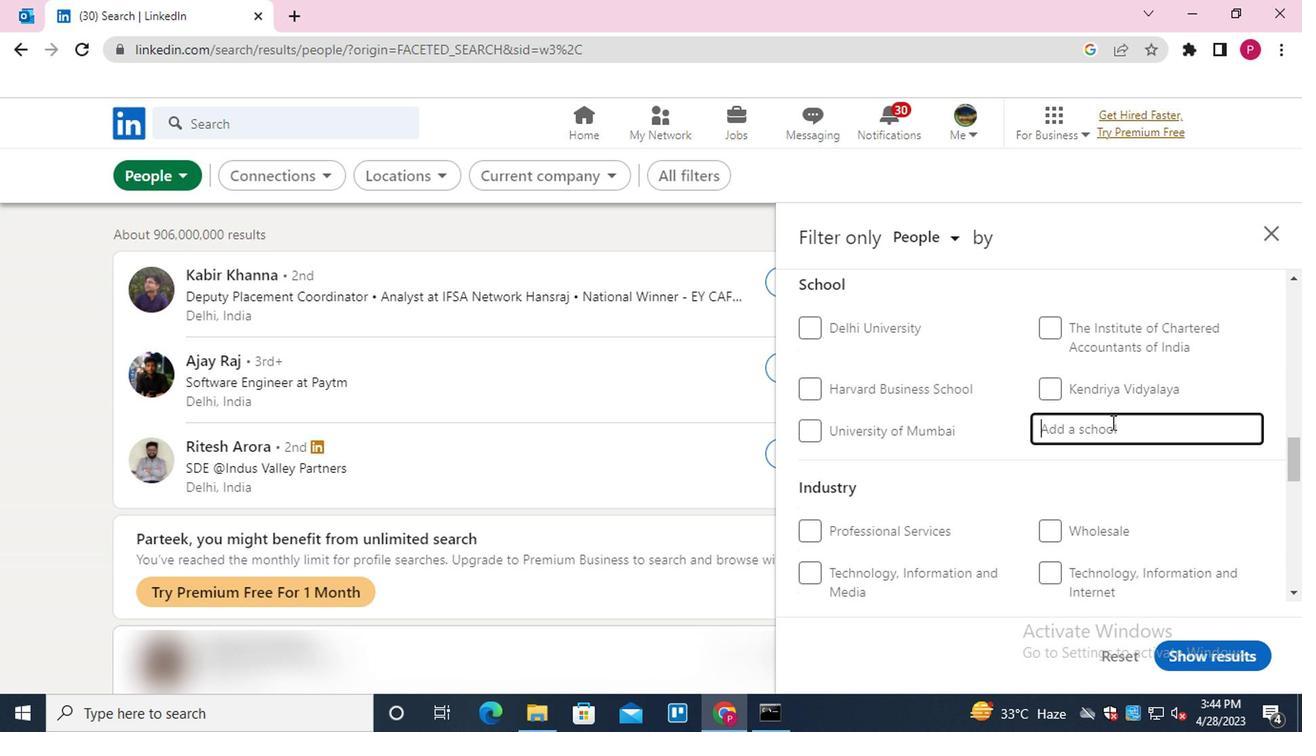 
Action: Key pressed <Key.shift><Key.shift><Key.shift><Key.shift><Key.shift><Key.shift><Key.shift>RU<Key.shift>N<Key.backspace>NGTA<Key.space><Key.shift>CLLEGE<Key.backspace><Key.backspace><Key.backspace><Key.backspace><Key.backspace>OLLEGE<Key.space><Key.up><Key.down><Key.down><Key.up><Key.enter>
Screenshot: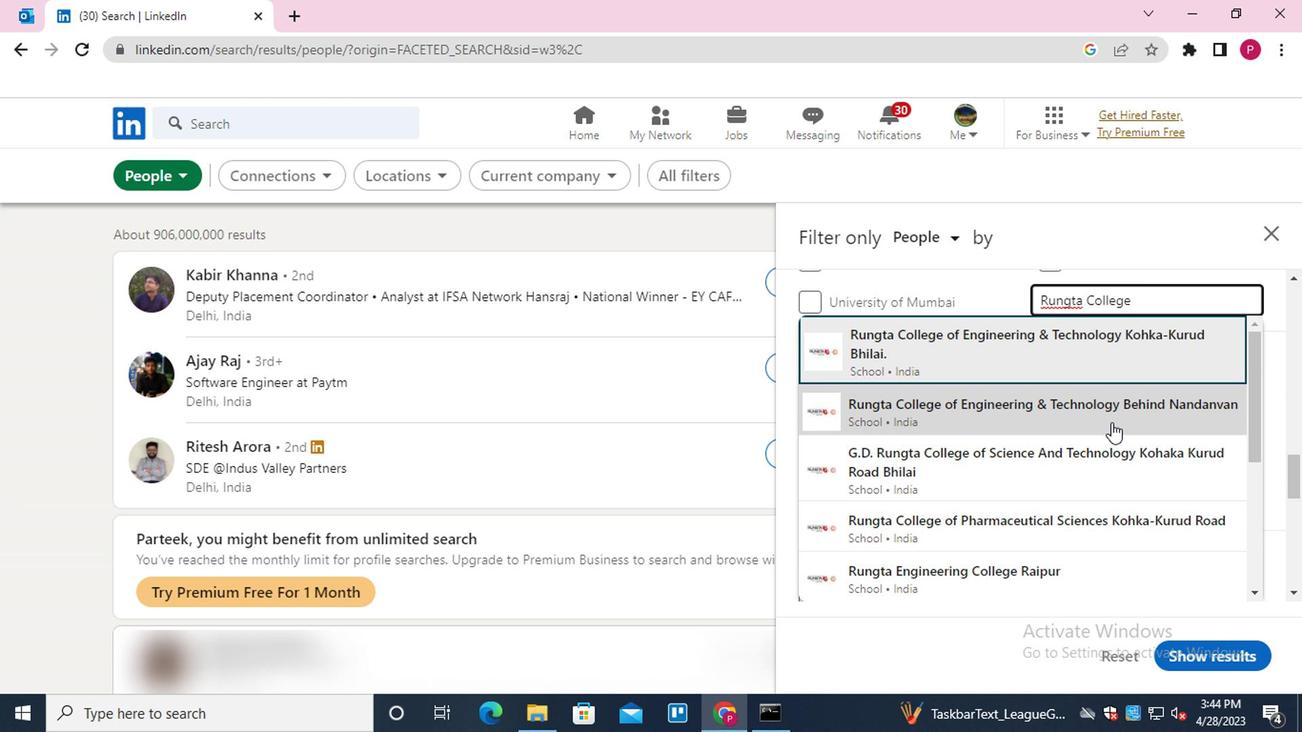 
Action: Mouse moved to (805, 460)
Screenshot: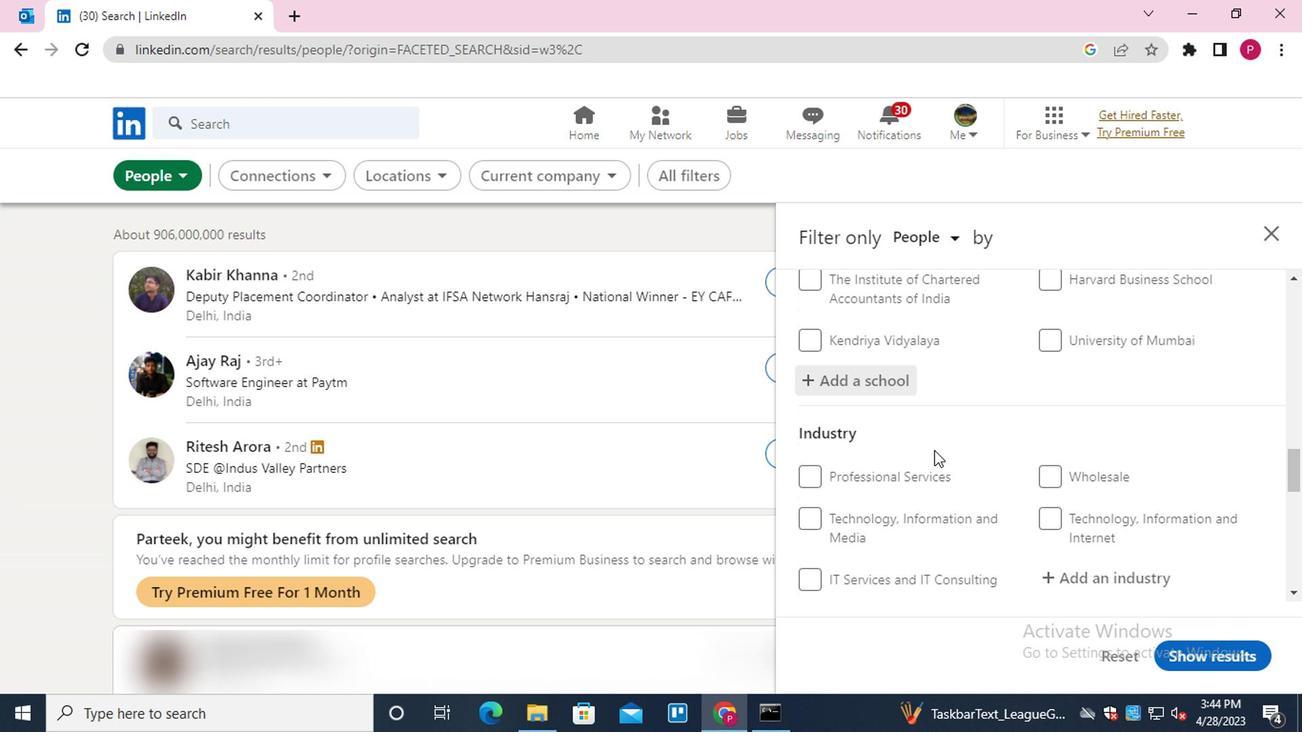 
Action: Mouse scrolled (805, 460) with delta (0, 0)
Screenshot: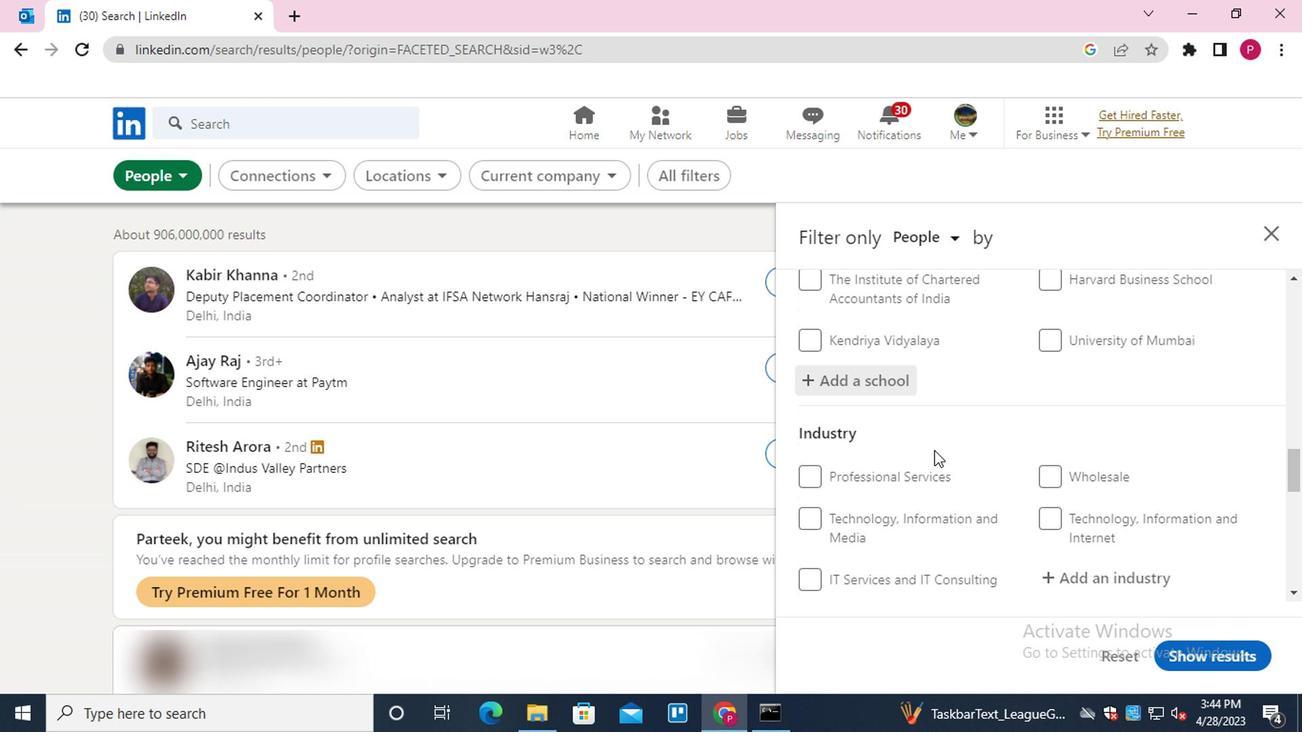 
Action: Mouse scrolled (805, 460) with delta (0, 0)
Screenshot: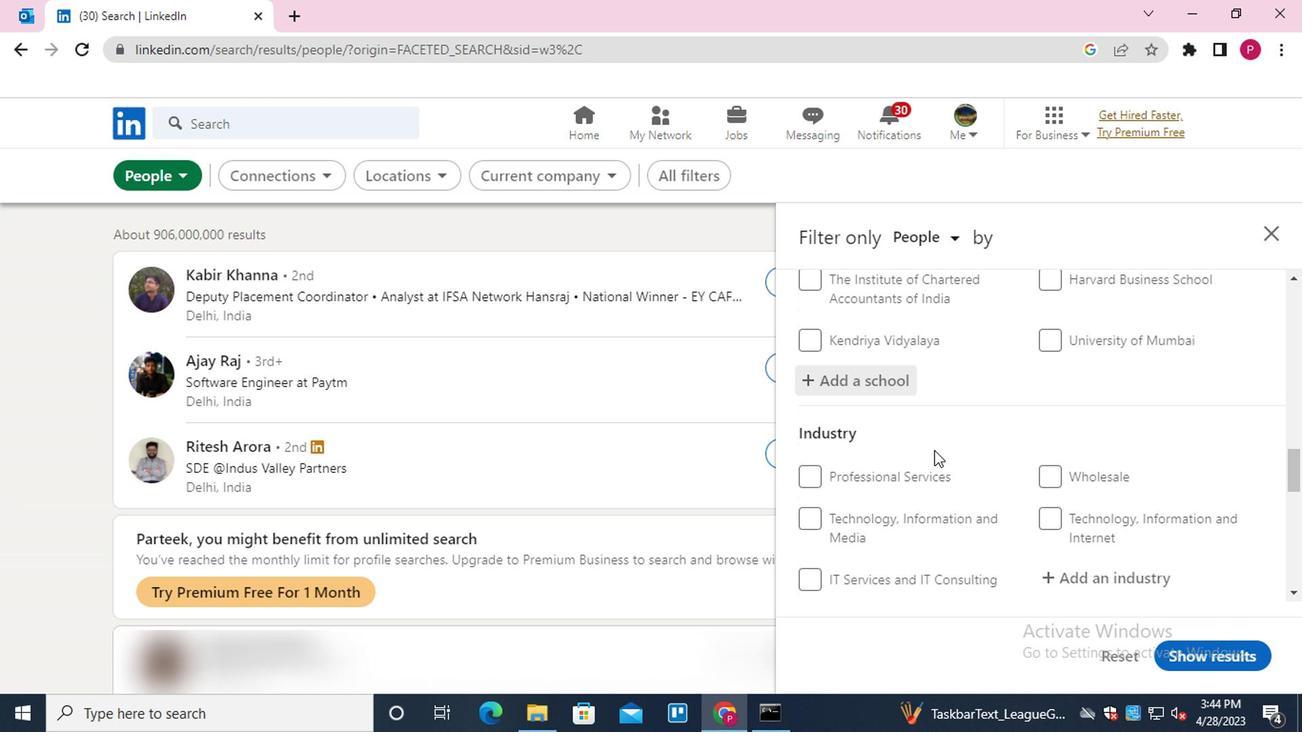 
Action: Mouse moved to (906, 414)
Screenshot: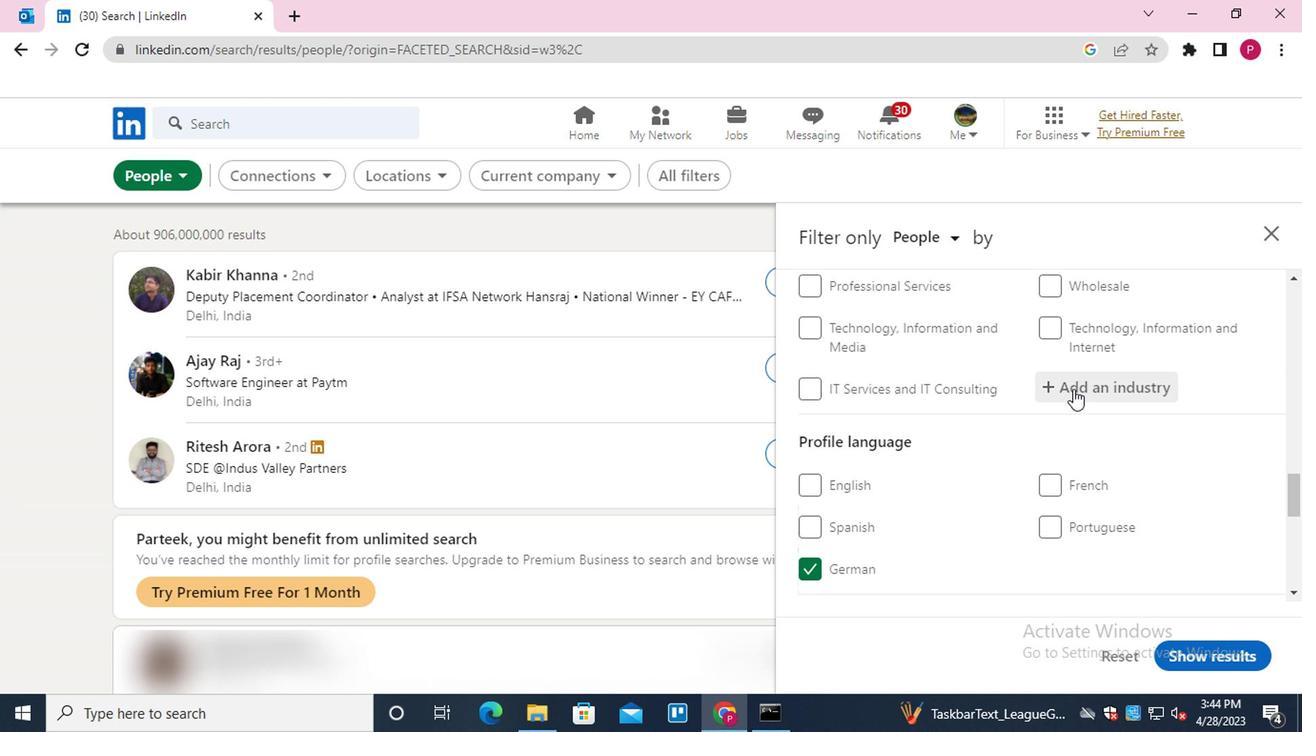 
Action: Mouse pressed left at (906, 414)
Screenshot: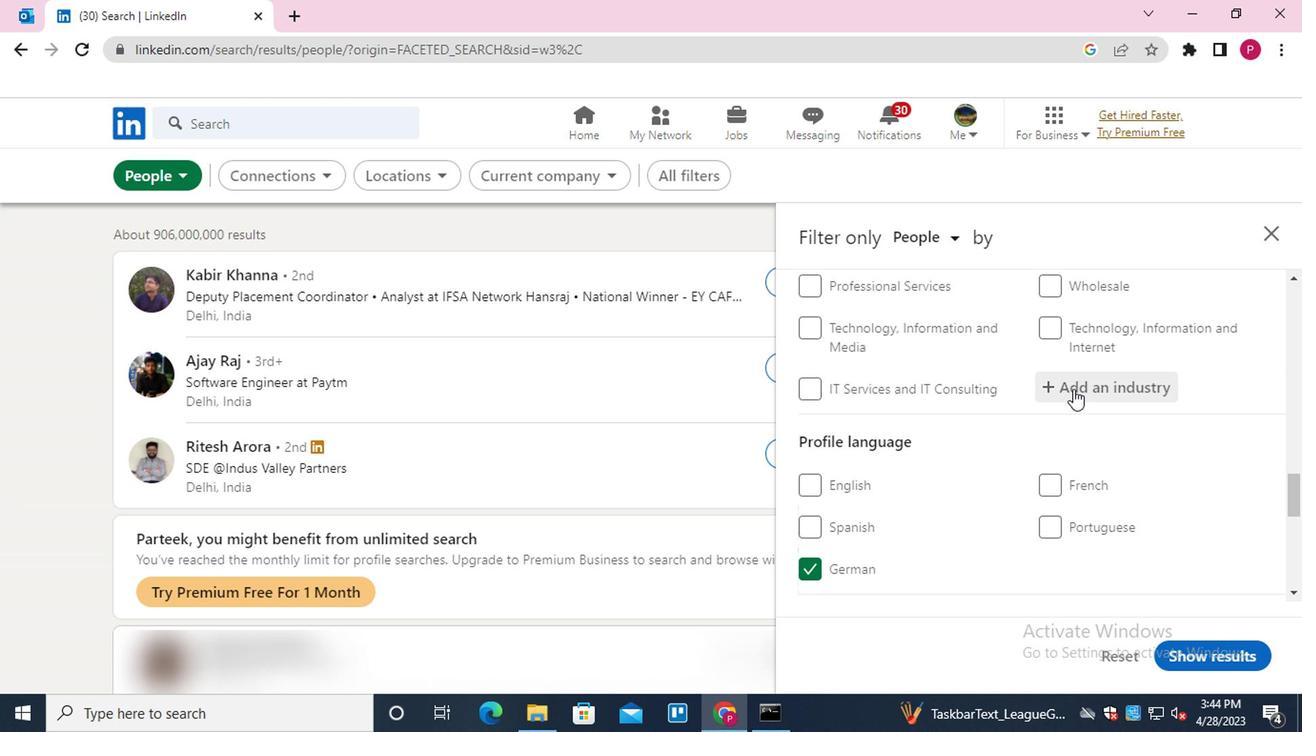 
Action: Mouse moved to (905, 414)
Screenshot: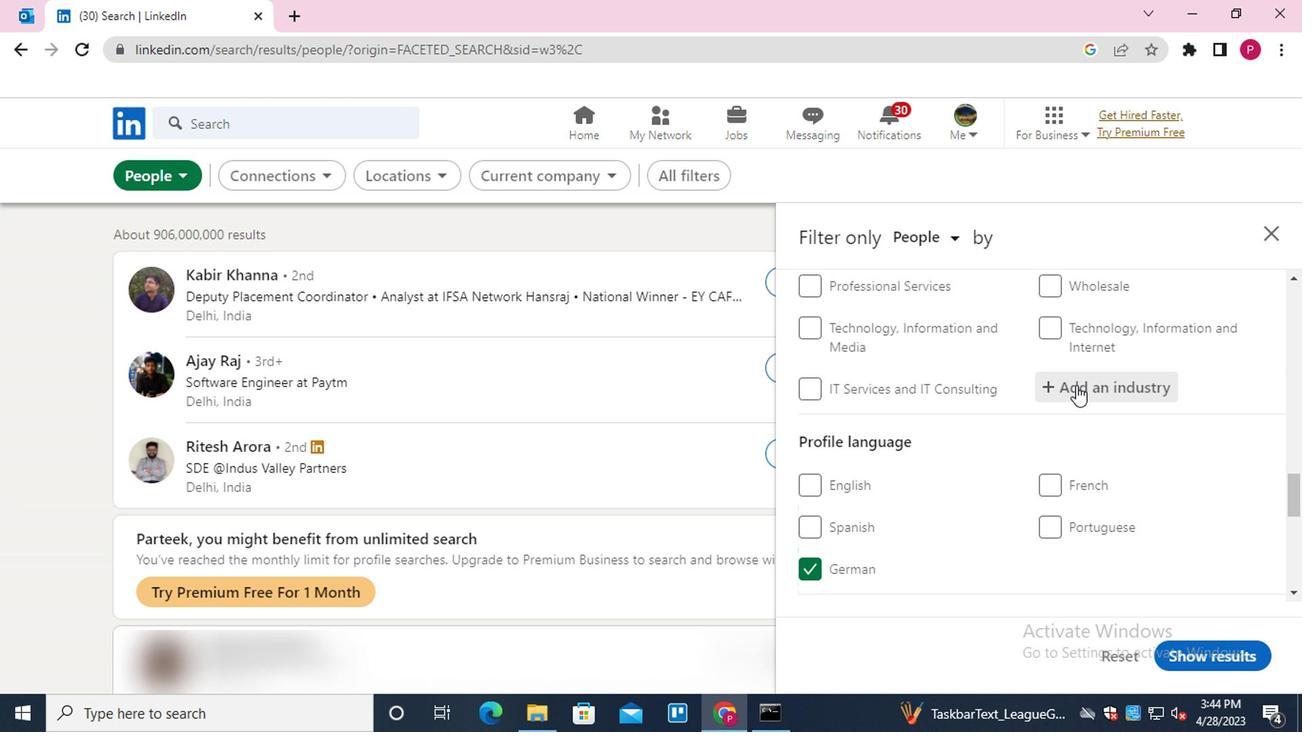 
Action: Key pressed <Key.shift>WHOLESALE<Key.down><Key.down><Key.down><Key.down><Key.enter>
Screenshot: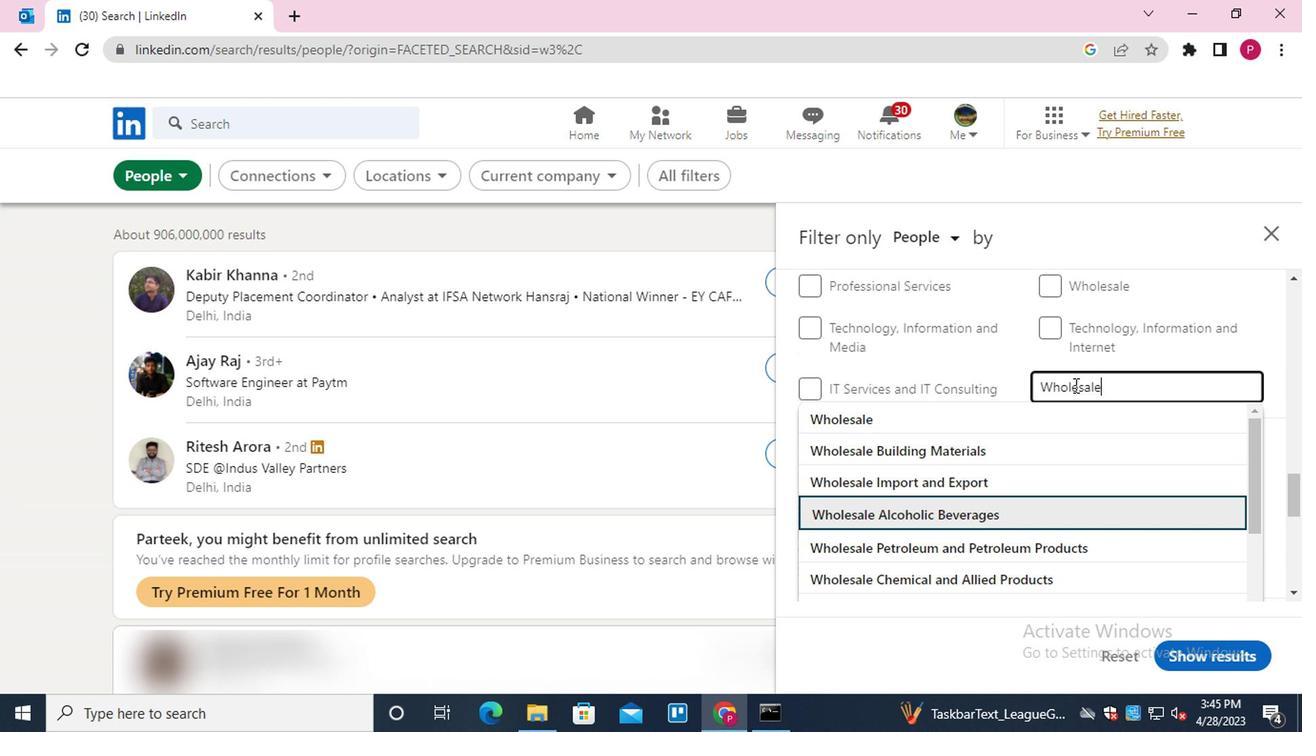 
Action: Mouse moved to (911, 426)
Screenshot: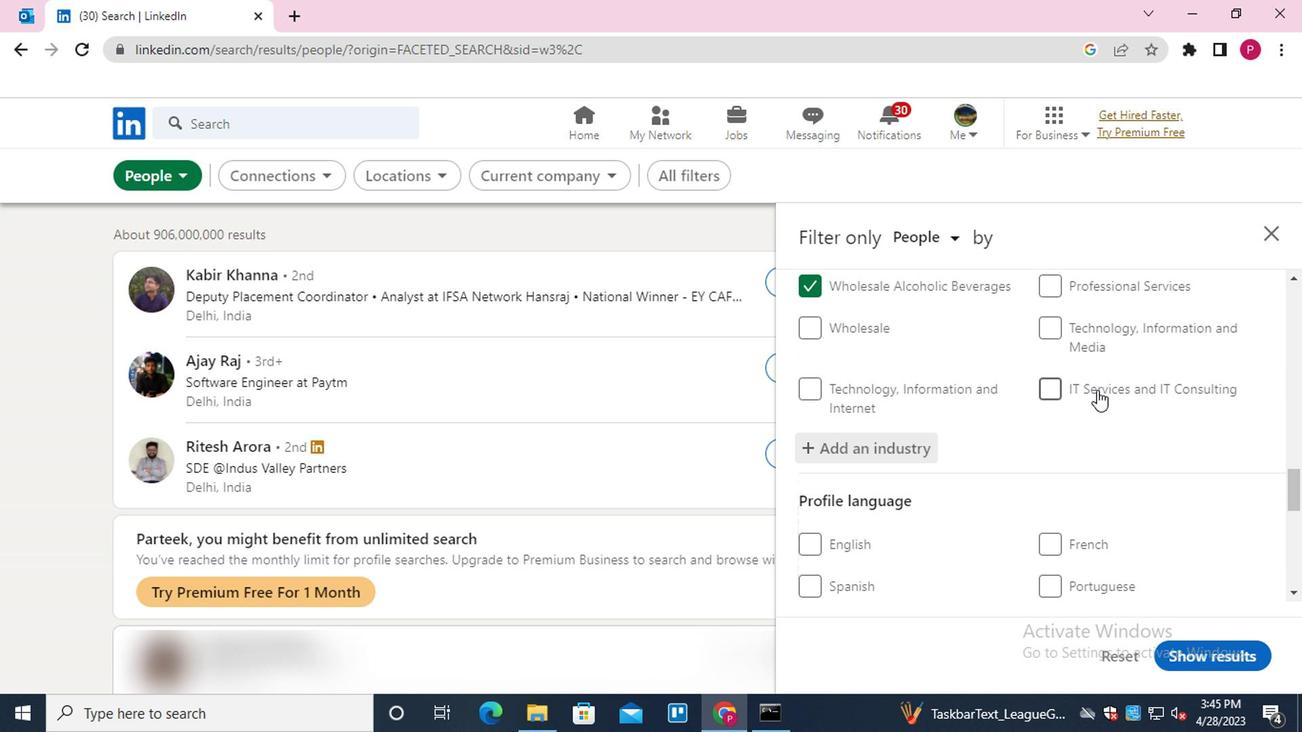 
Action: Mouse scrolled (911, 426) with delta (0, 0)
Screenshot: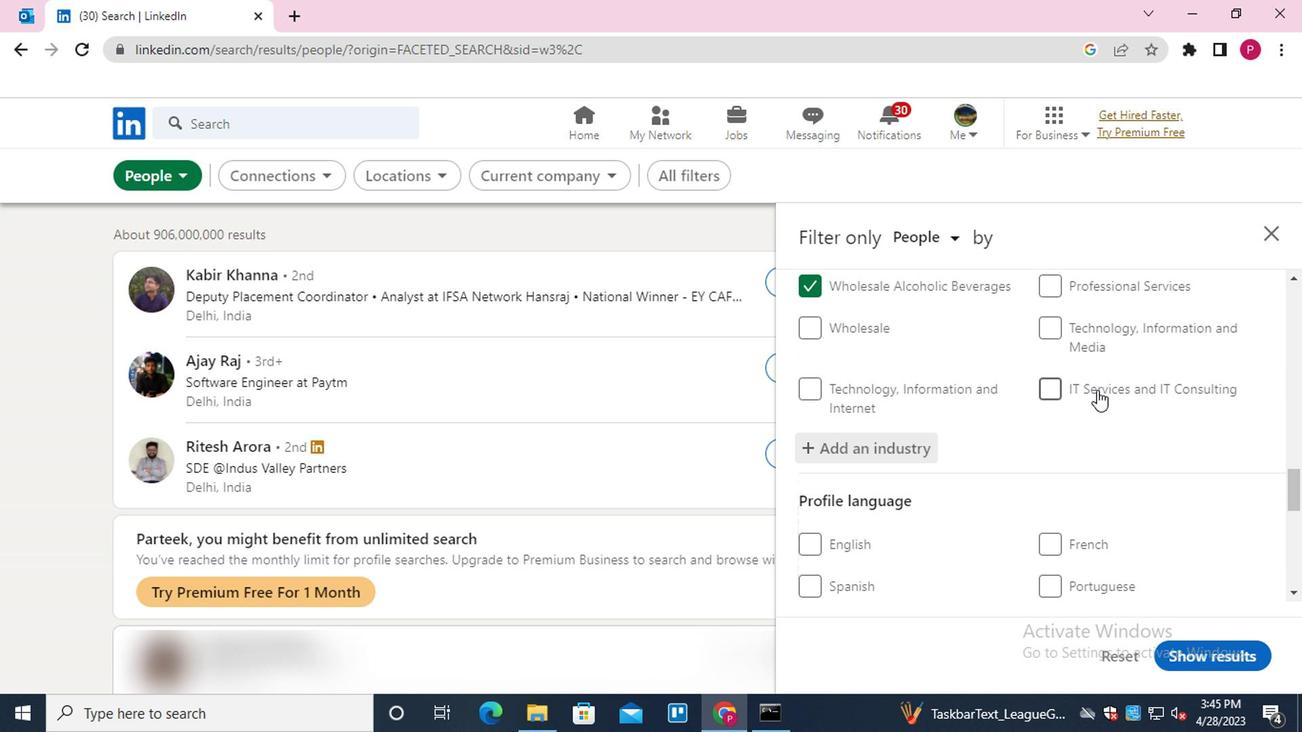 
Action: Mouse moved to (785, 639)
Screenshot: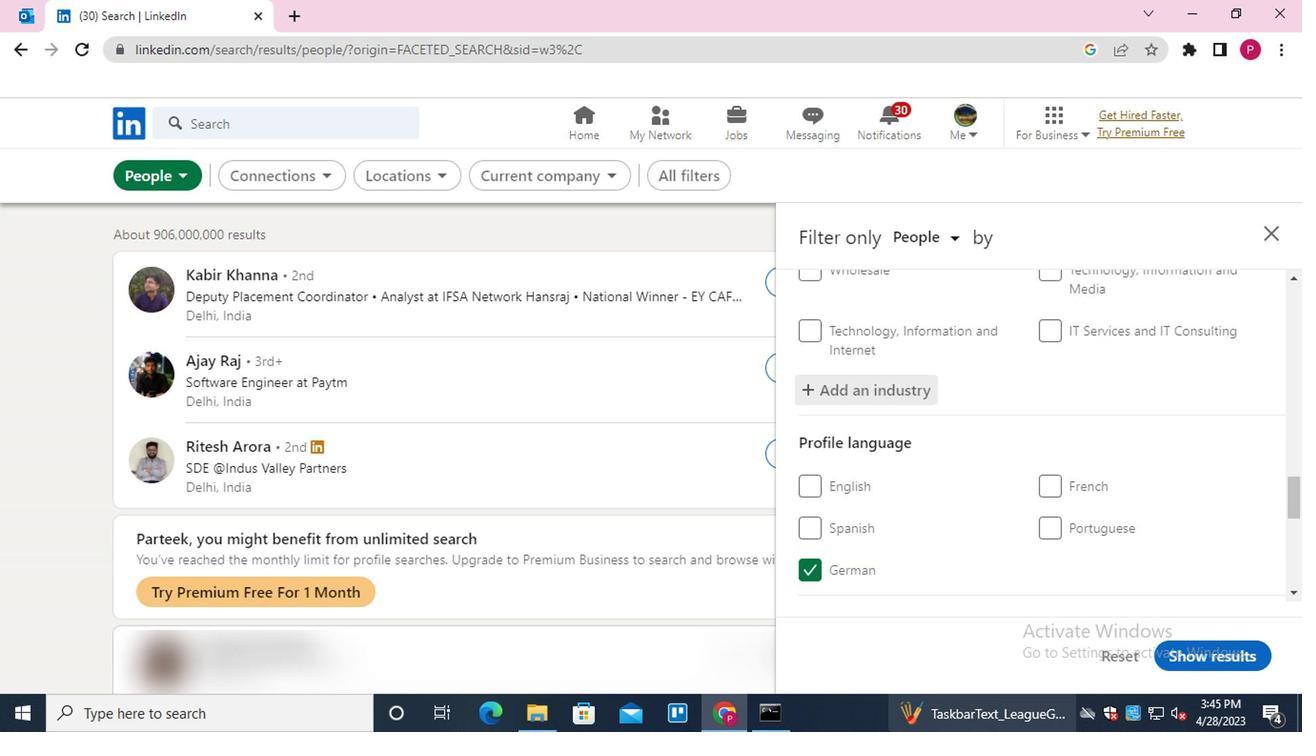 
Action: Mouse scrolled (785, 638) with delta (0, 0)
Screenshot: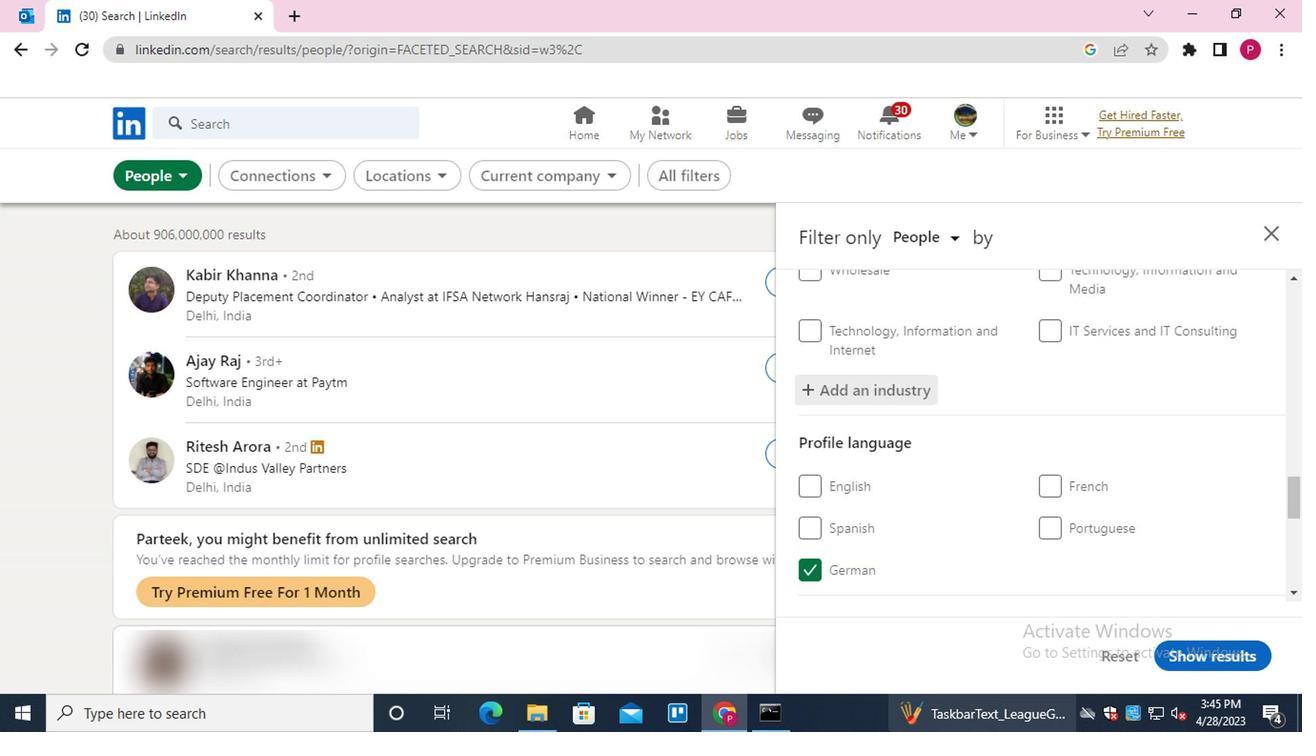 
Action: Mouse moved to (816, 535)
Screenshot: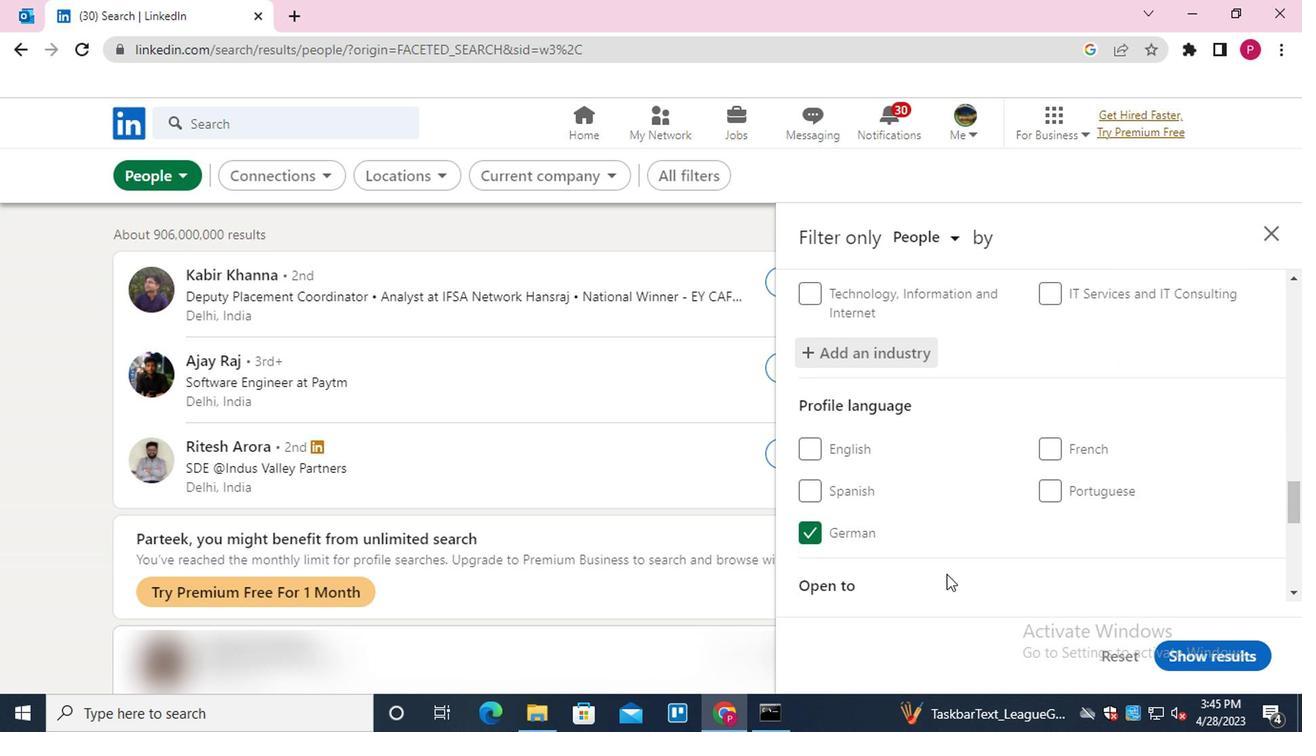 
Action: Mouse scrolled (816, 534) with delta (0, 0)
Screenshot: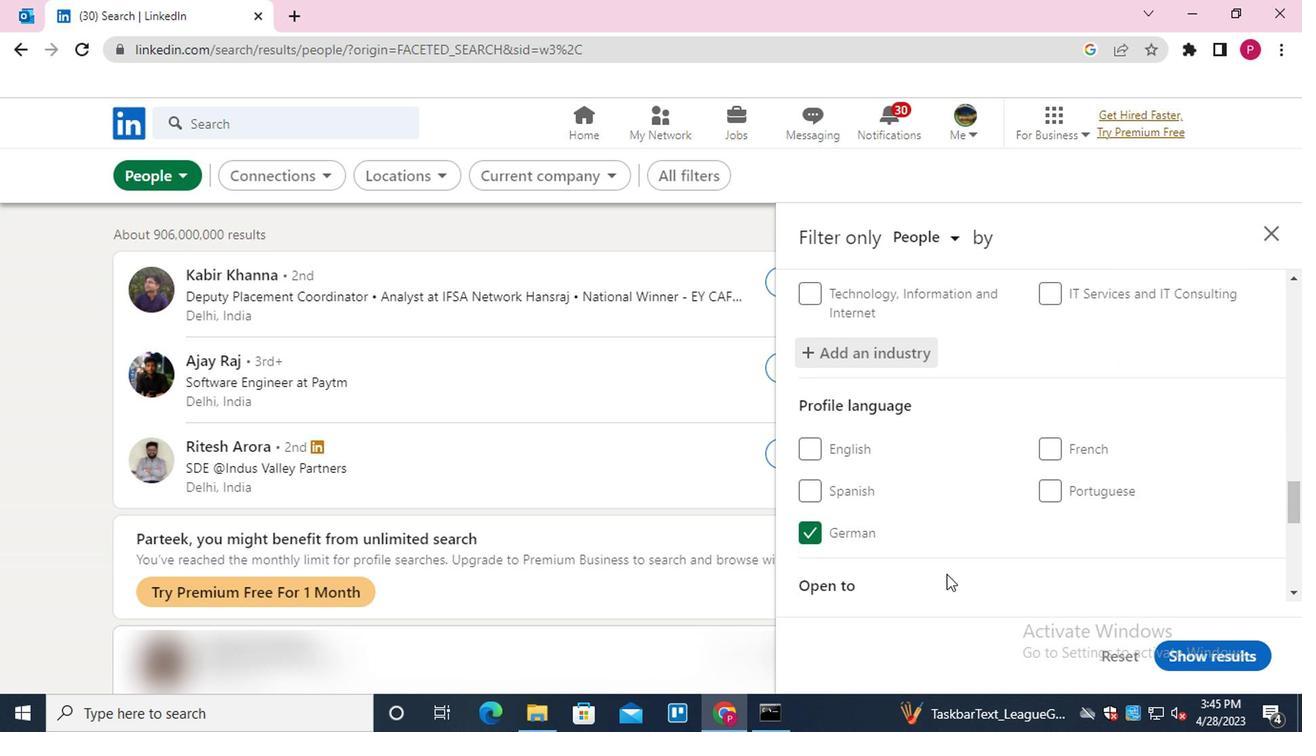 
Action: Mouse moved to (817, 531)
Screenshot: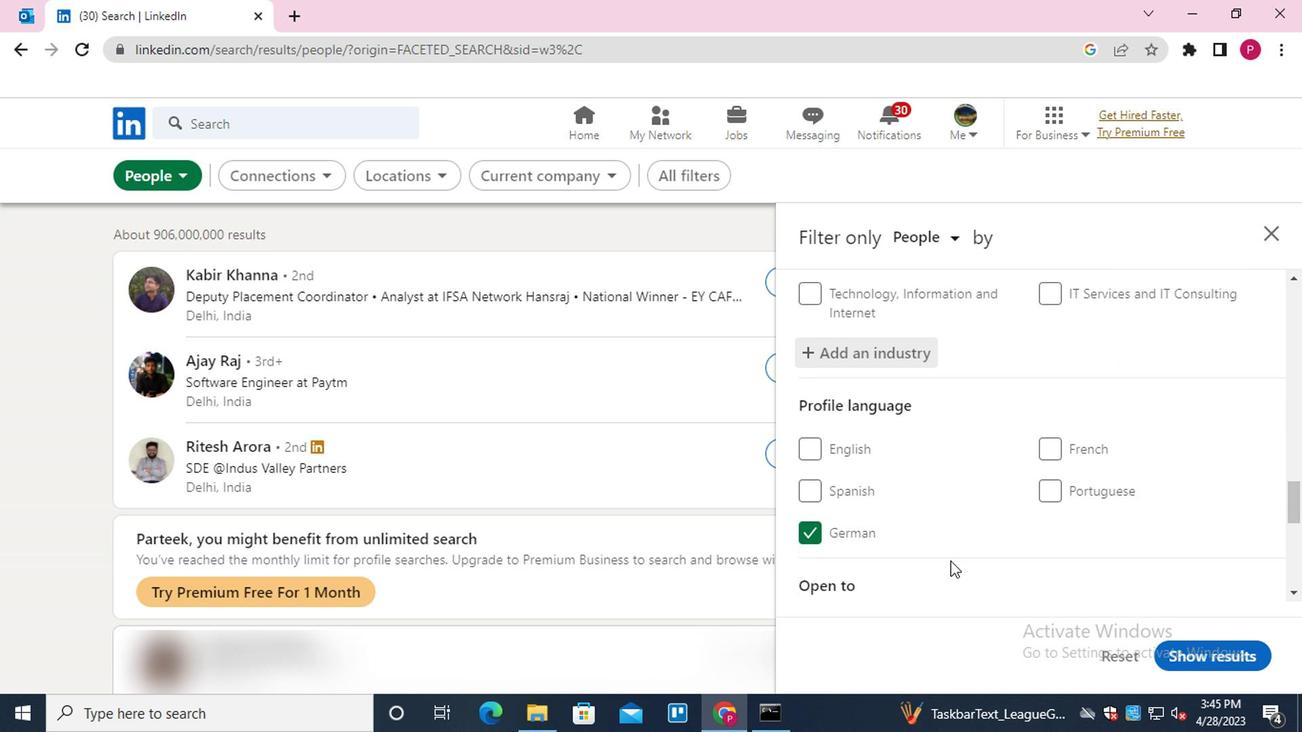 
Action: Mouse scrolled (817, 530) with delta (0, 0)
Screenshot: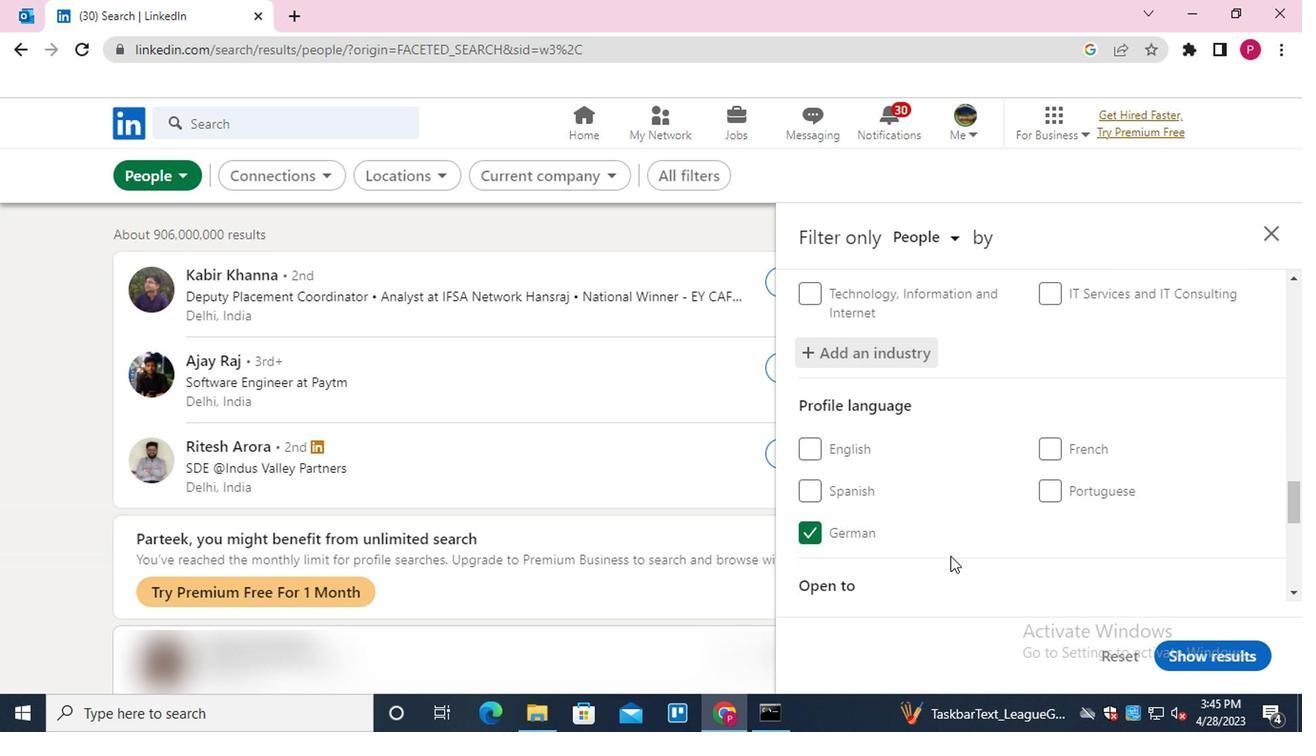 
Action: Mouse moved to (817, 529)
Screenshot: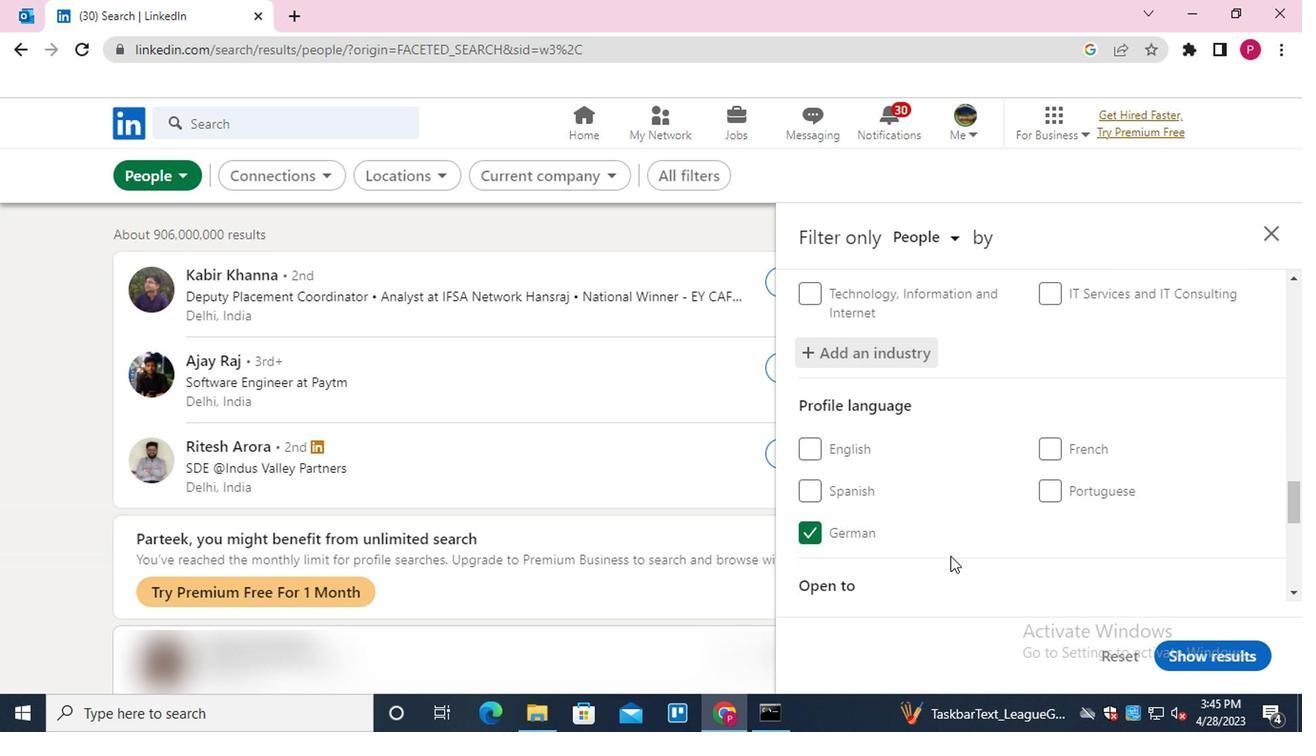 
Action: Mouse scrolled (817, 529) with delta (0, 0)
Screenshot: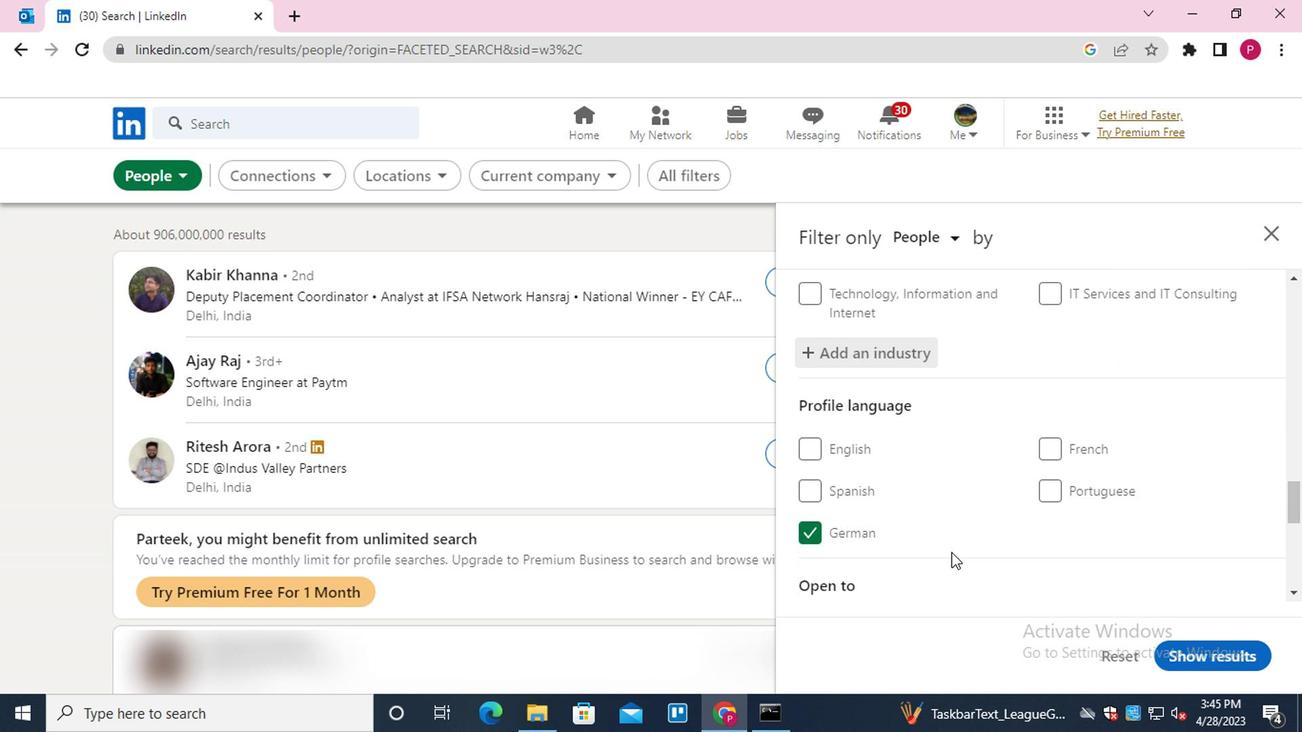 
Action: Mouse moved to (914, 517)
Screenshot: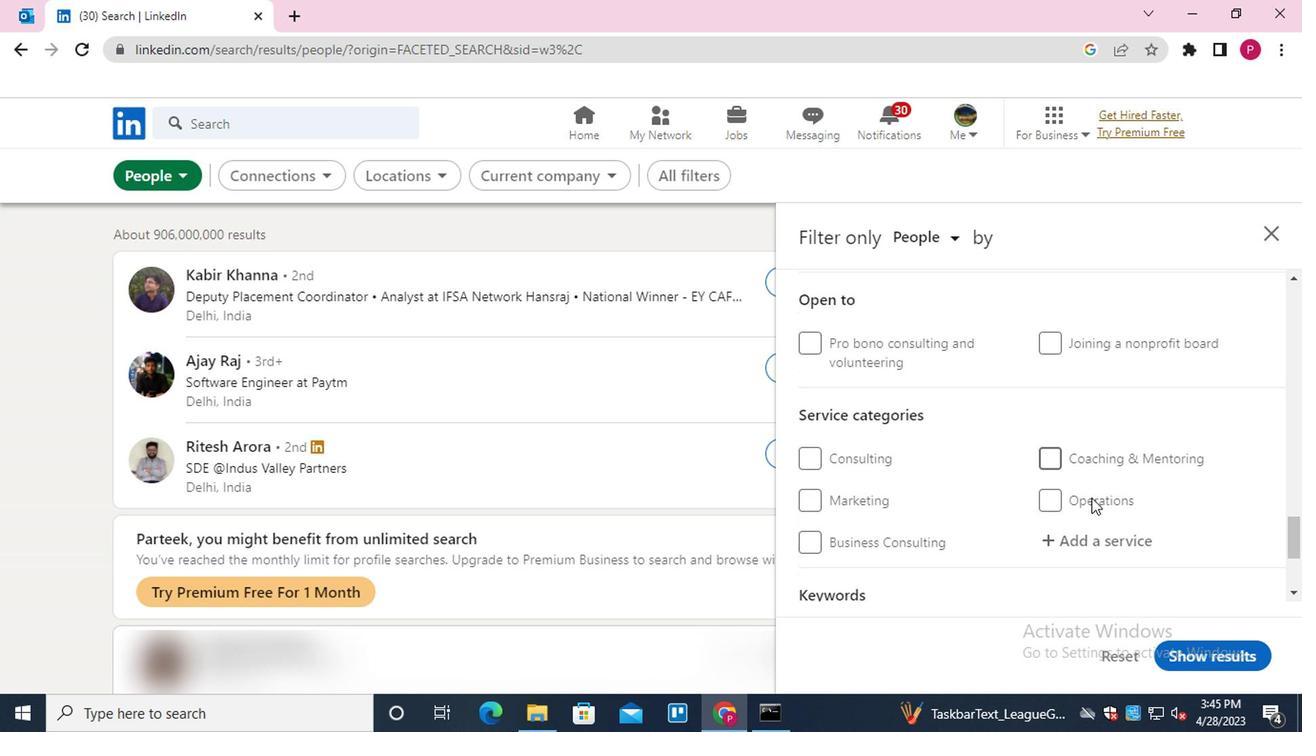
Action: Mouse pressed left at (914, 517)
Screenshot: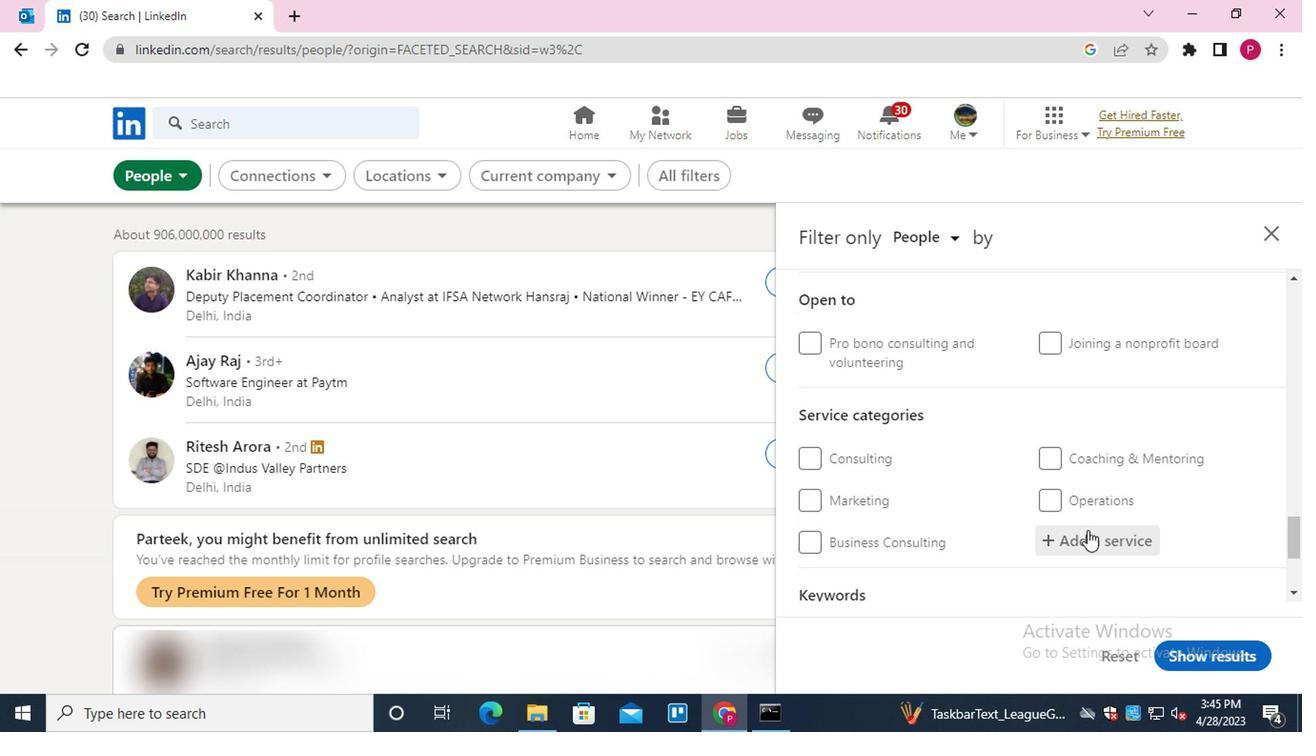 
Action: Mouse moved to (915, 517)
Screenshot: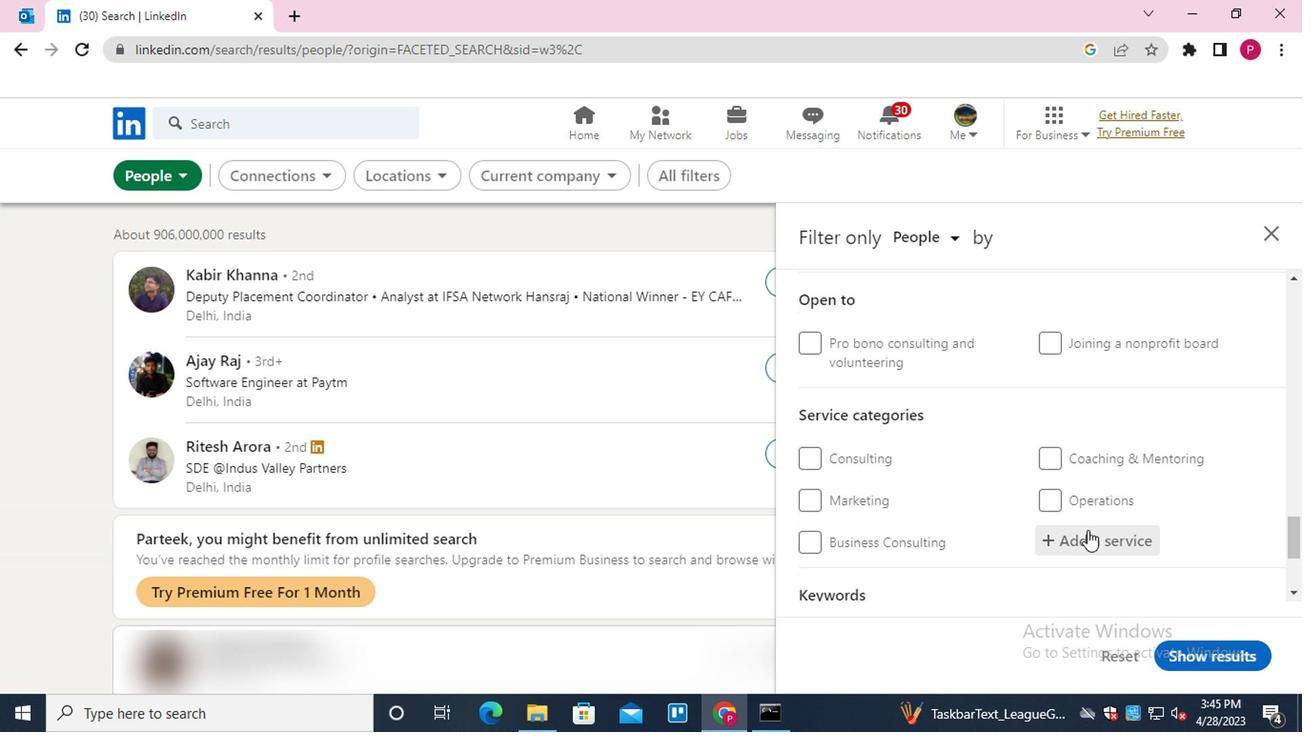 
Action: Key pressed <Key.shift>ADVERTISNG<Key.down><Key.down><Key.backspace><Key.backspace><Key.backspace><Key.down><Key.down><Key.down><Key.down><Key.up><Key.up><Key.up><Key.enter>
Screenshot: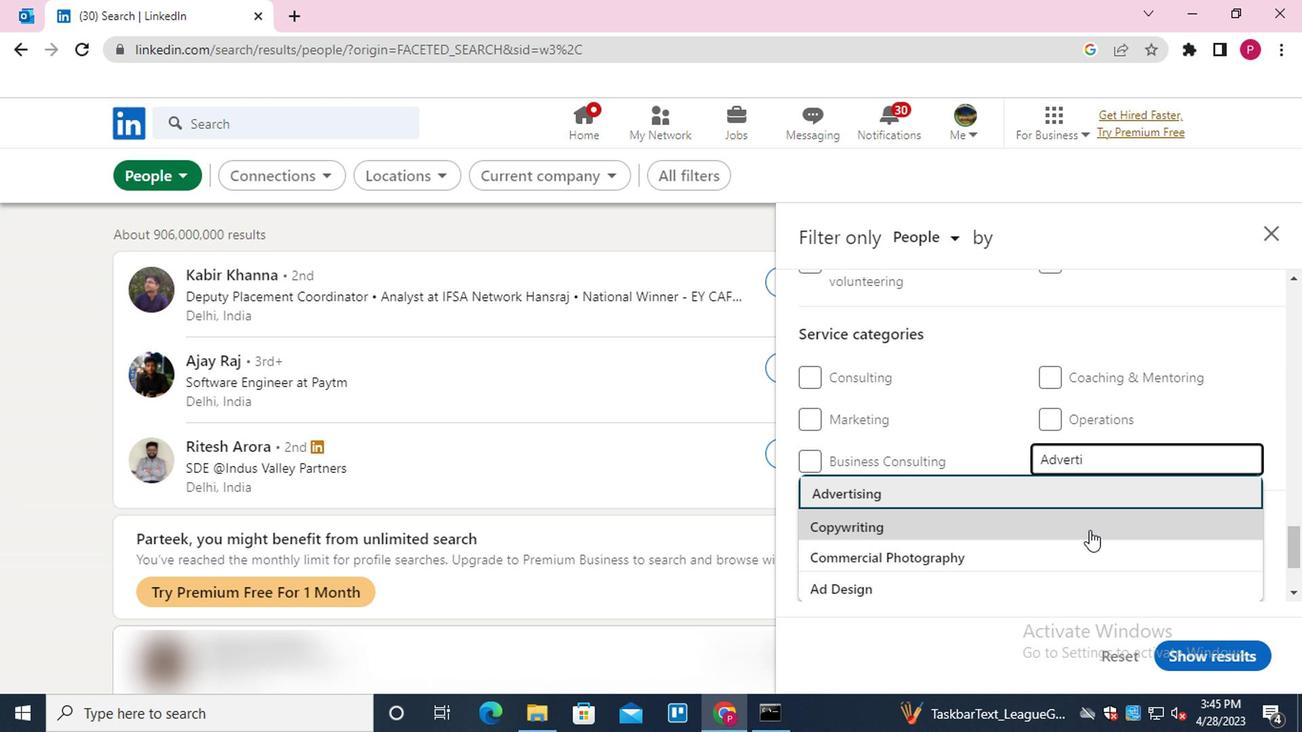 
Action: Mouse moved to (914, 517)
Screenshot: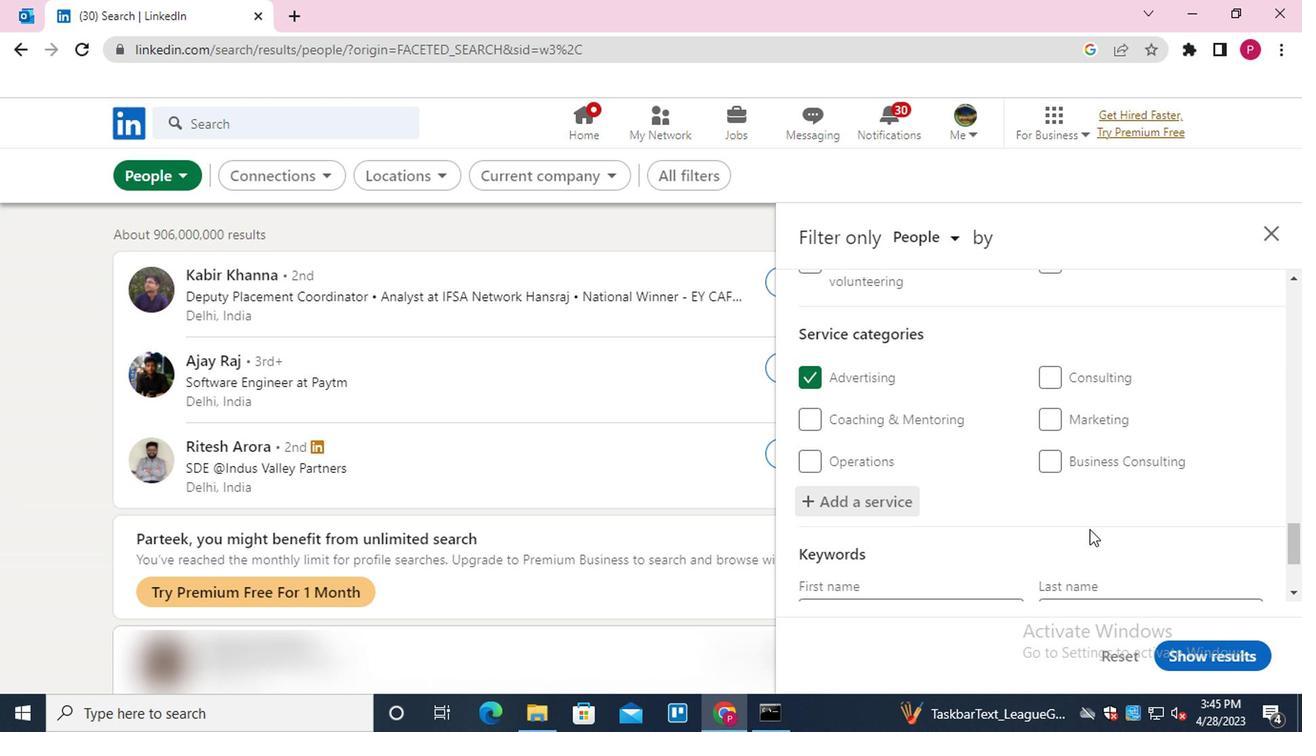
Action: Mouse scrolled (914, 516) with delta (0, 0)
Screenshot: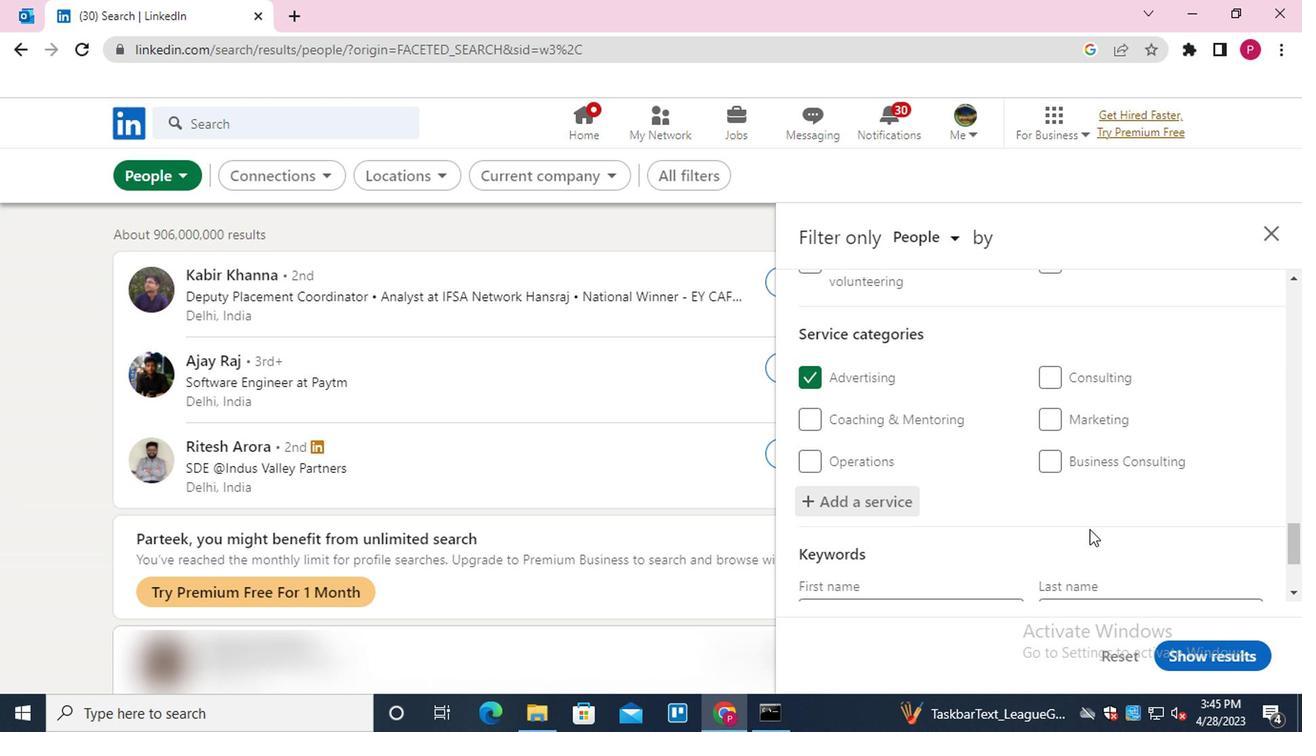 
Action: Mouse moved to (912, 517)
Screenshot: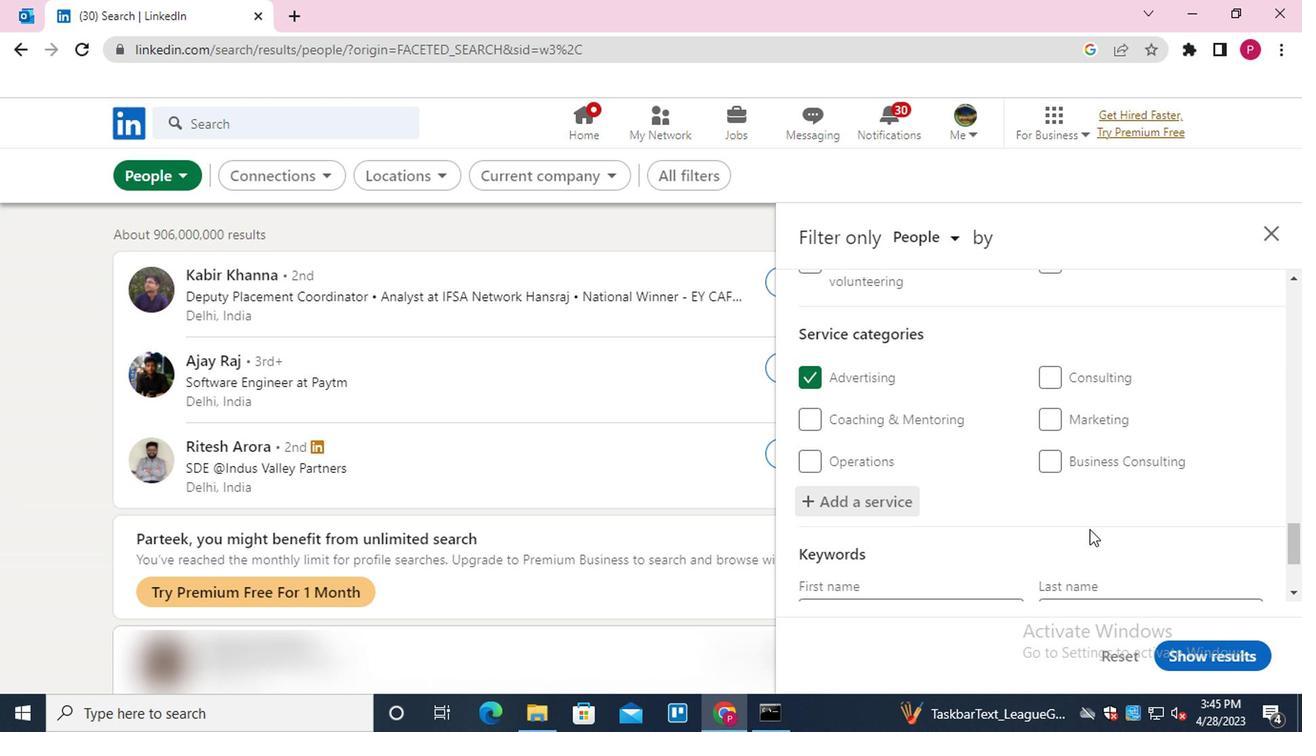 
Action: Mouse scrolled (912, 517) with delta (0, 0)
Screenshot: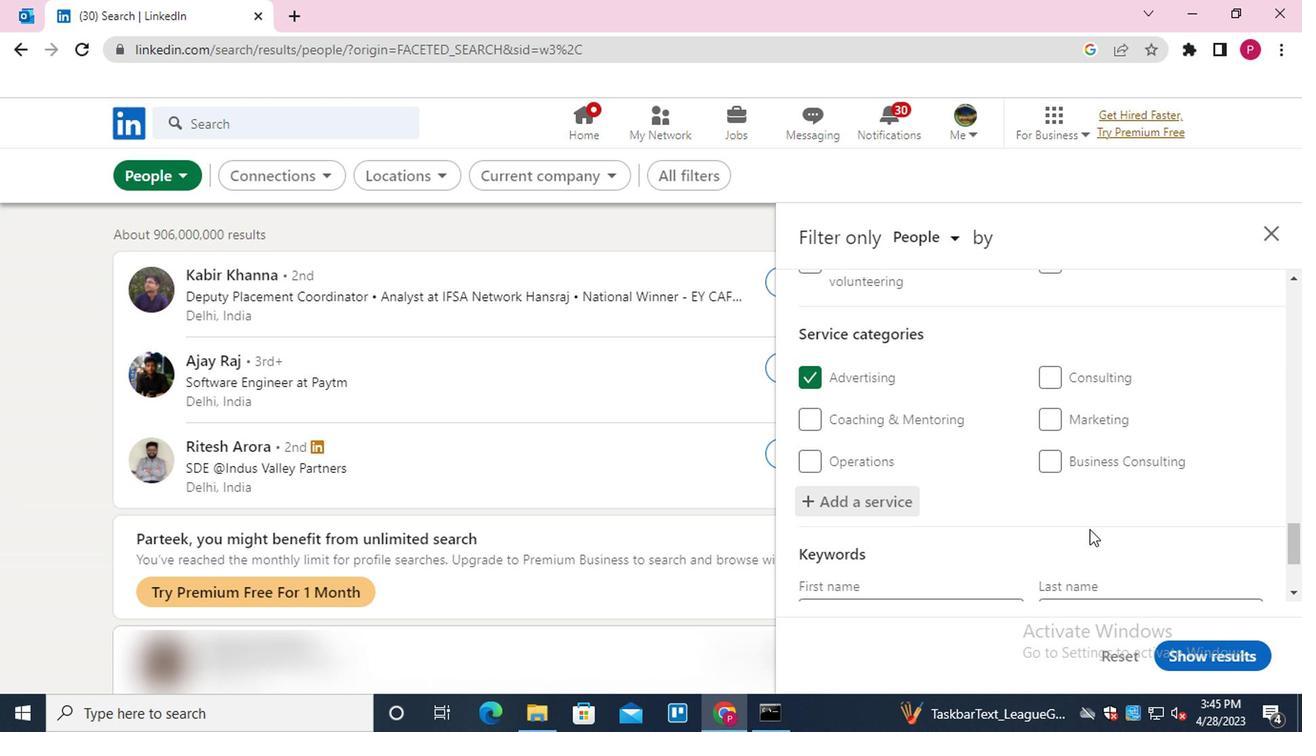 
Action: Mouse moved to (911, 517)
Screenshot: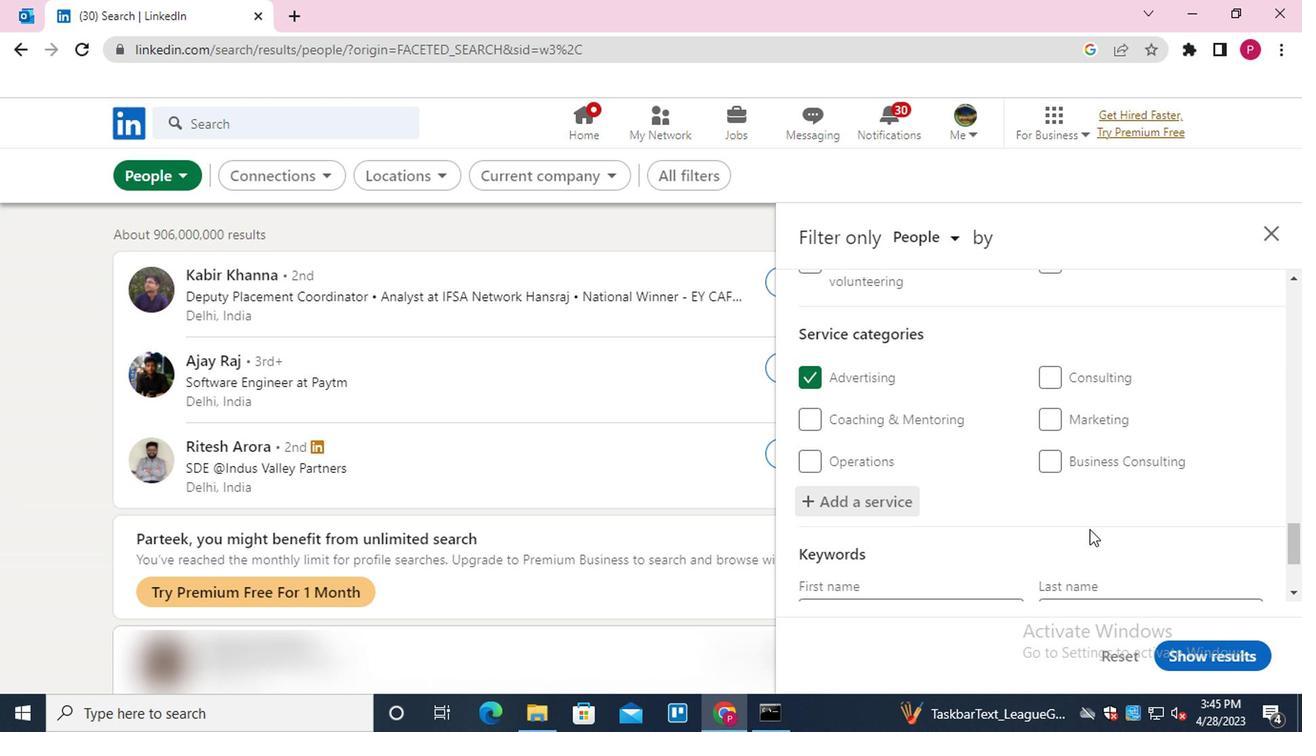 
Action: Mouse scrolled (911, 517) with delta (0, 0)
Screenshot: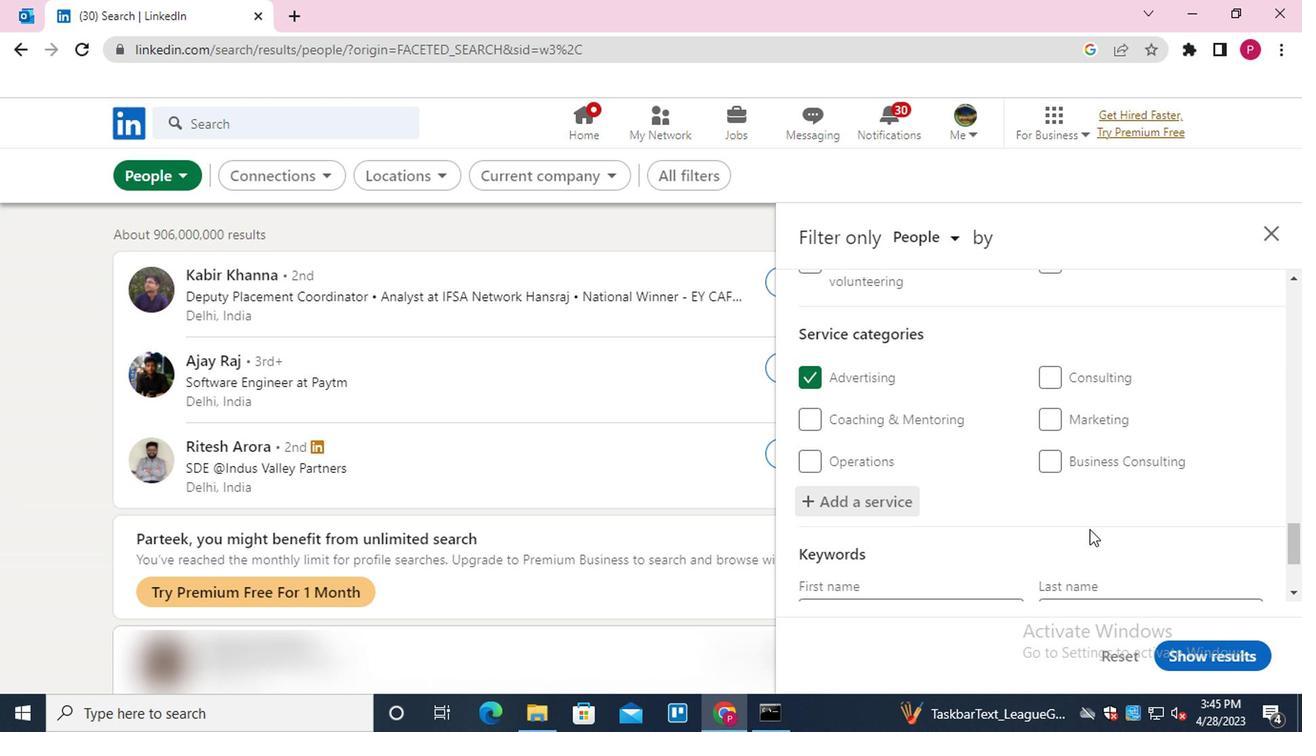 
Action: Mouse scrolled (911, 517) with delta (0, 0)
Screenshot: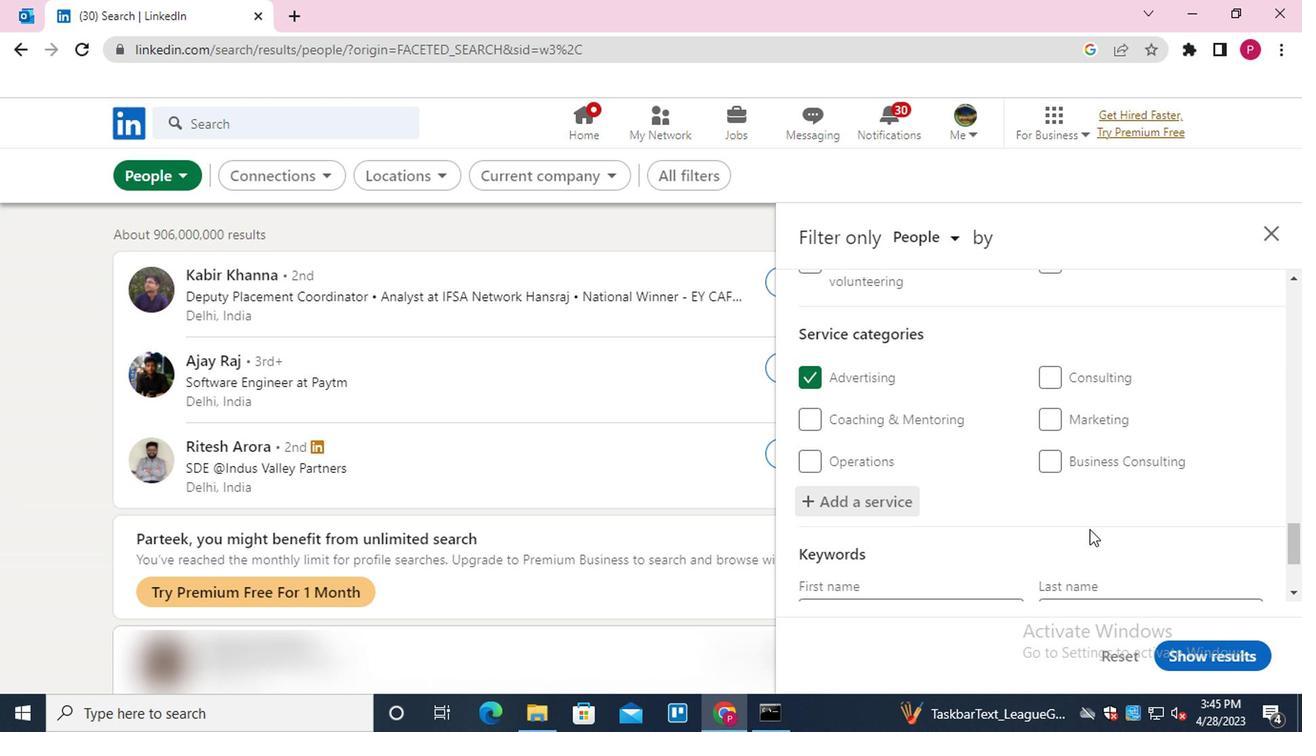 
Action: Mouse moved to (761, 507)
Screenshot: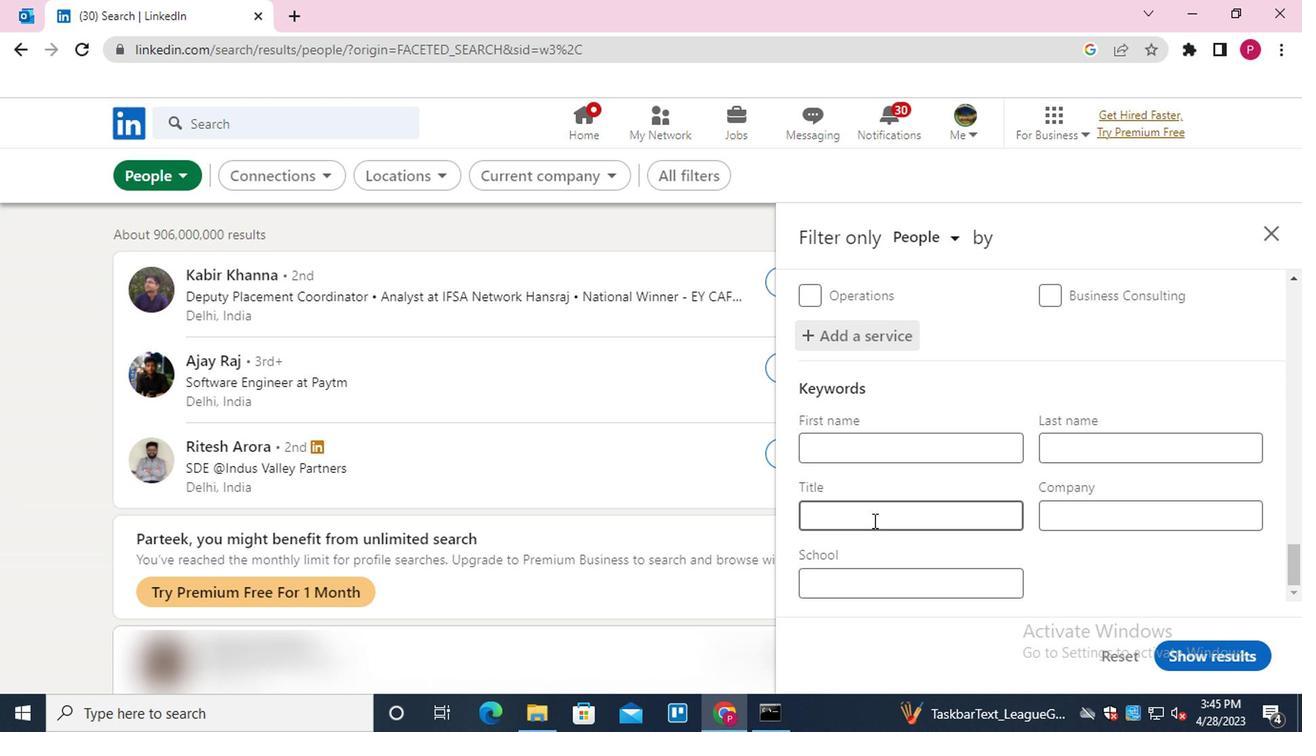 
Action: Mouse pressed left at (761, 507)
Screenshot: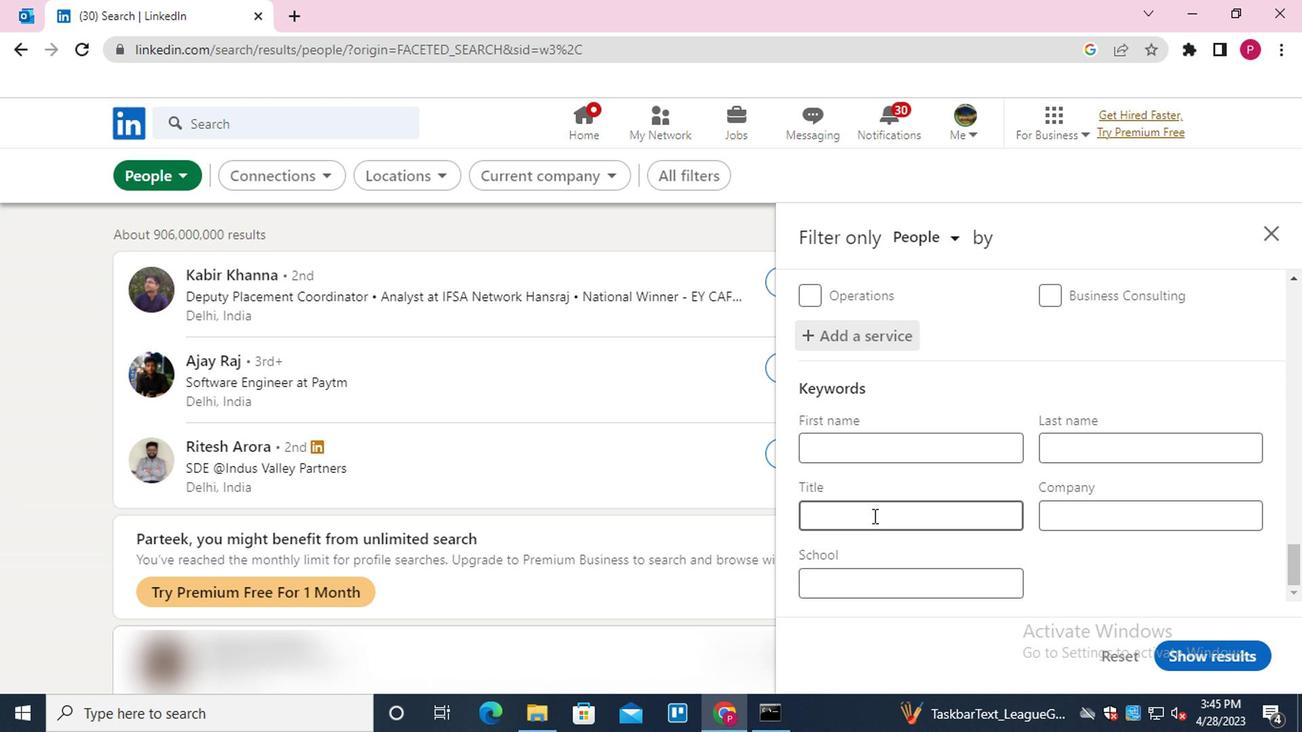 
Action: Mouse moved to (763, 498)
Screenshot: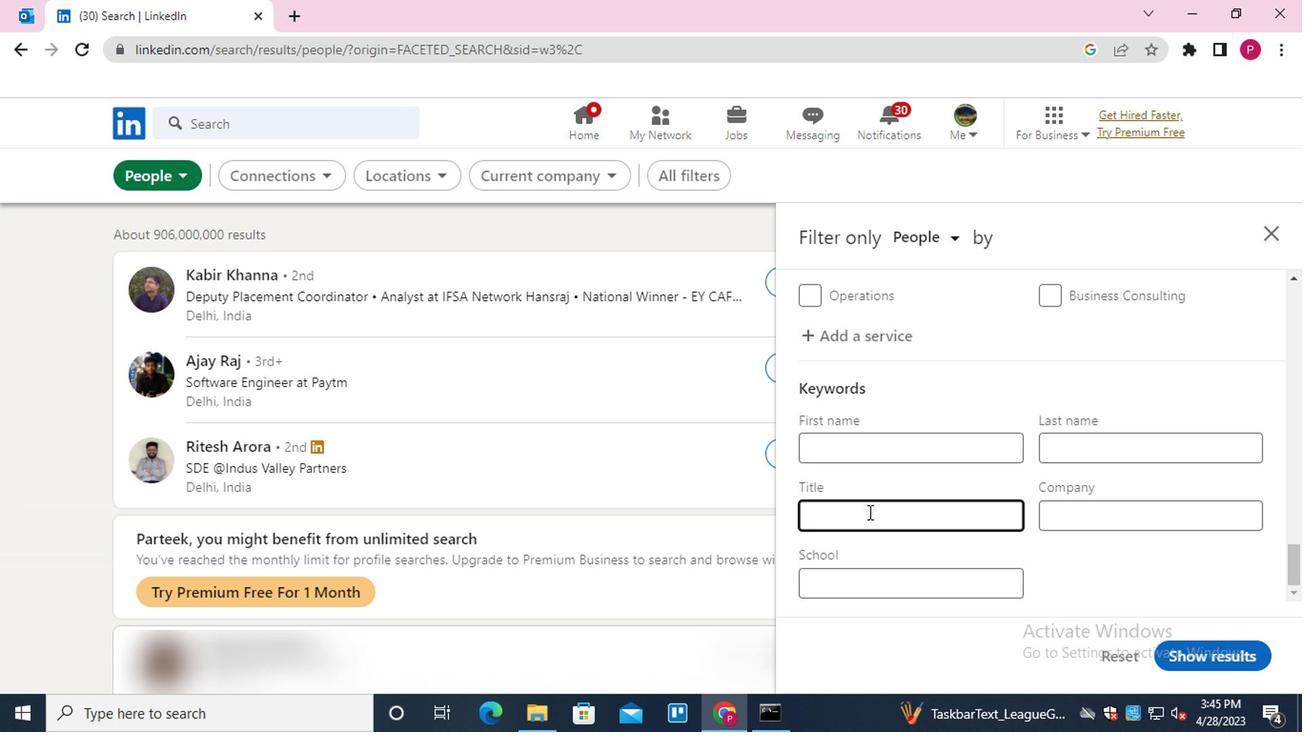 
Action: Mouse scrolled (763, 498) with delta (0, 0)
Screenshot: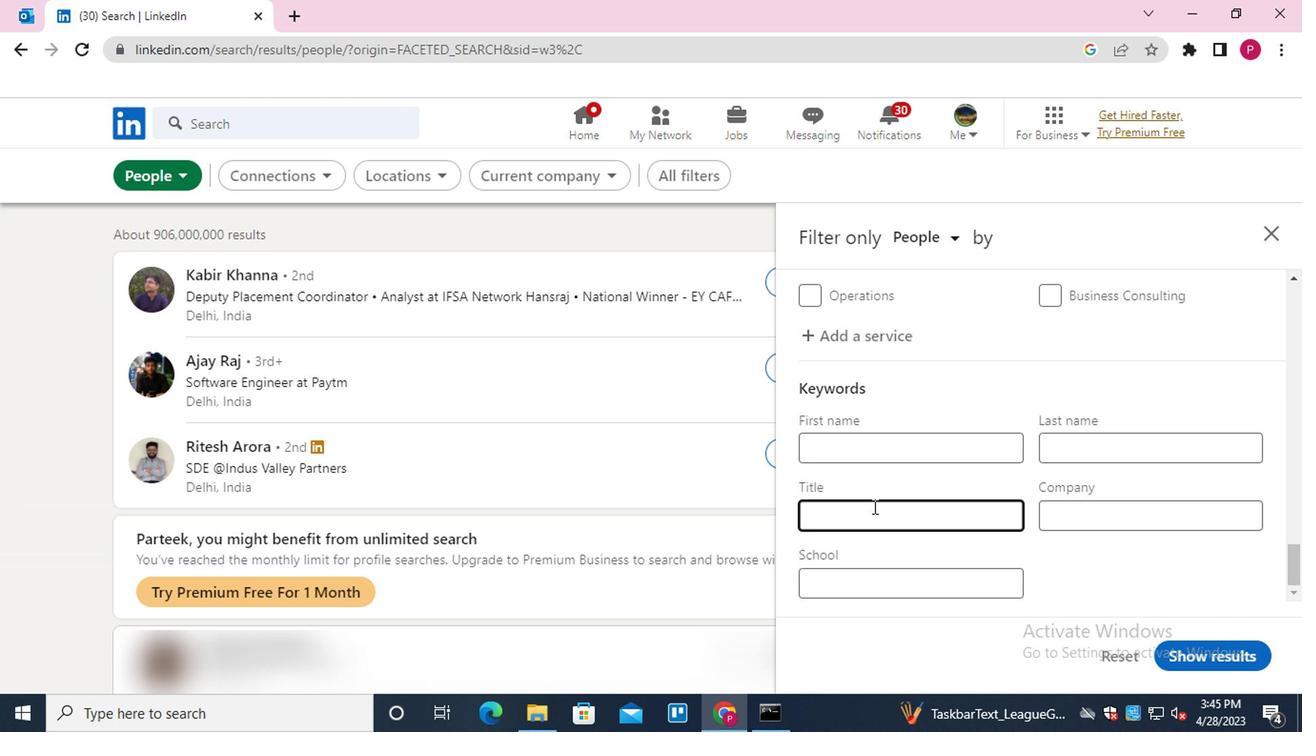 
Action: Mouse scrolled (763, 498) with delta (0, 0)
Screenshot: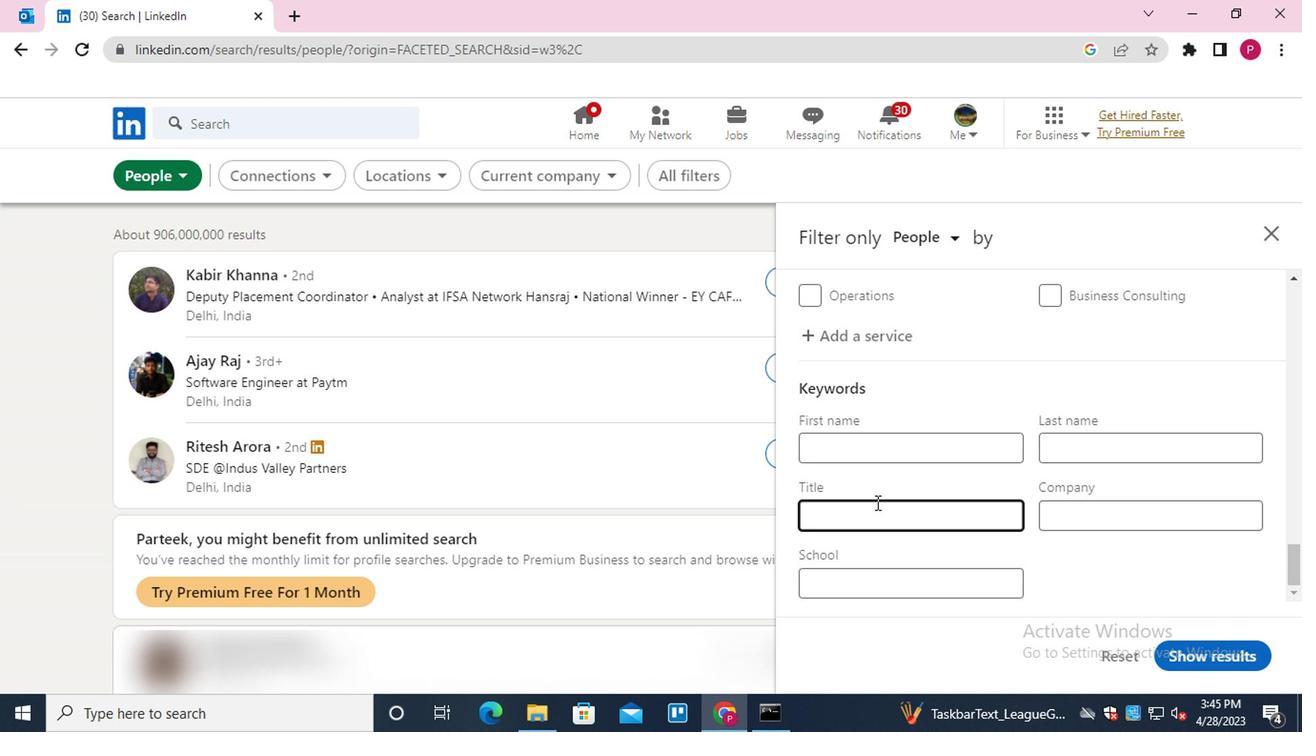 
Action: Mouse moved to (711, 428)
Screenshot: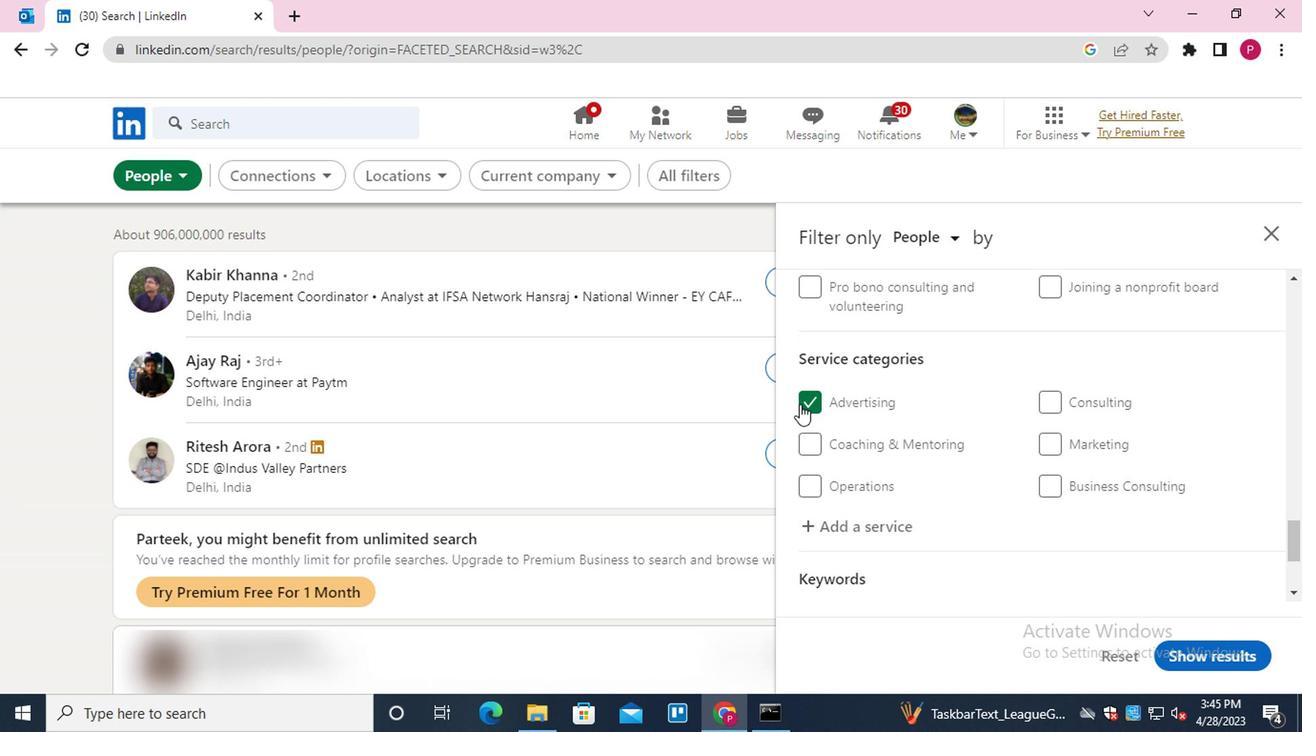 
Action: Mouse pressed left at (711, 428)
Screenshot: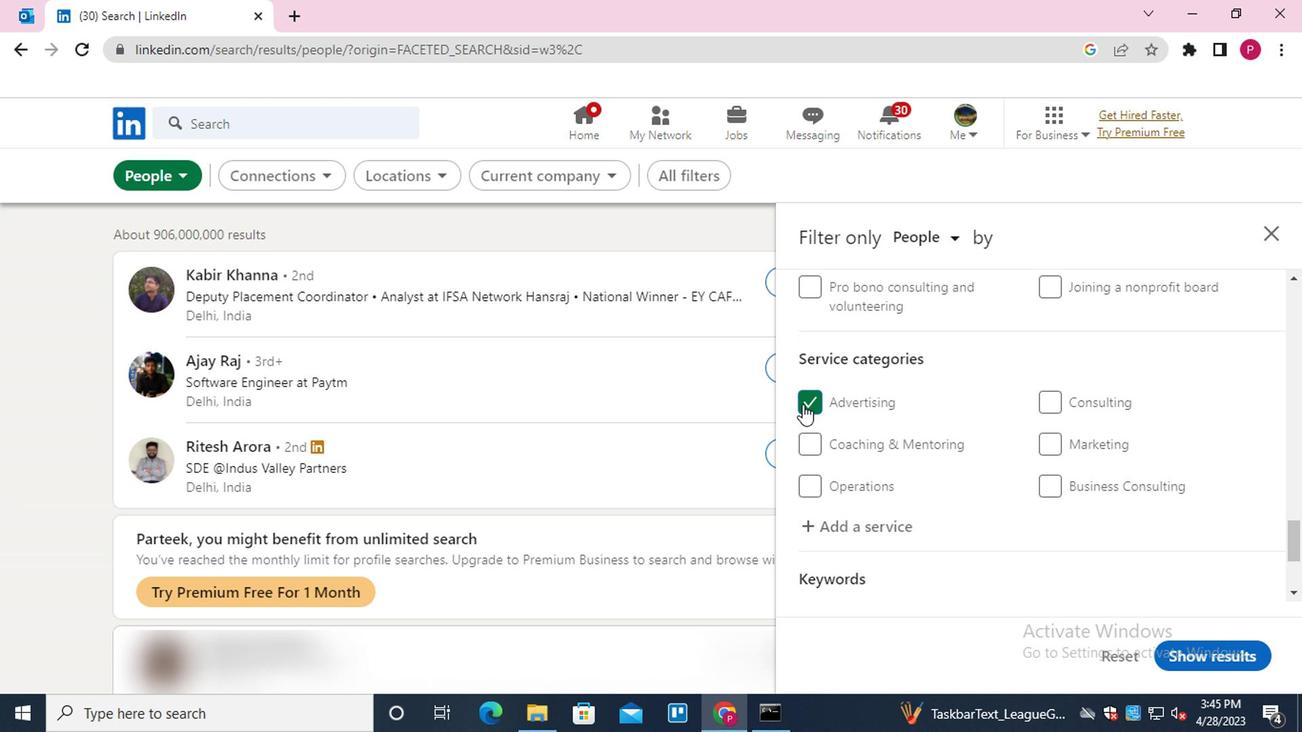
Action: Mouse moved to (727, 538)
Screenshot: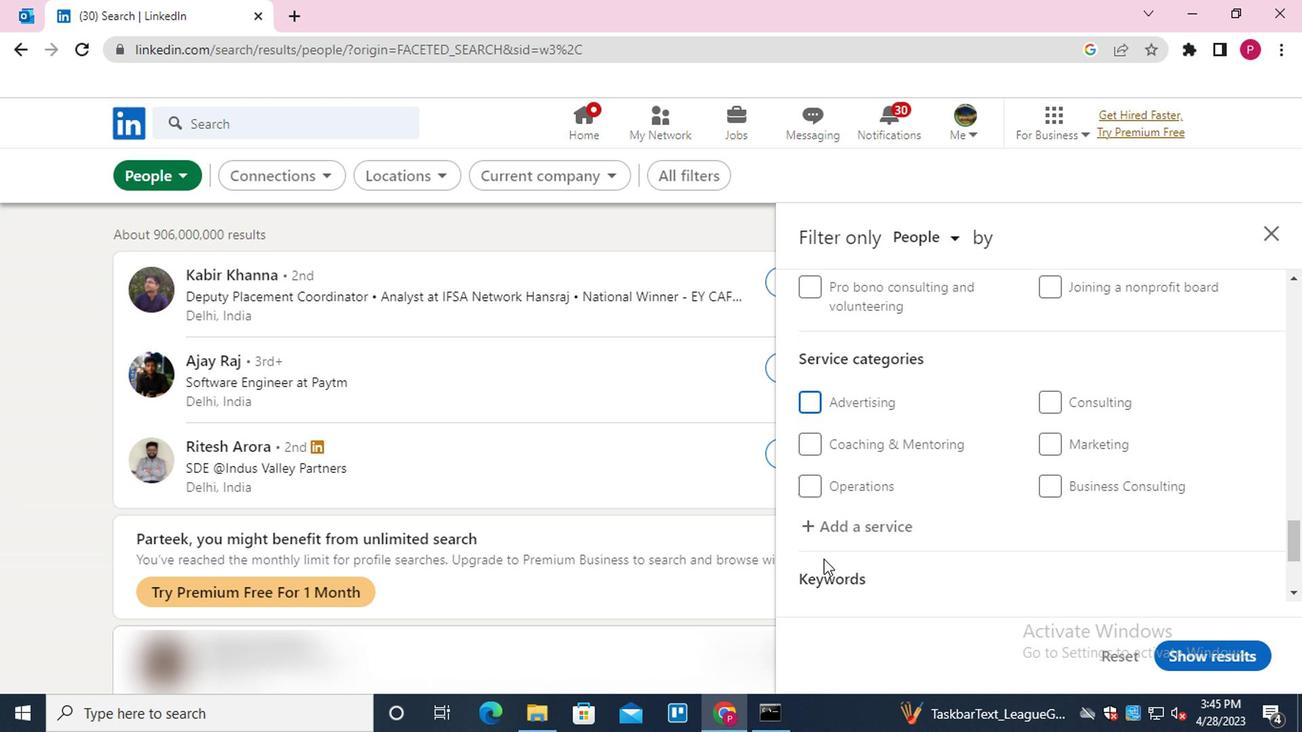 
Action: Mouse scrolled (727, 537) with delta (0, 0)
Screenshot: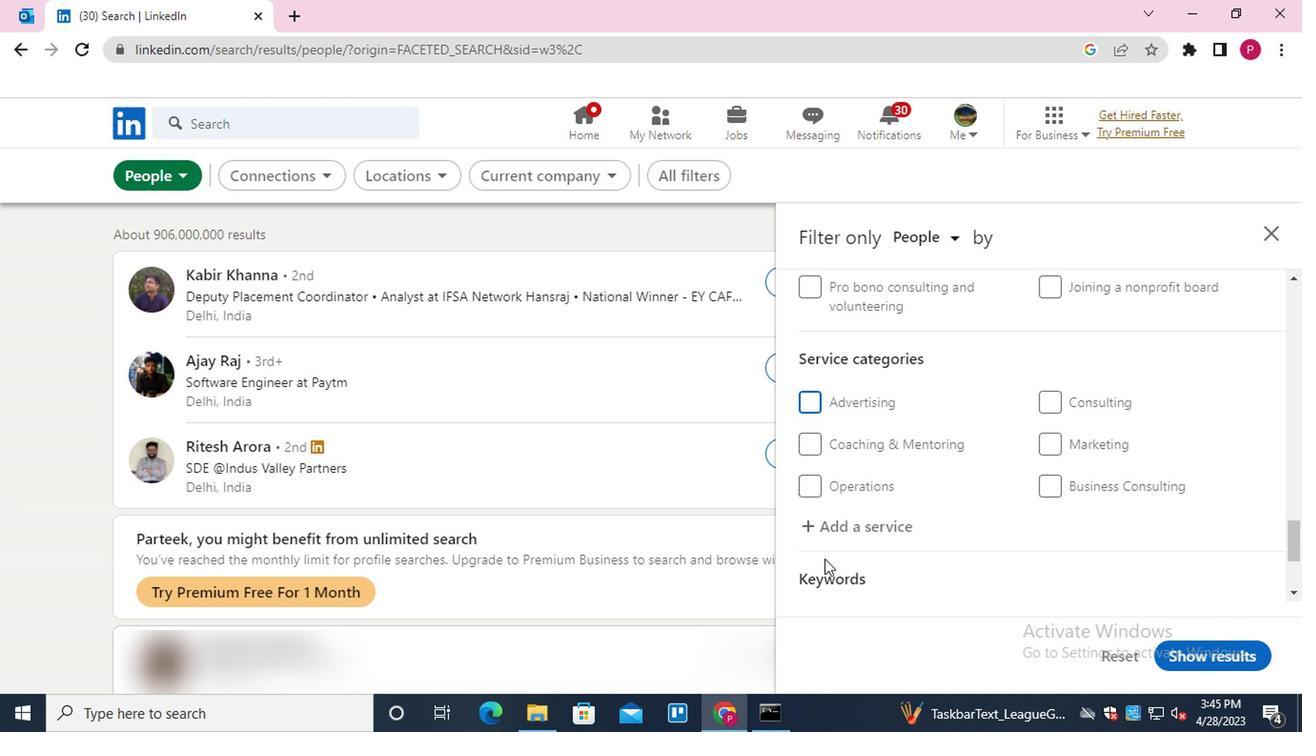 
Action: Mouse scrolled (727, 537) with delta (0, 0)
Screenshot: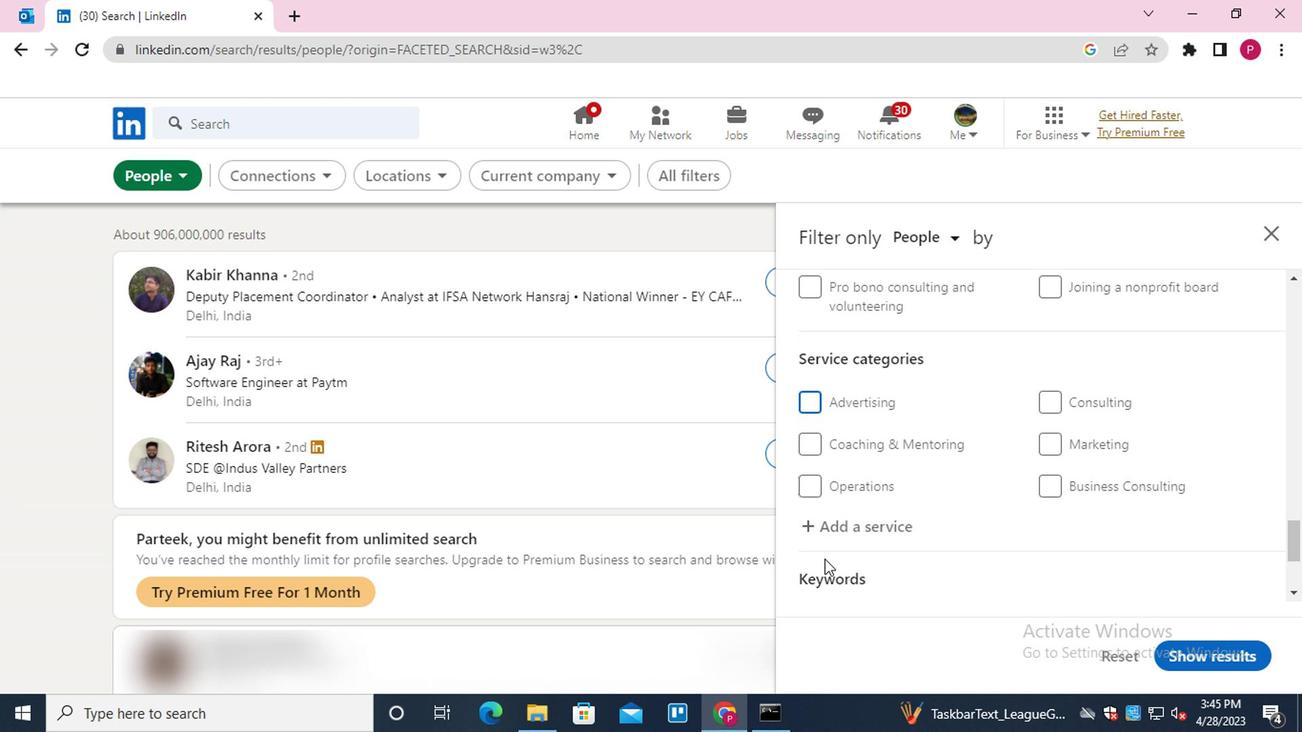 
Action: Mouse moved to (759, 378)
Screenshot: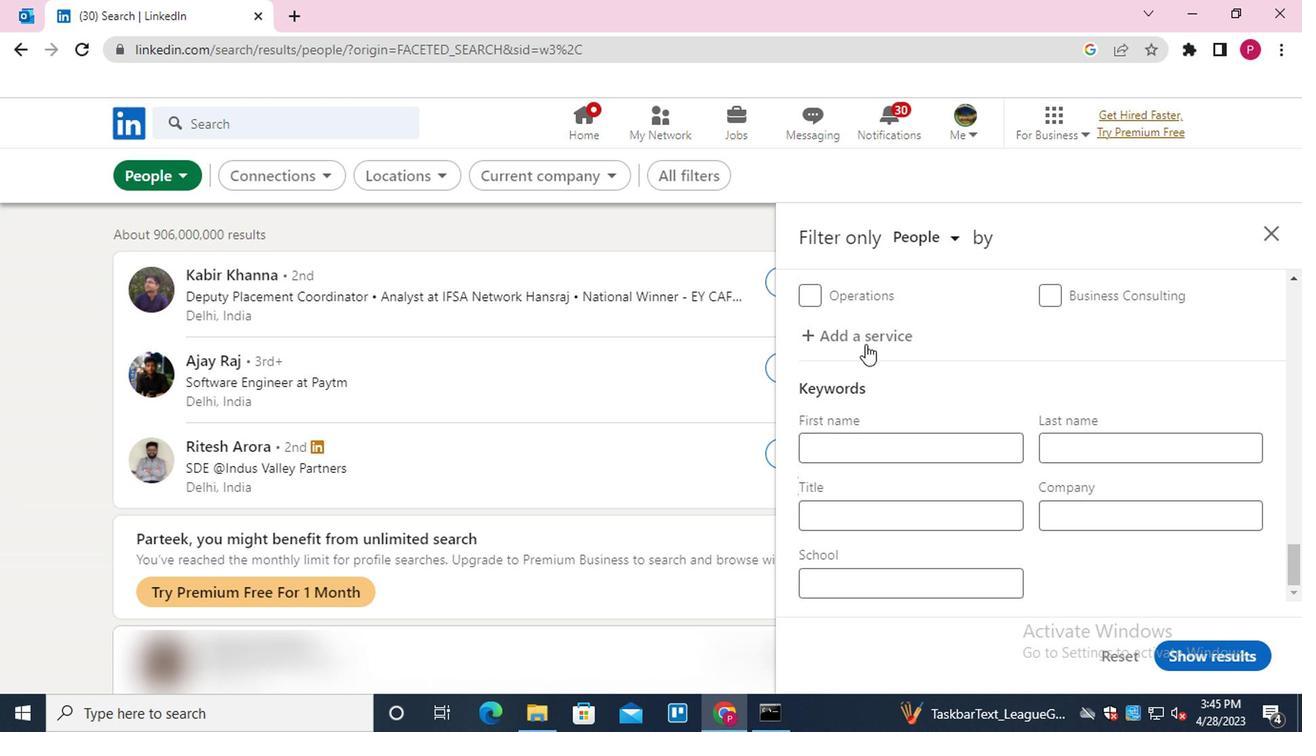
Action: Mouse pressed left at (759, 378)
Screenshot: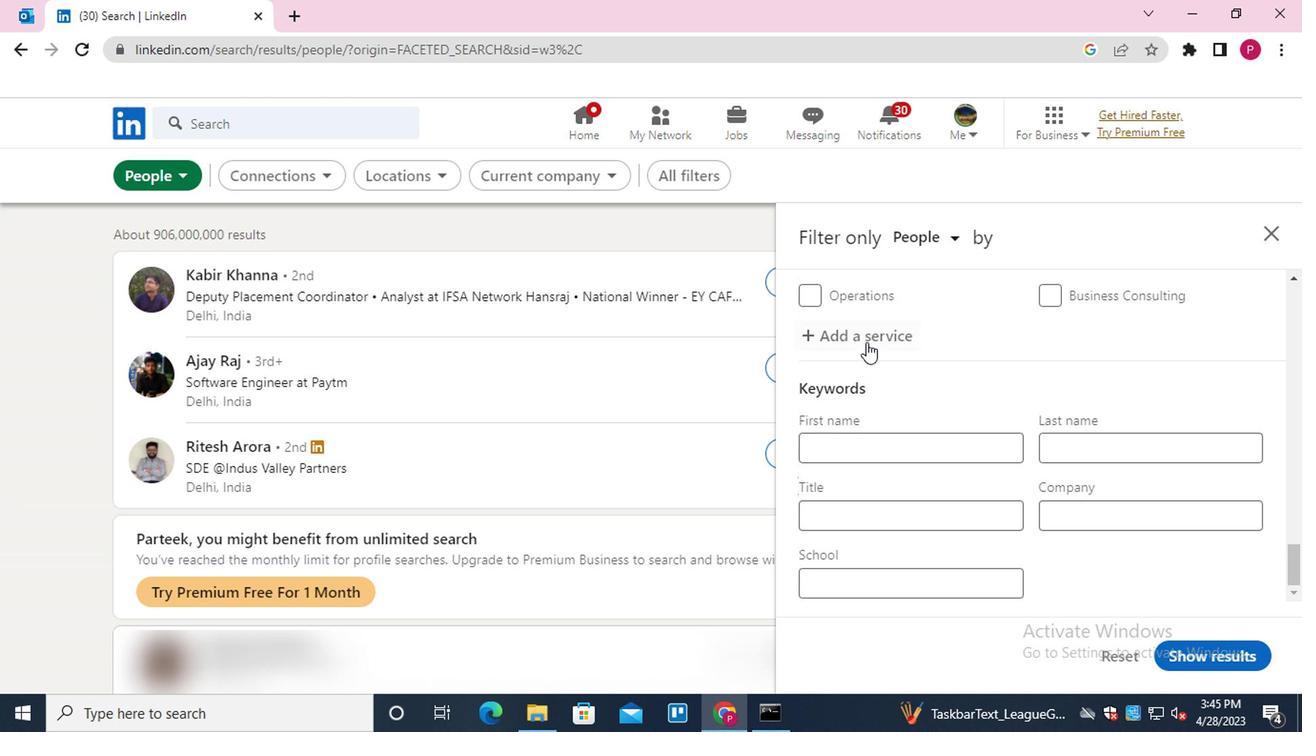 
Action: Key pressed <Key.shift>ADMINISTRATIVE<Key.down><Key.enter>
Screenshot: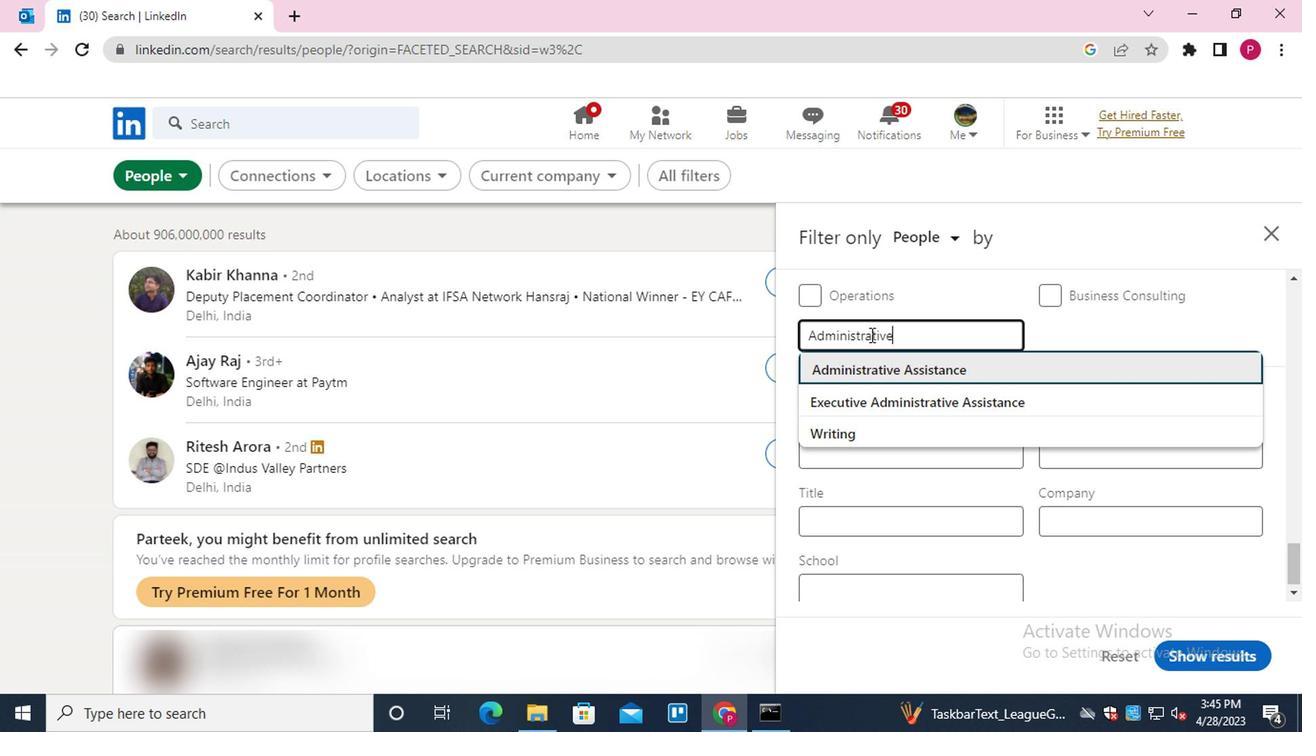 
Action: Mouse moved to (720, 441)
Screenshot: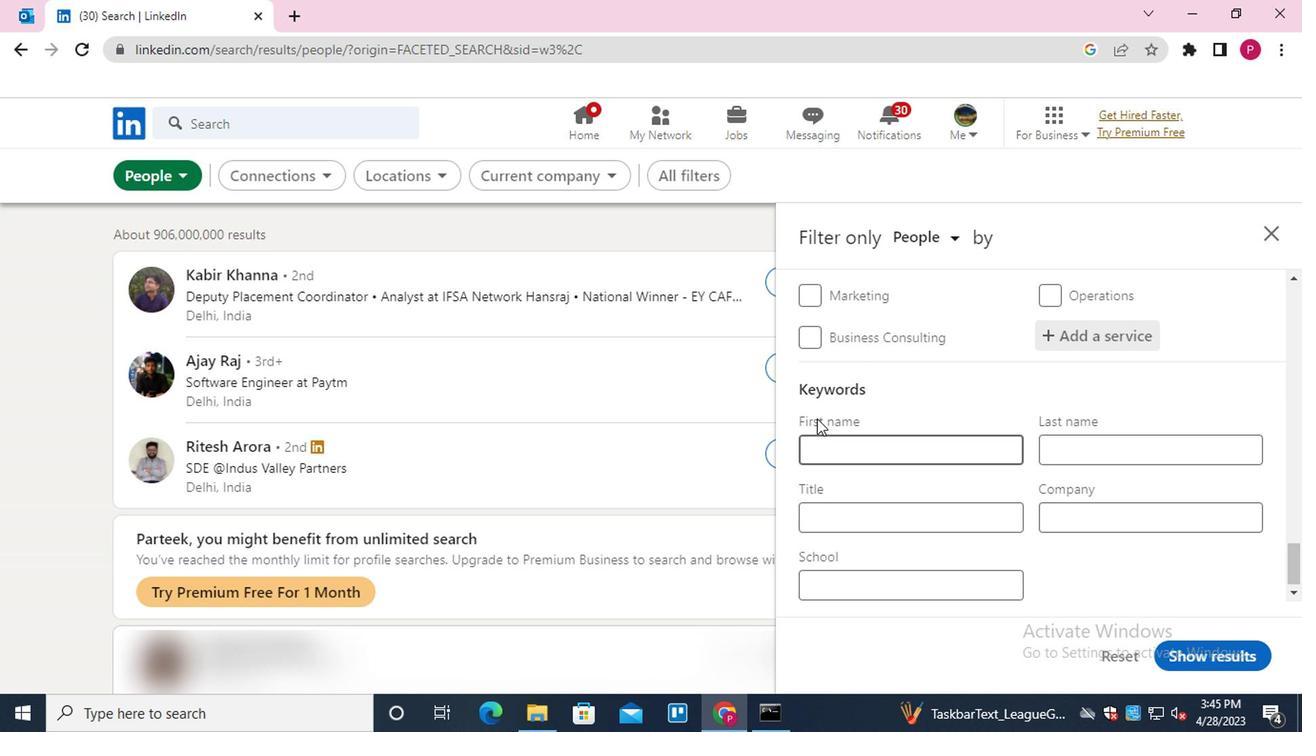 
Action: Mouse scrolled (720, 440) with delta (0, 0)
Screenshot: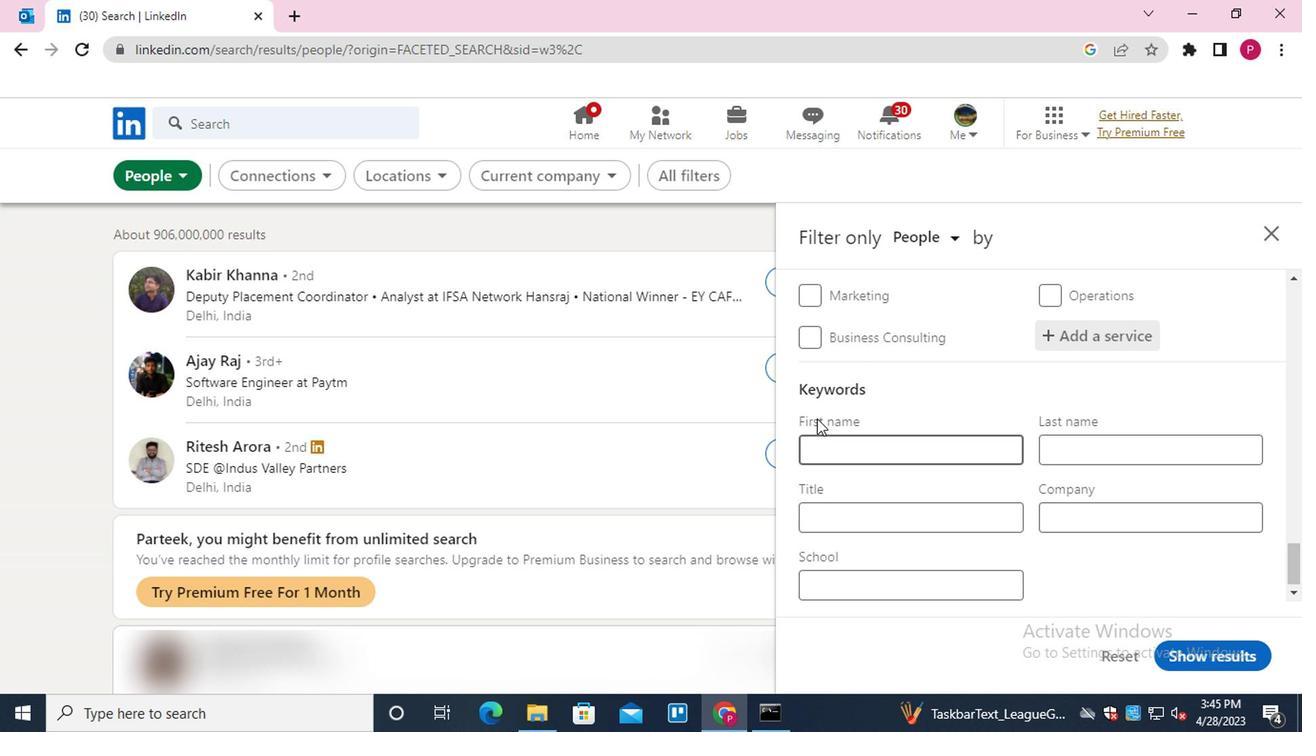 
Action: Mouse moved to (720, 442)
Screenshot: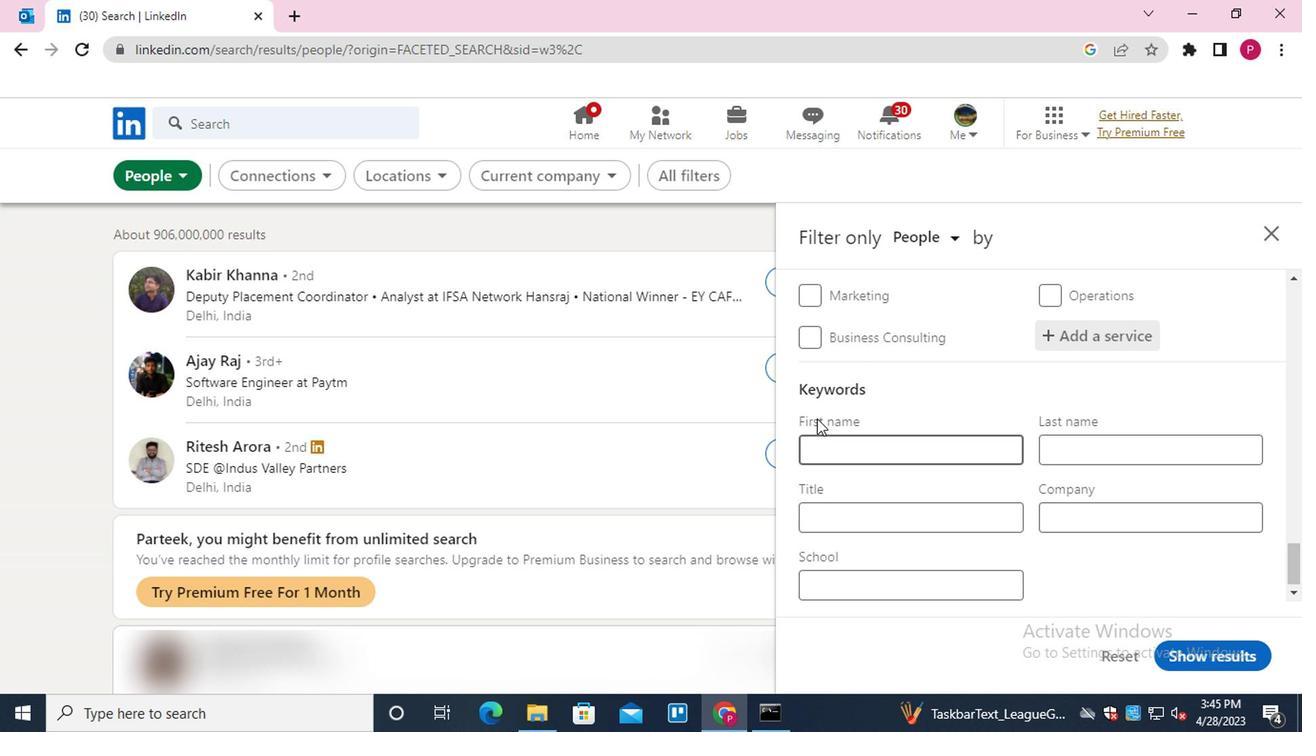 
Action: Mouse scrolled (720, 441) with delta (0, 0)
Screenshot: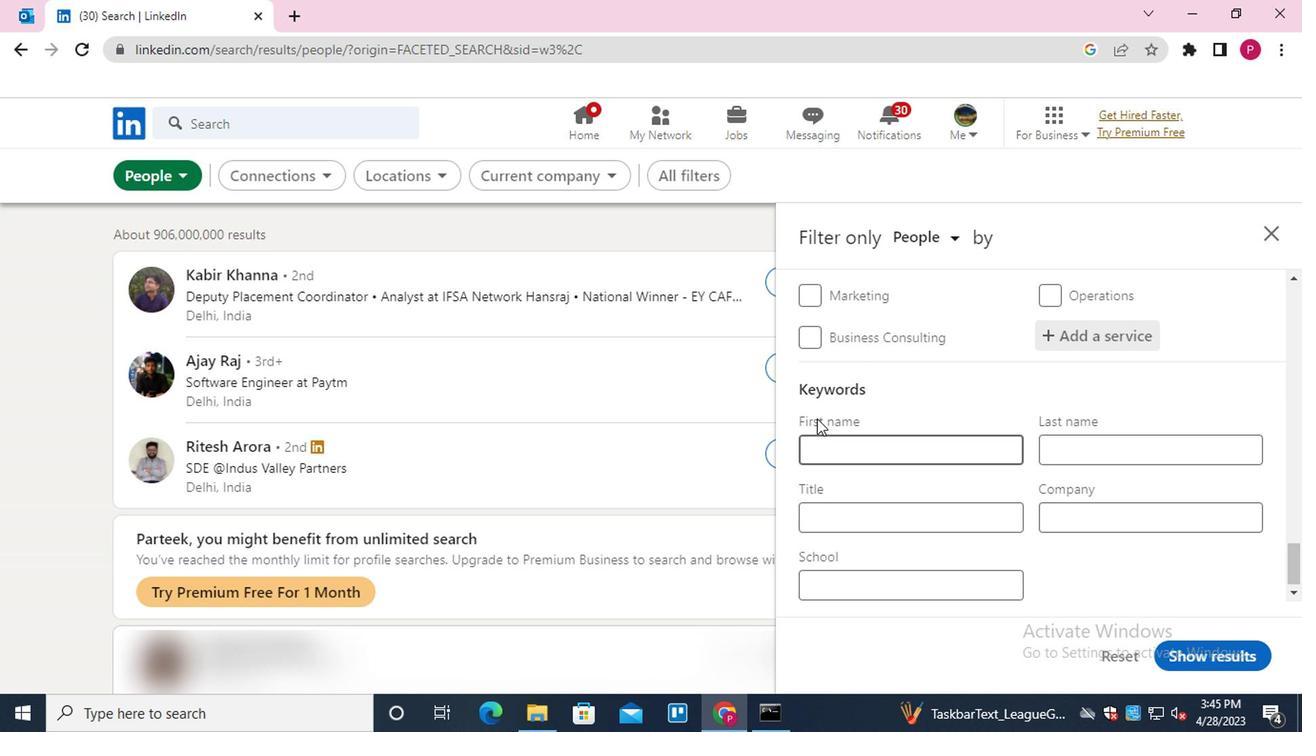 
Action: Mouse scrolled (720, 441) with delta (0, 0)
Screenshot: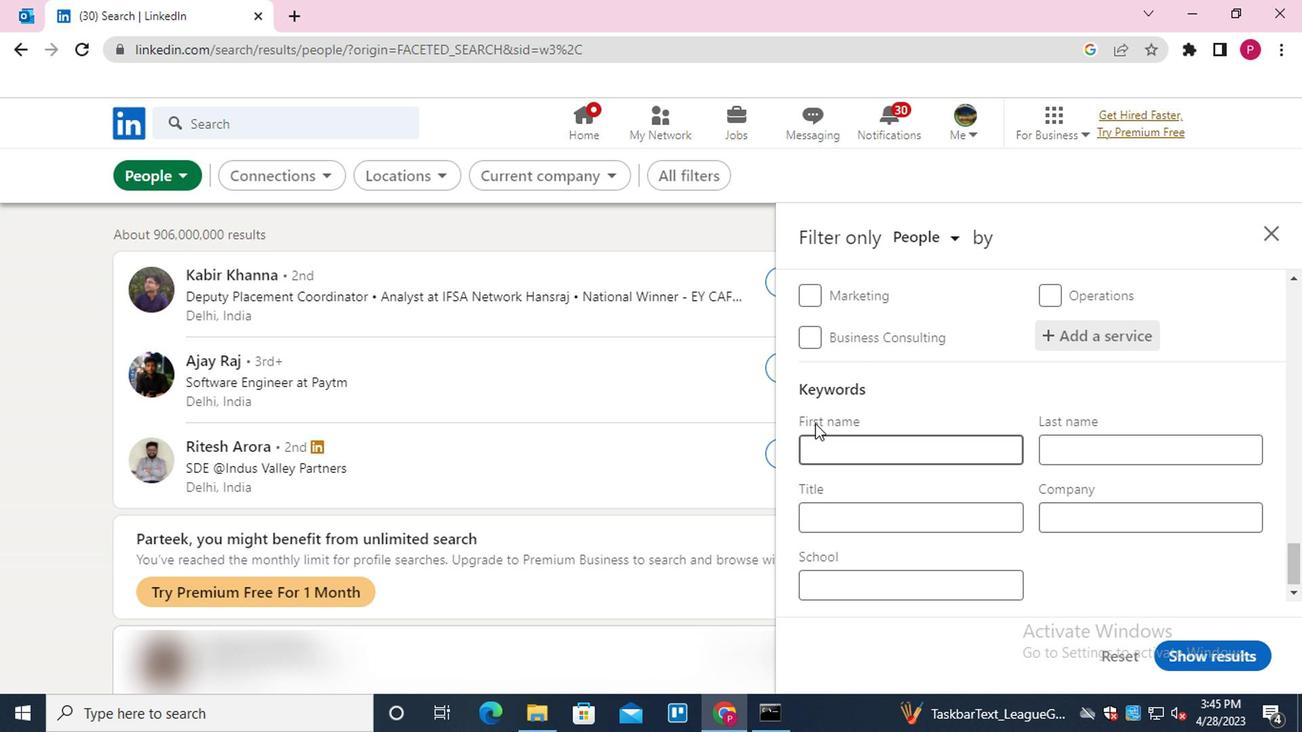
Action: Mouse moved to (738, 509)
Screenshot: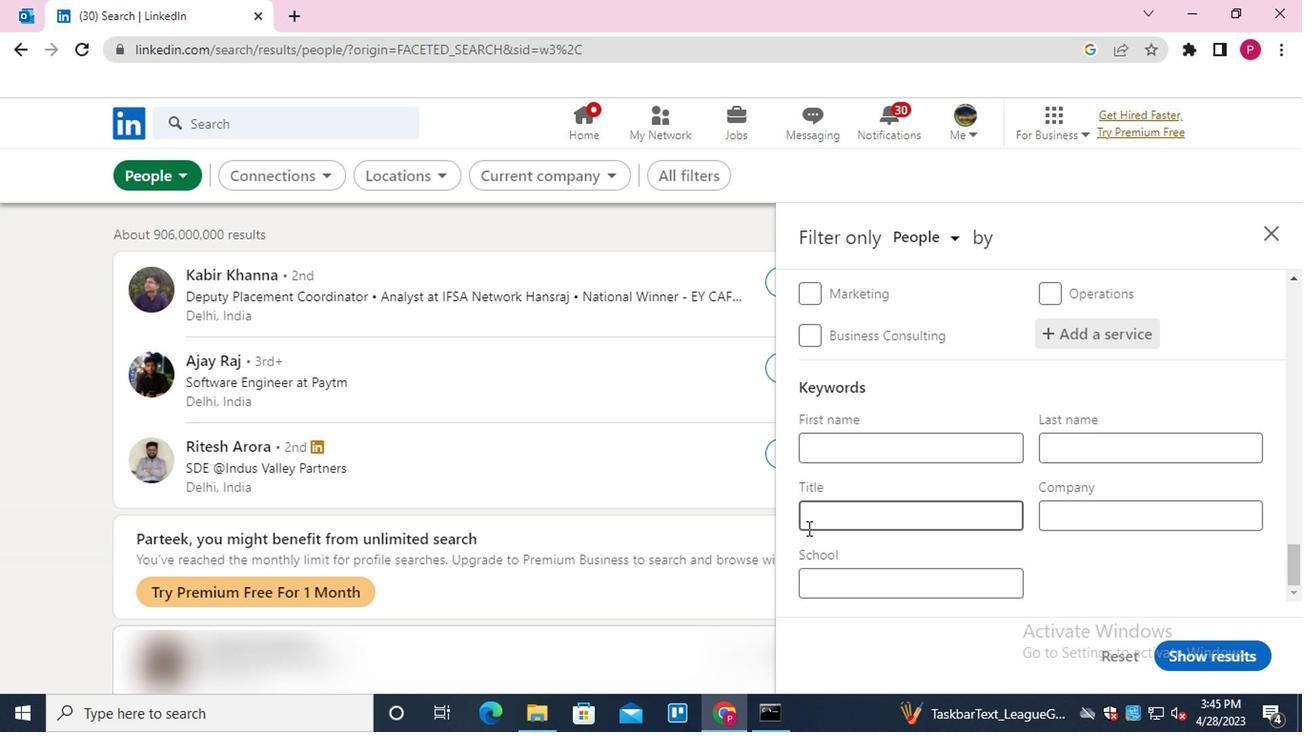 
Action: Mouse pressed left at (738, 509)
Screenshot: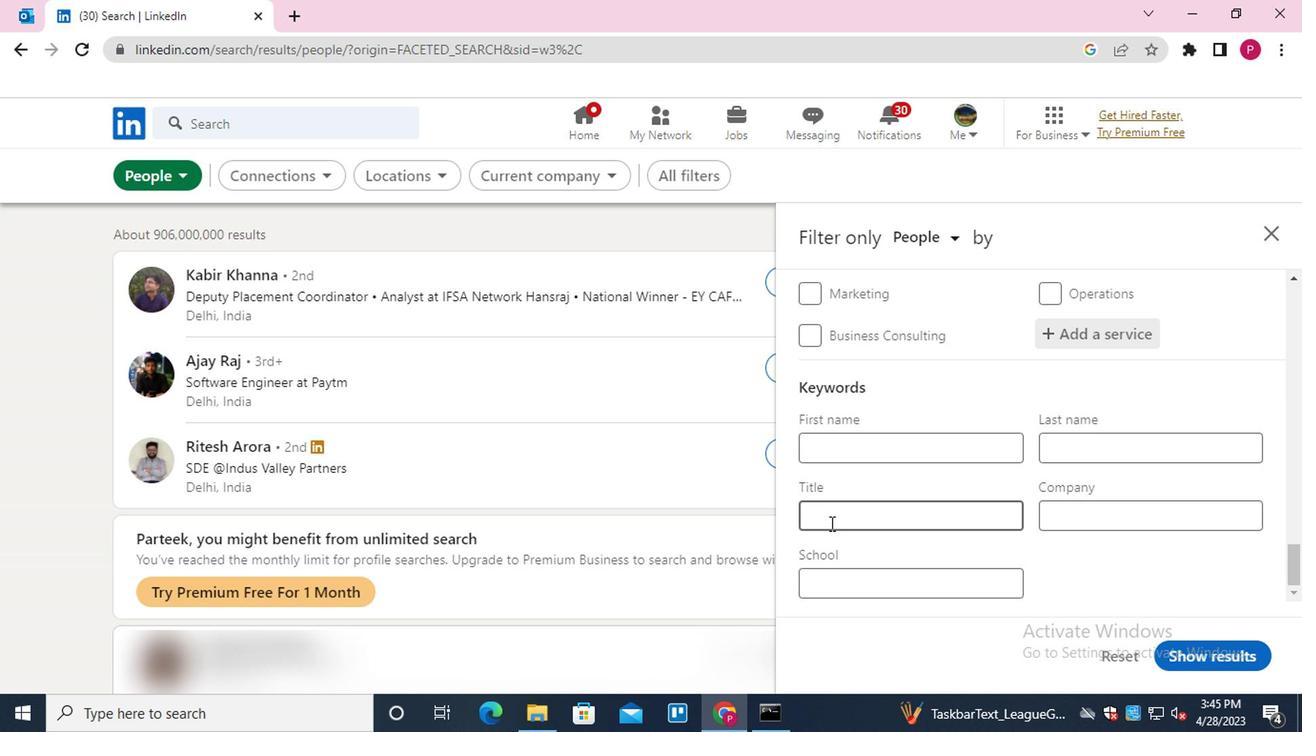 
Action: Key pressed <Key.shift>CALL<Key.space><Key.shift>CENTER<Key.backspace><Key.backspace>RE<Key.space><Key.shift>REPRESENTATIVE
Screenshot: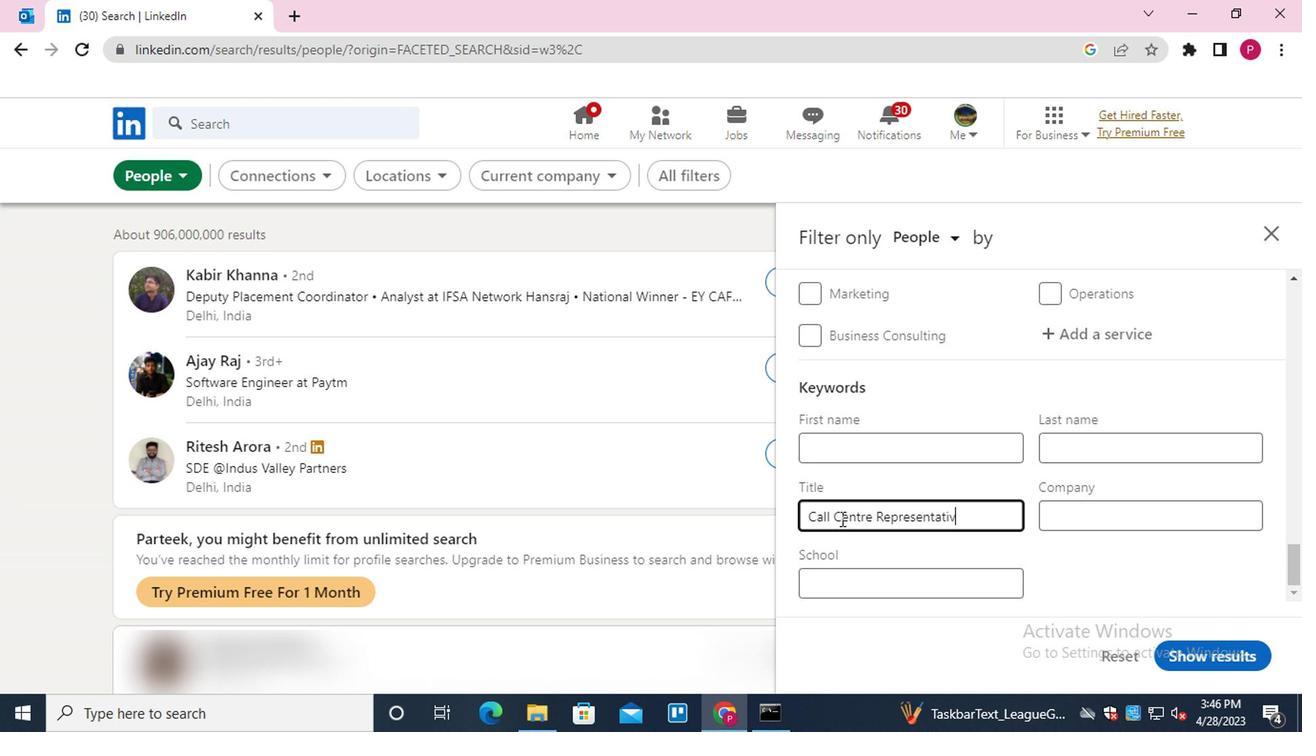
Action: Mouse moved to (999, 605)
Screenshot: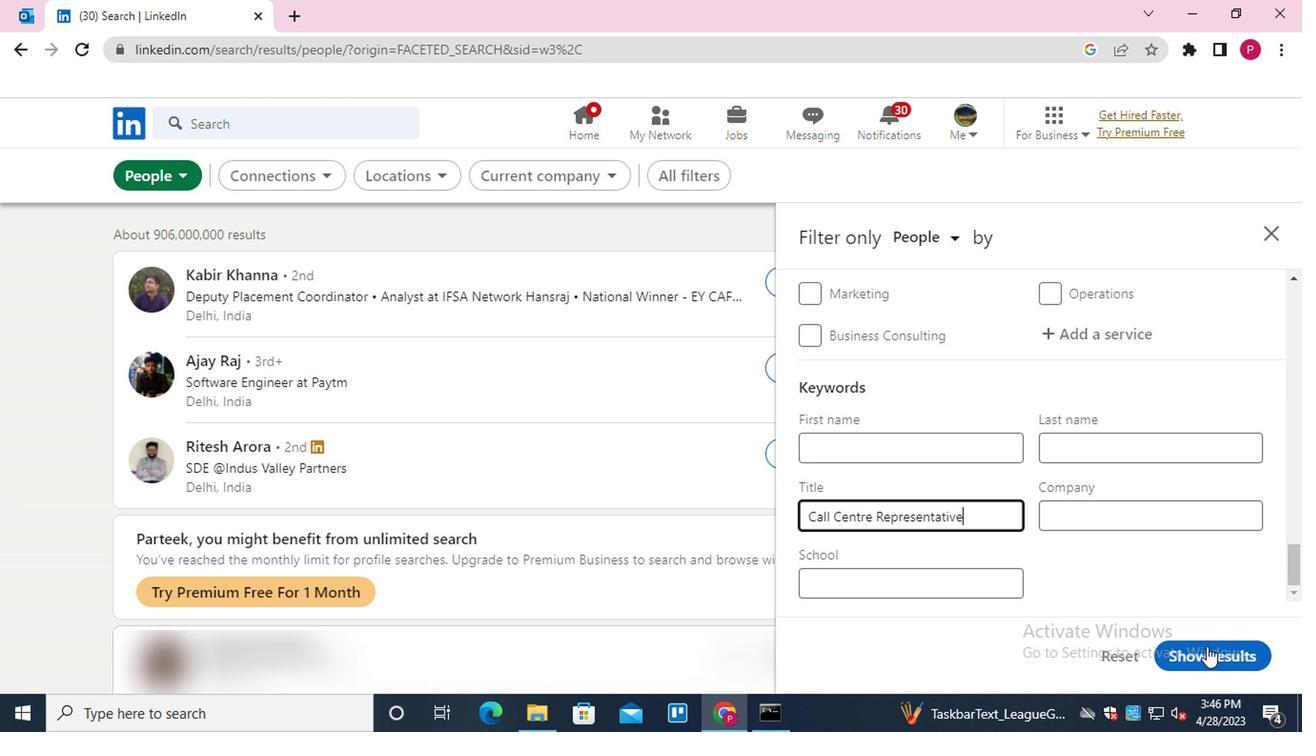 
Action: Mouse pressed left at (999, 605)
Screenshot: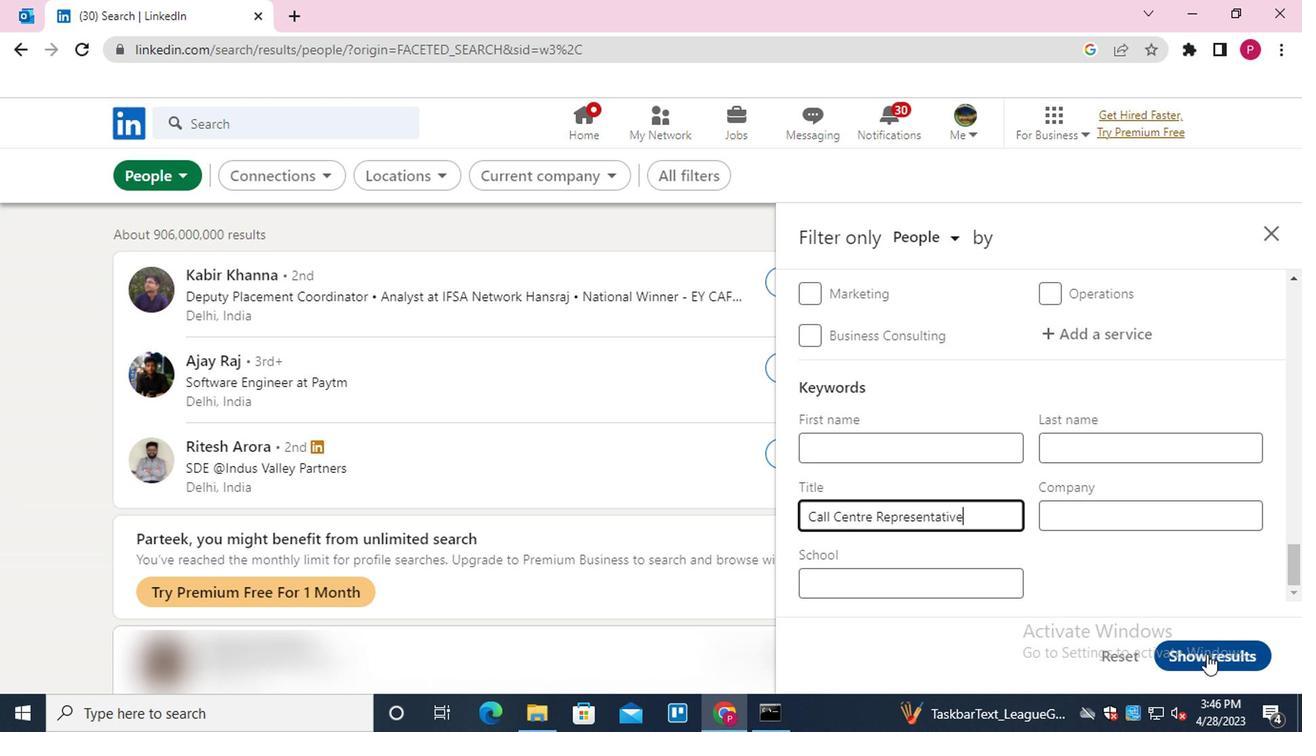 
Action: Mouse moved to (563, 402)
Screenshot: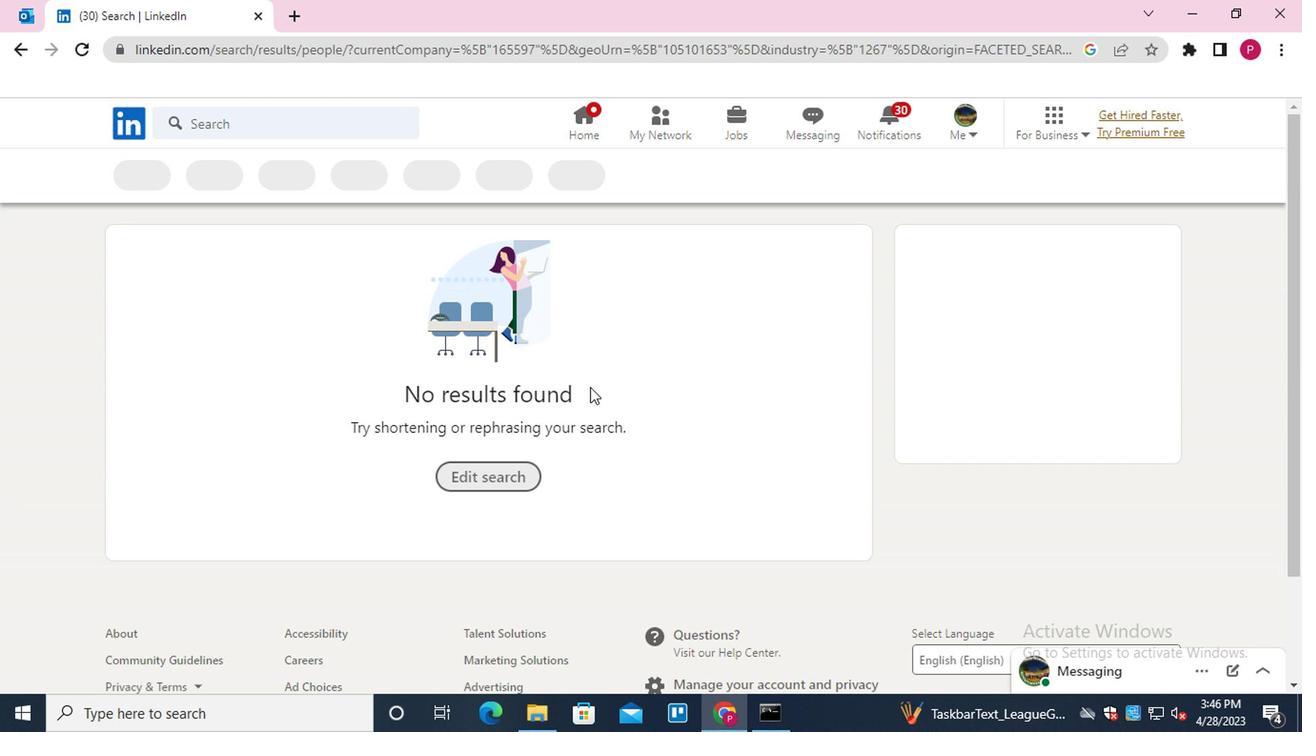 
